 Task: Look for space in Medan, Indonesia from 12th August, 2023 to 16th August, 2023 for 8 adults in price range Rs.10000 to Rs.16000. Place can be private room with 8 bedrooms having 8 beds and 8 bathrooms. Property type can be house, flat, guest house, hotel. Amenities needed are: wifi, TV, free parkinig on premises, gym, breakfast. Booking option can be shelf check-in. Required host language is English.
Action: Mouse moved to (475, 115)
Screenshot: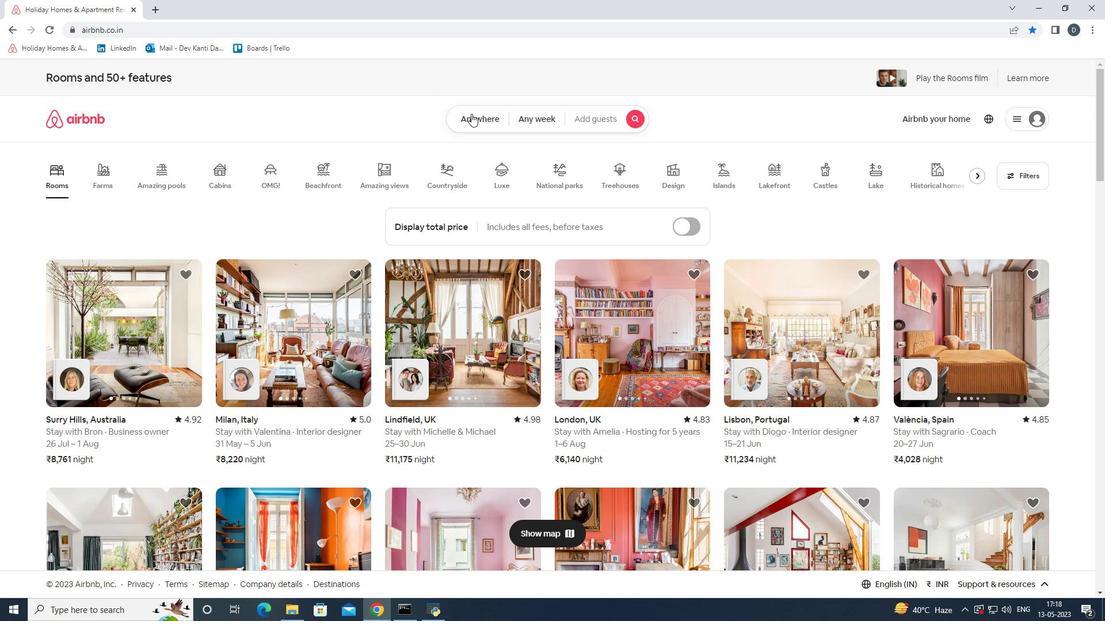 
Action: Mouse pressed left at (475, 115)
Screenshot: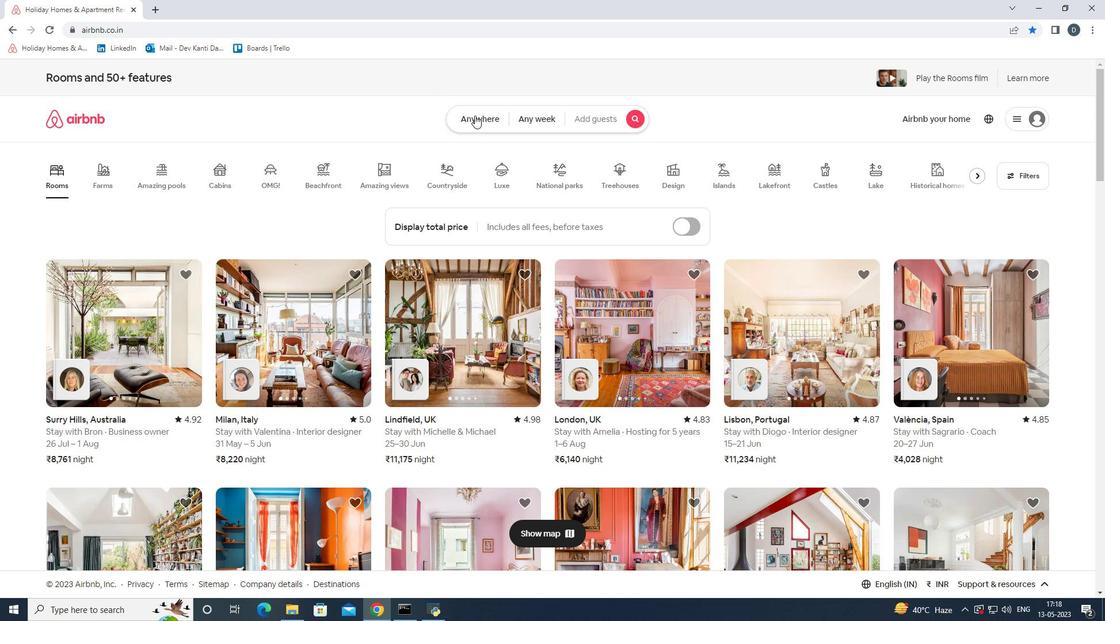 
Action: Mouse moved to (395, 158)
Screenshot: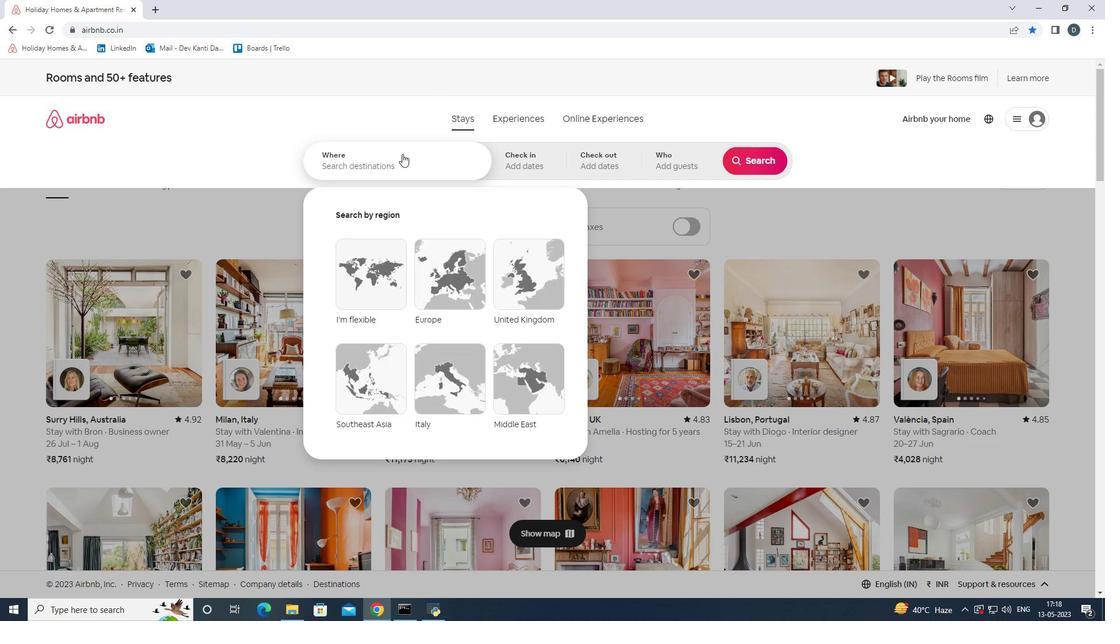 
Action: Mouse pressed left at (395, 158)
Screenshot: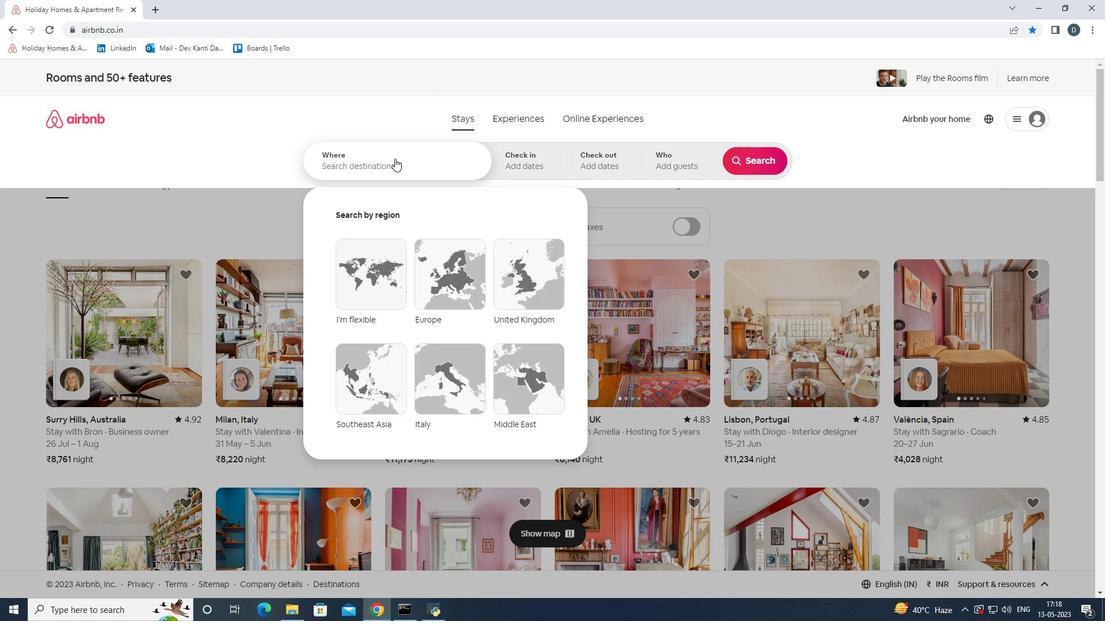 
Action: Key pressed <Key.shift>Medan,<Key.shift>Indonesia
Screenshot: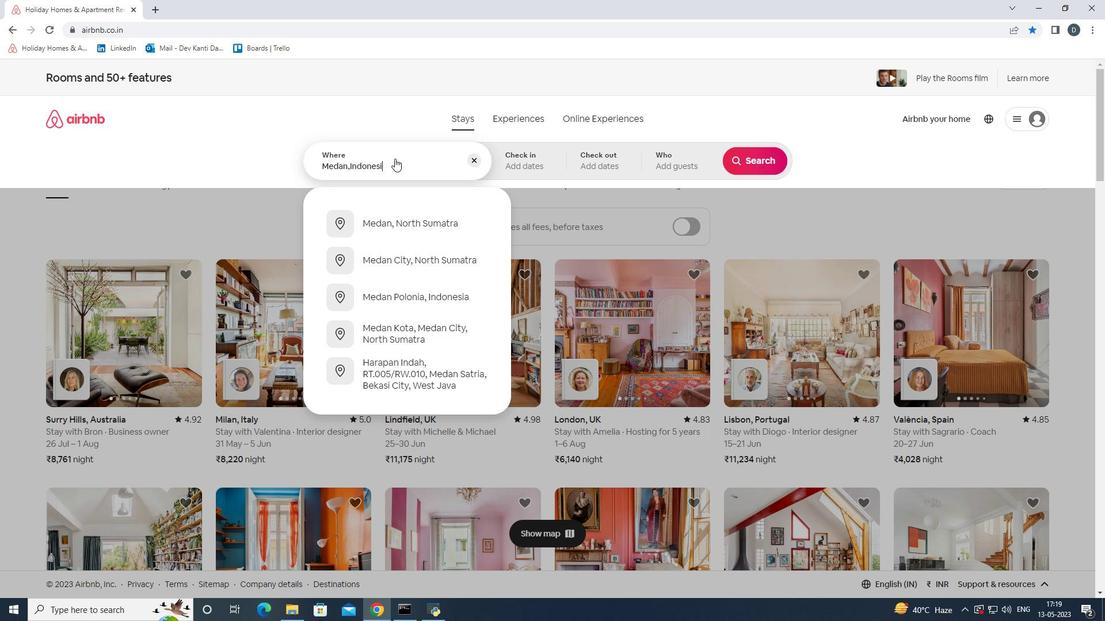 
Action: Mouse moved to (539, 171)
Screenshot: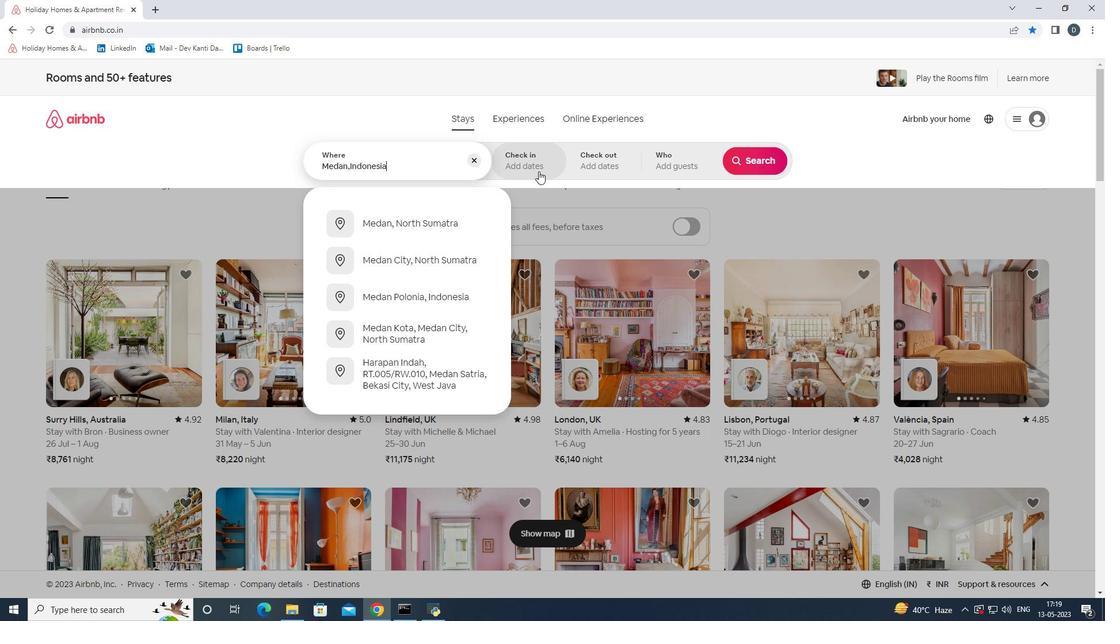 
Action: Mouse pressed left at (539, 171)
Screenshot: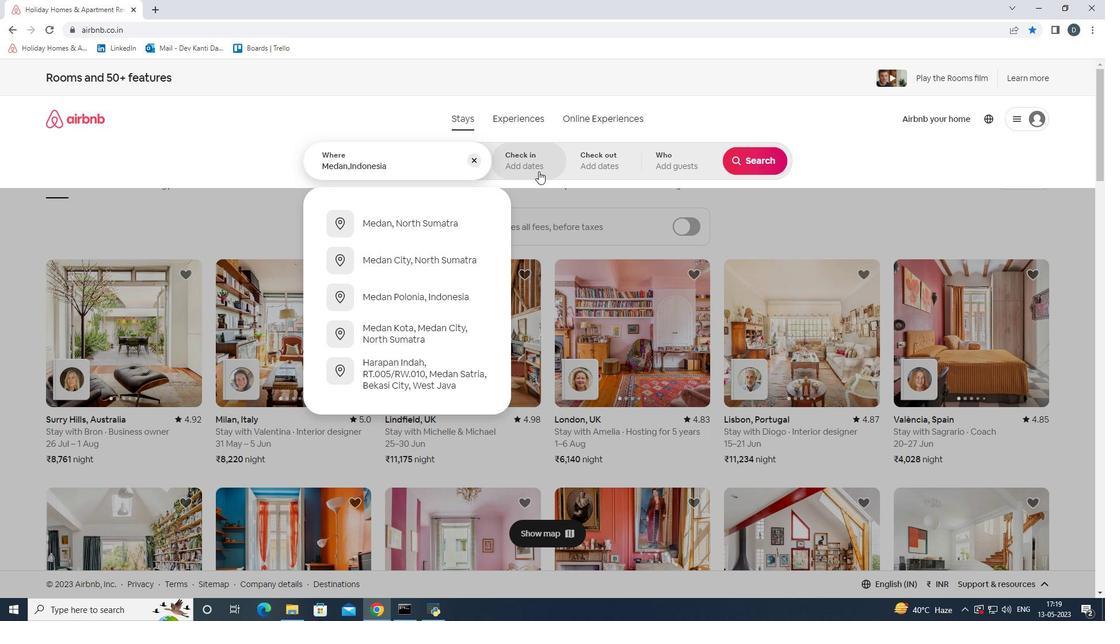
Action: Mouse moved to (748, 252)
Screenshot: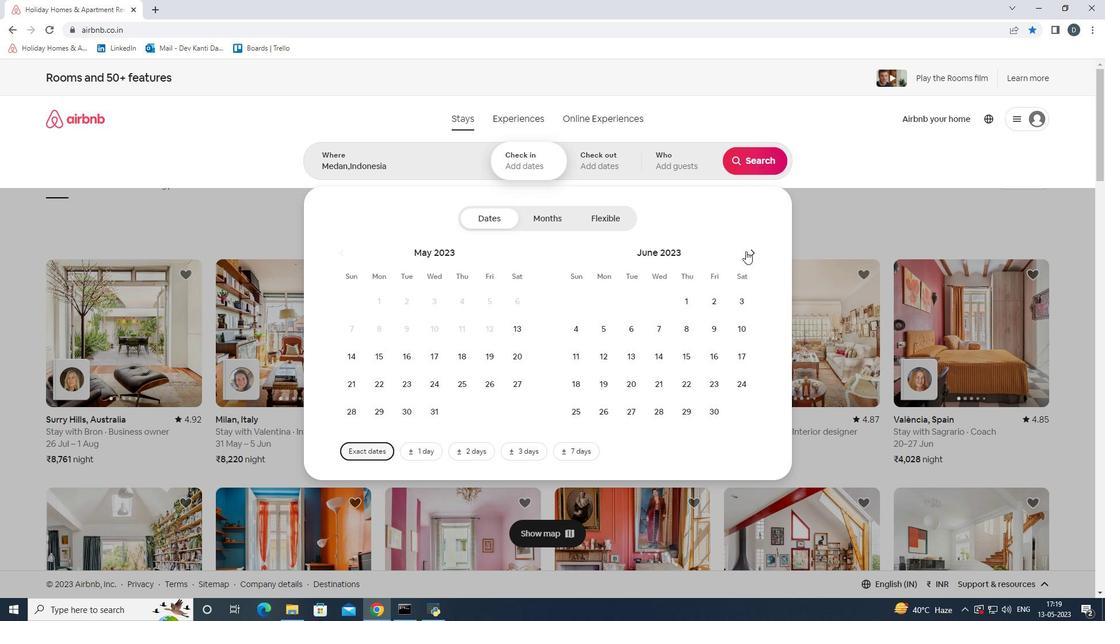 
Action: Mouse pressed left at (748, 252)
Screenshot: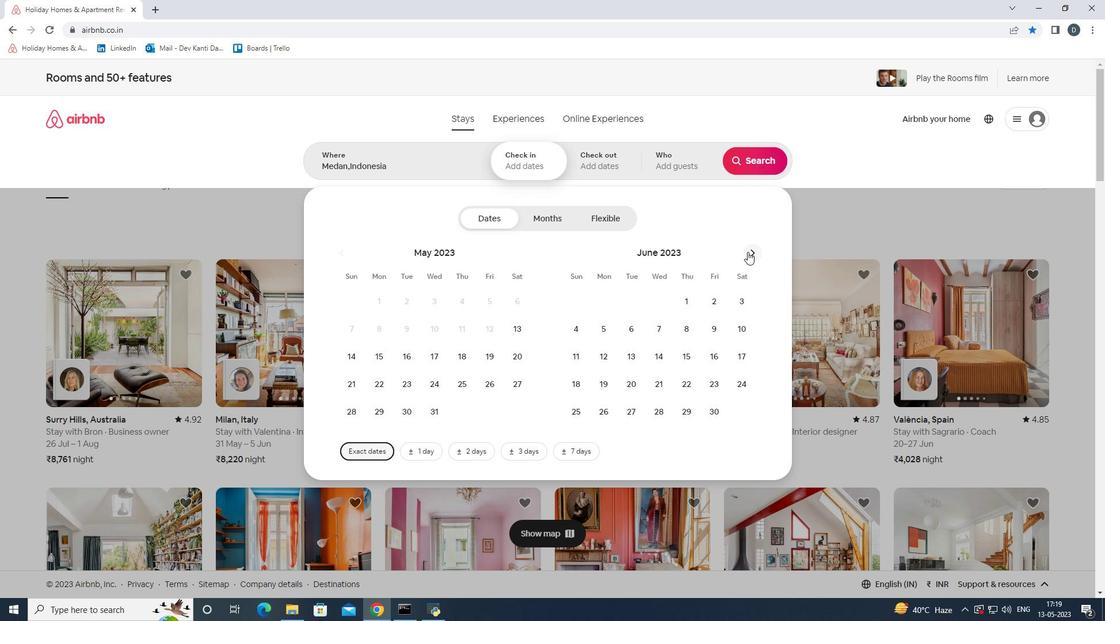 
Action: Mouse pressed left at (748, 252)
Screenshot: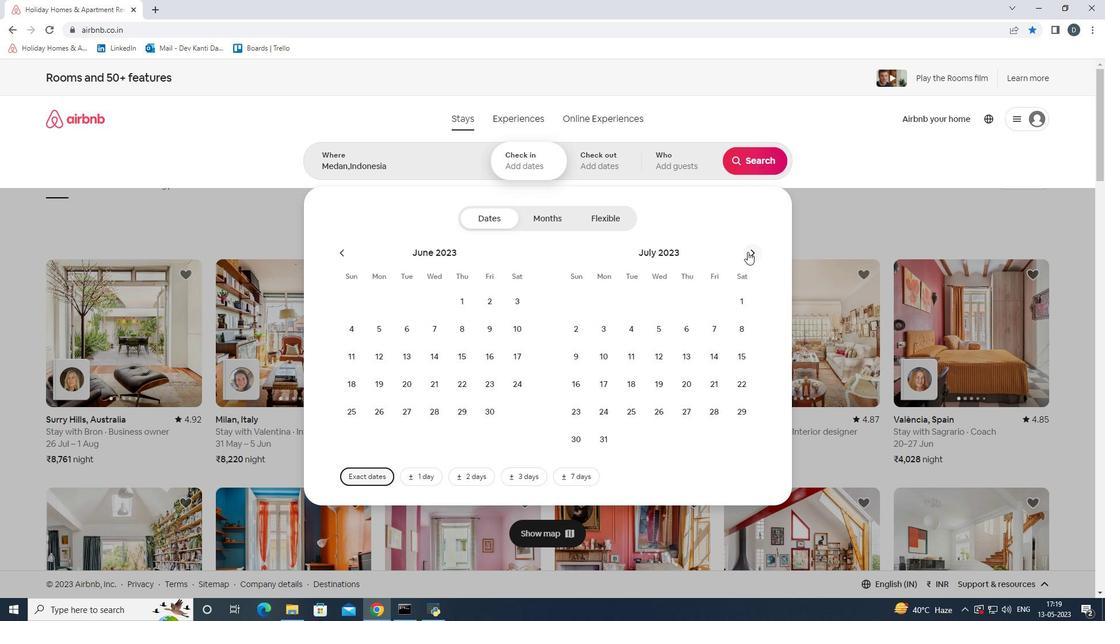 
Action: Mouse moved to (737, 335)
Screenshot: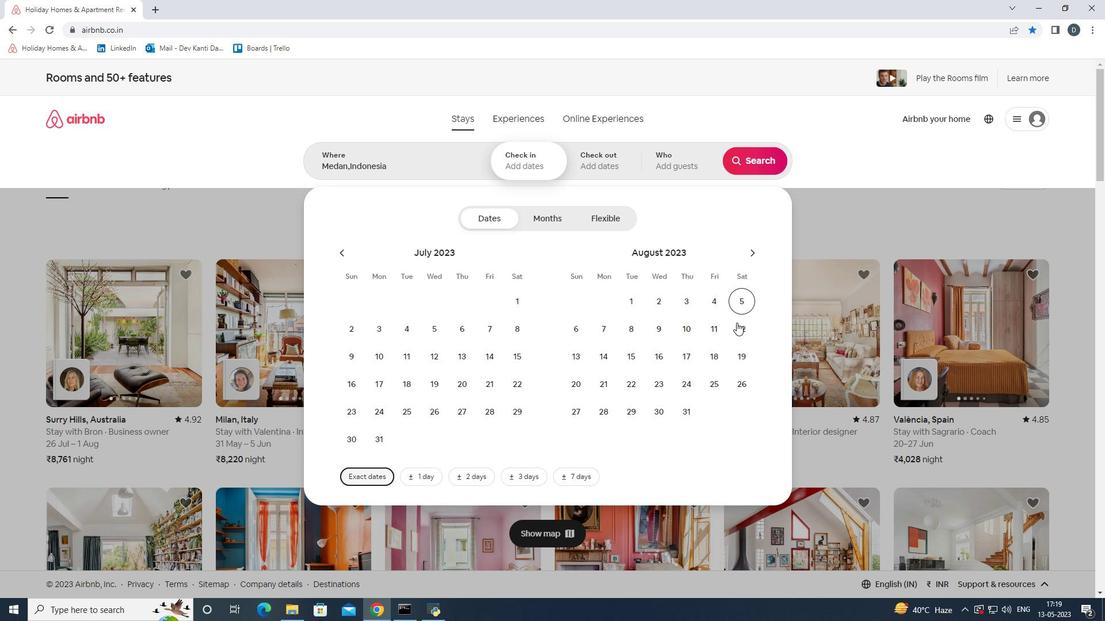 
Action: Mouse pressed left at (737, 335)
Screenshot: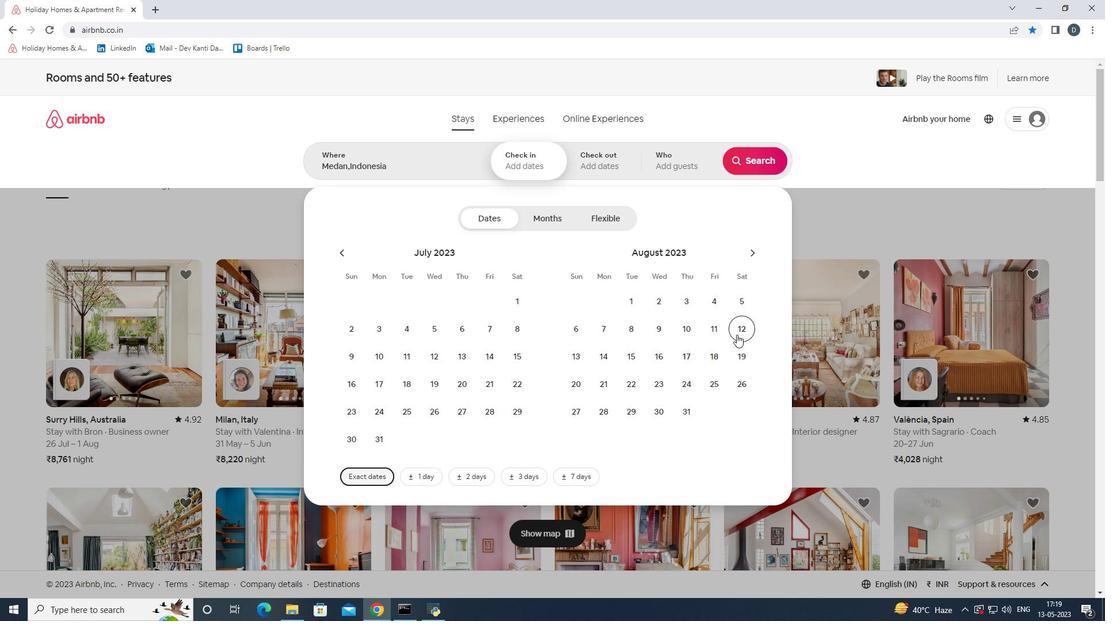 
Action: Mouse moved to (664, 363)
Screenshot: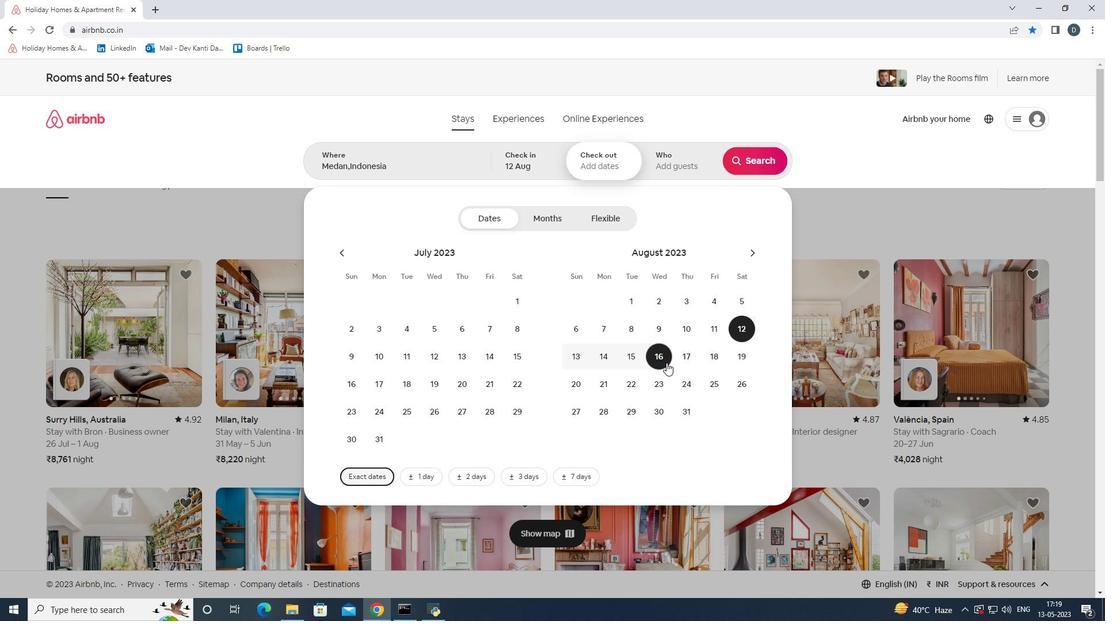 
Action: Mouse pressed left at (664, 363)
Screenshot: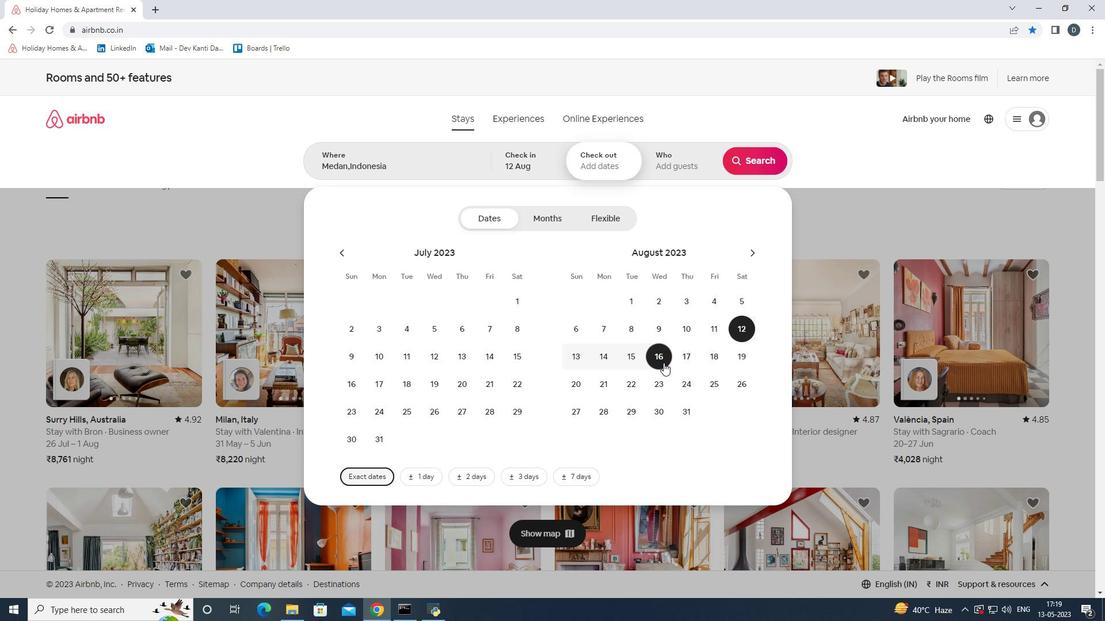 
Action: Mouse moved to (677, 164)
Screenshot: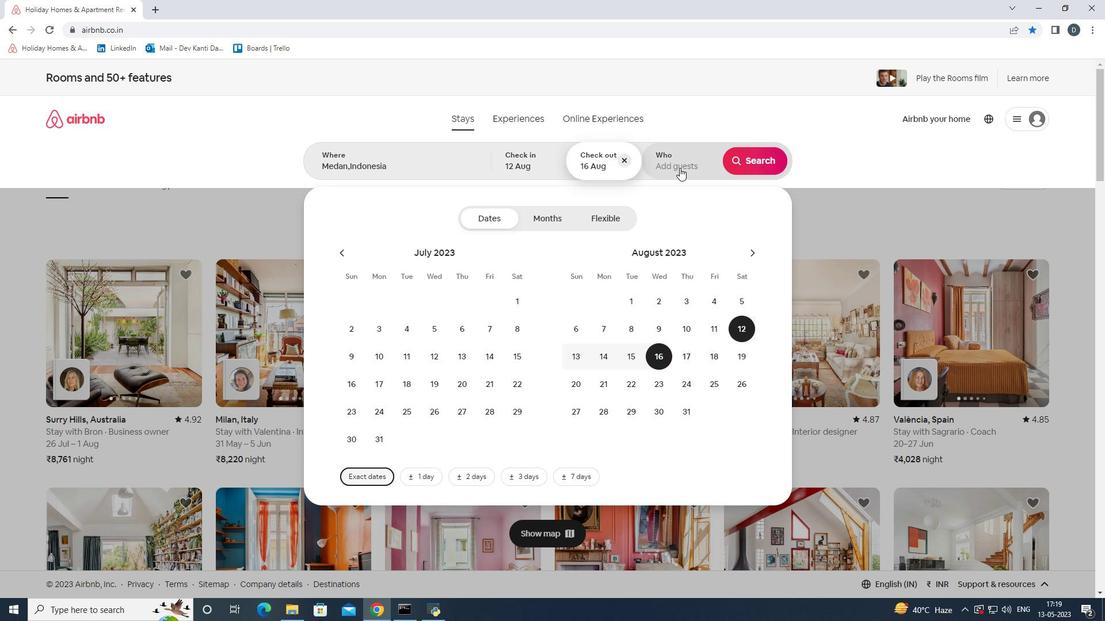 
Action: Mouse pressed left at (677, 164)
Screenshot: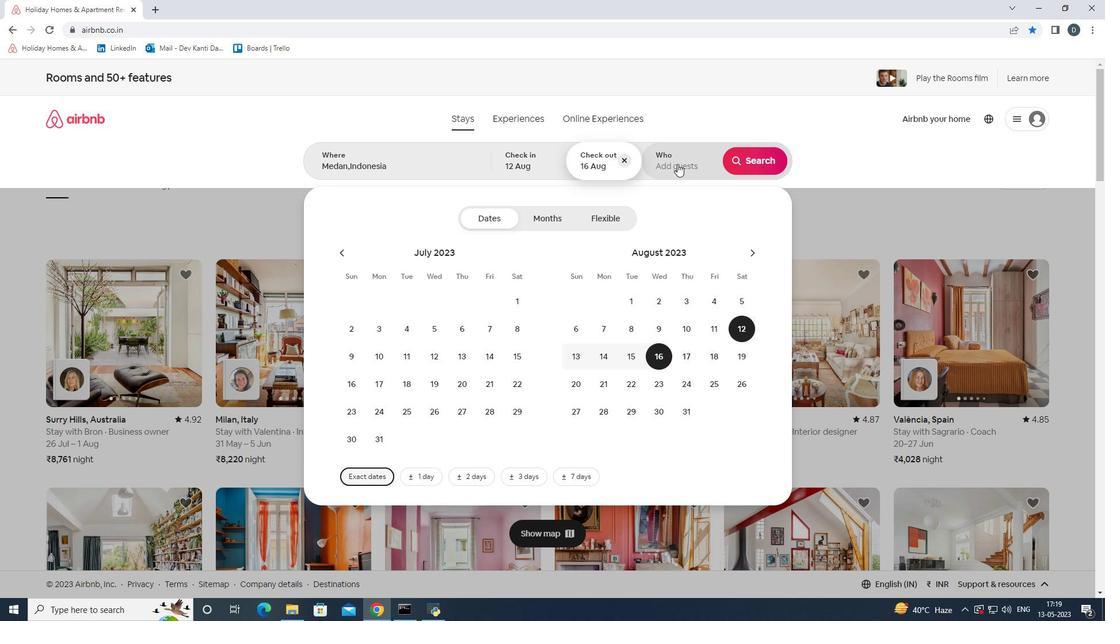 
Action: Mouse moved to (757, 221)
Screenshot: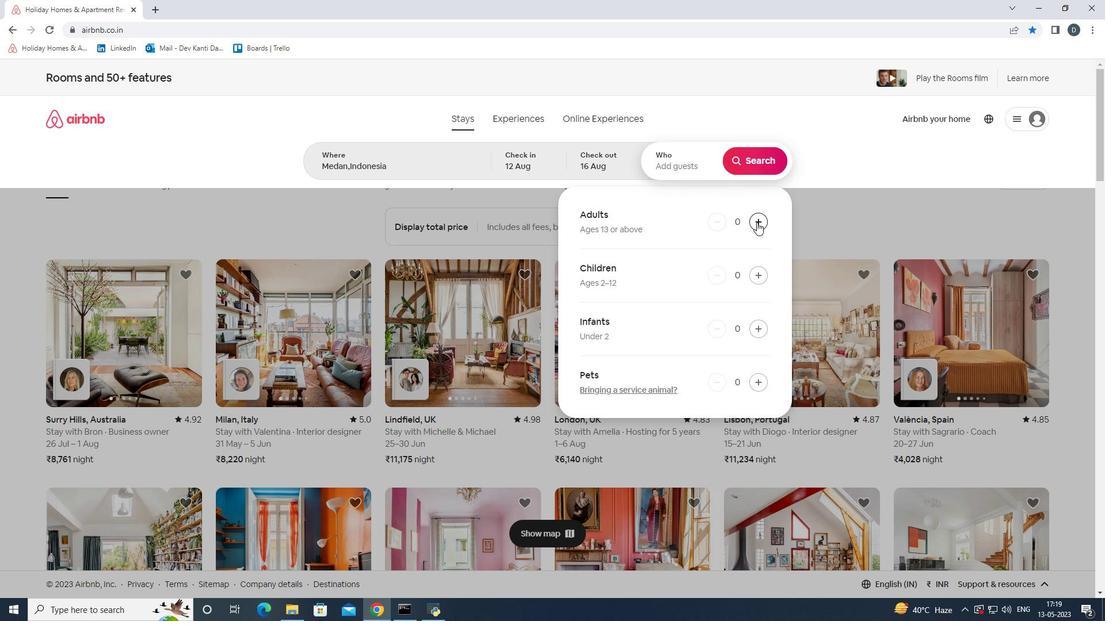 
Action: Mouse pressed left at (757, 221)
Screenshot: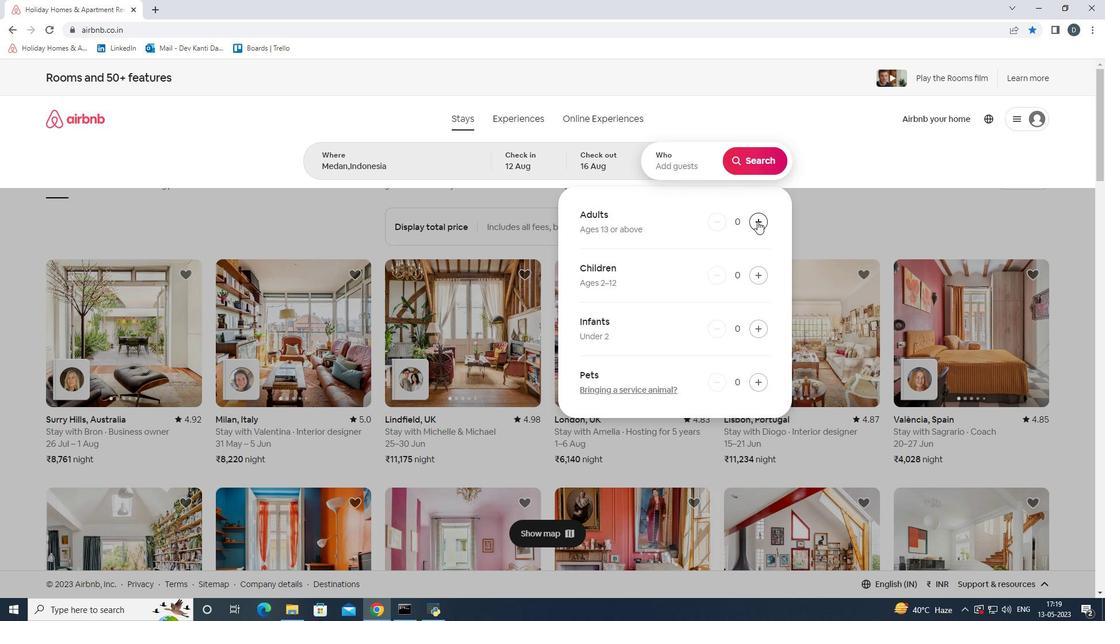 
Action: Mouse pressed left at (757, 221)
Screenshot: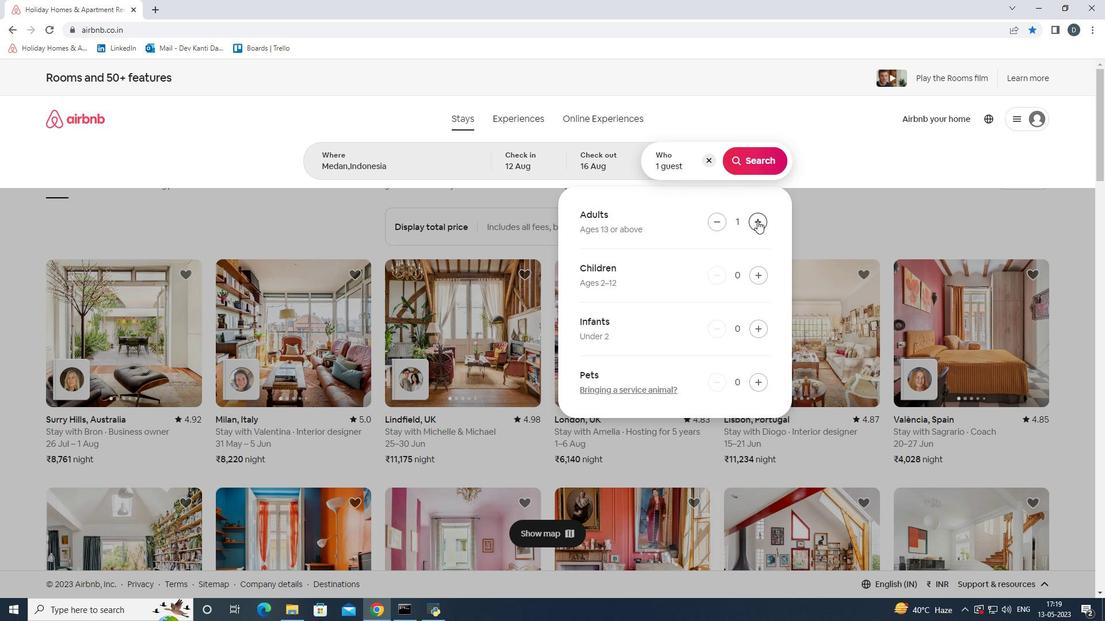
Action: Mouse pressed left at (757, 221)
Screenshot: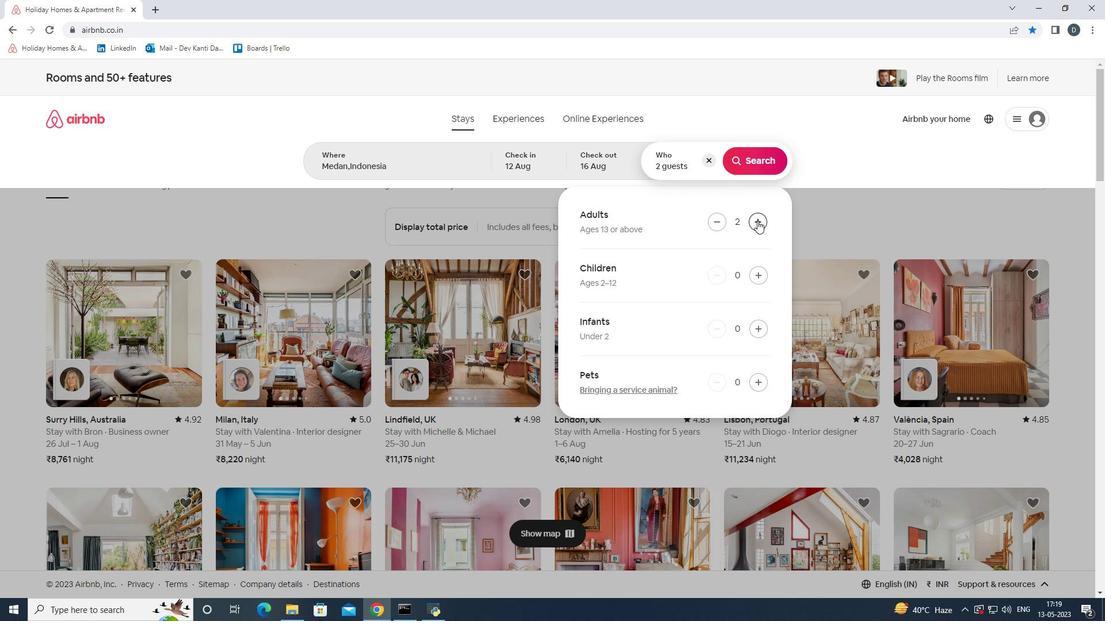 
Action: Mouse pressed left at (757, 221)
Screenshot: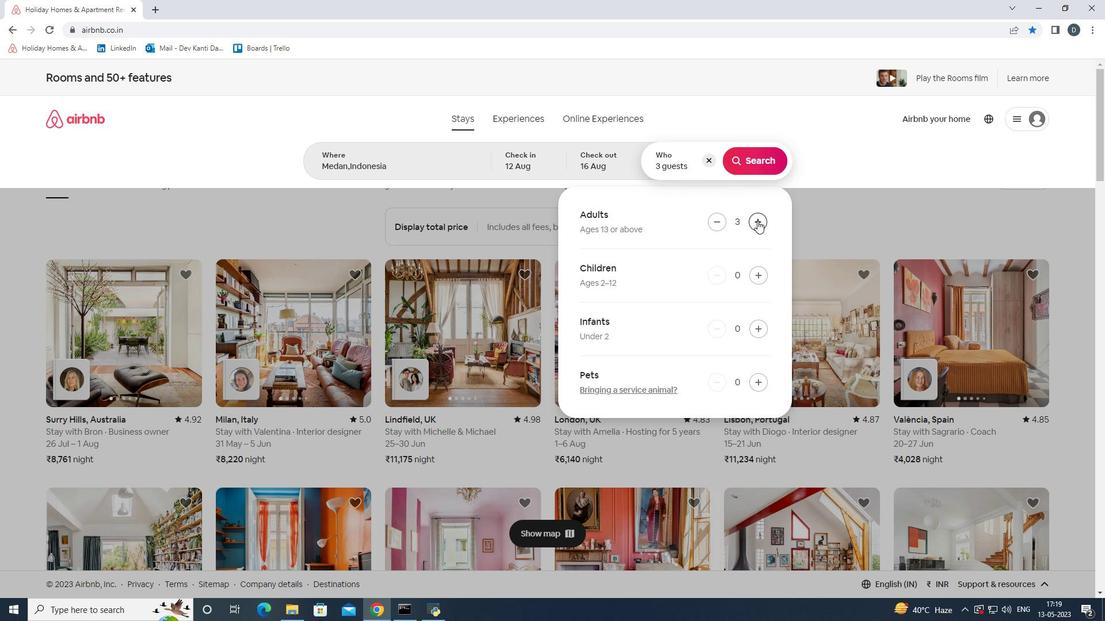 
Action: Mouse pressed left at (757, 221)
Screenshot: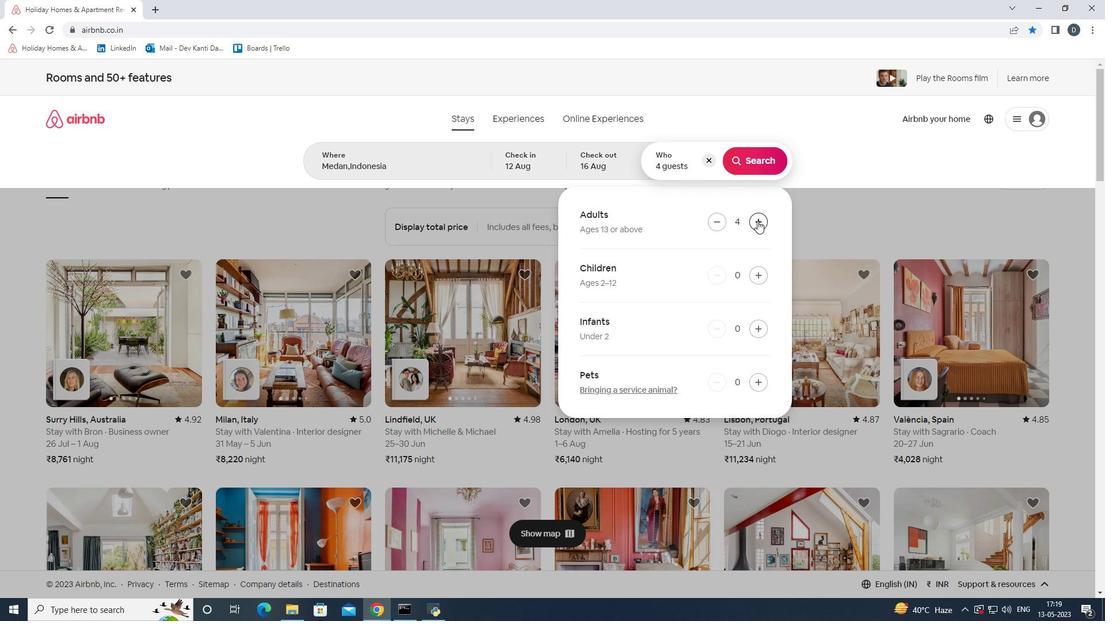 
Action: Mouse pressed left at (757, 221)
Screenshot: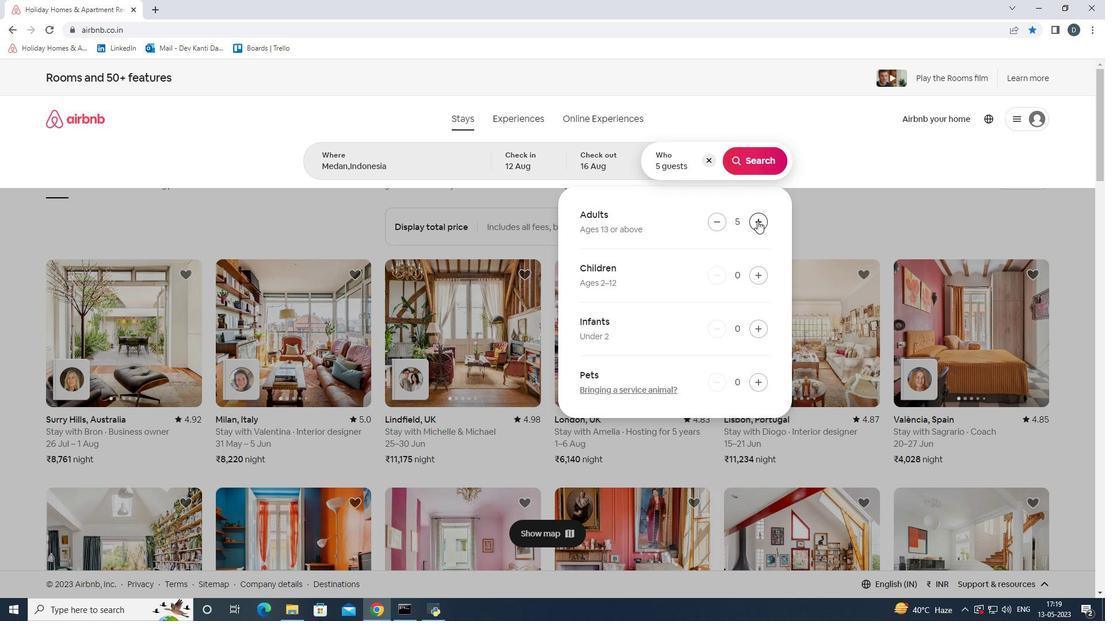
Action: Mouse pressed left at (757, 221)
Screenshot: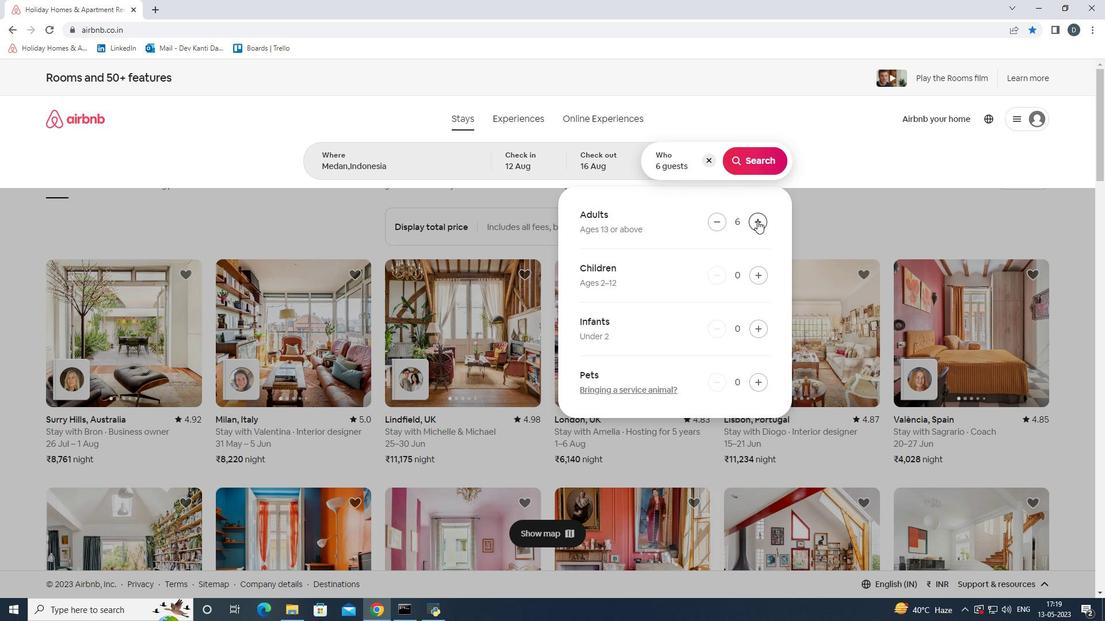 
Action: Mouse pressed left at (757, 221)
Screenshot: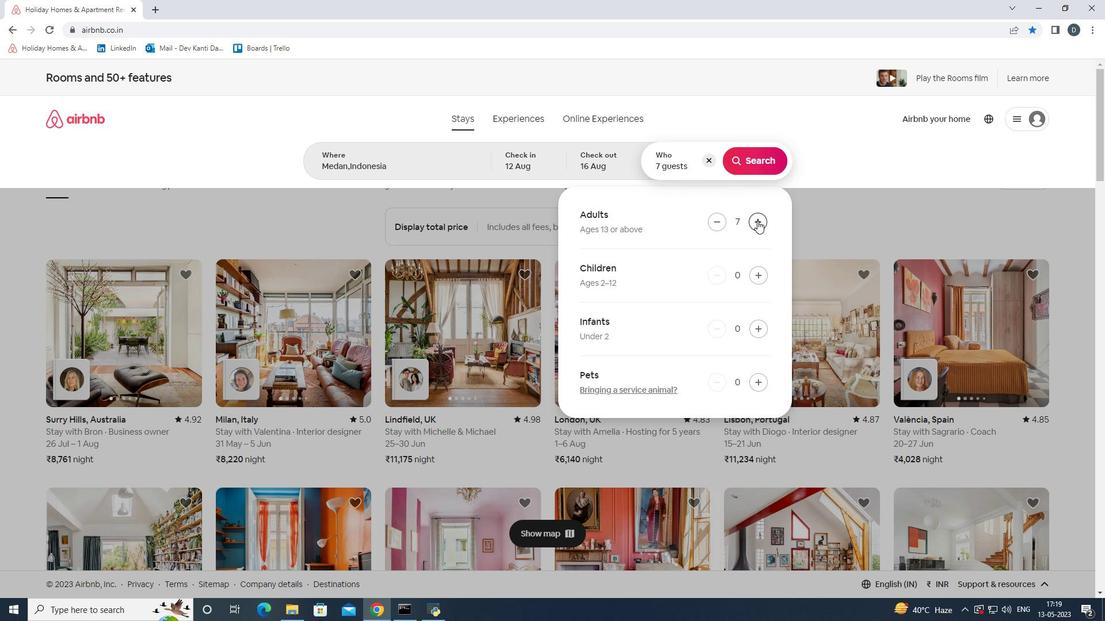 
Action: Mouse moved to (759, 159)
Screenshot: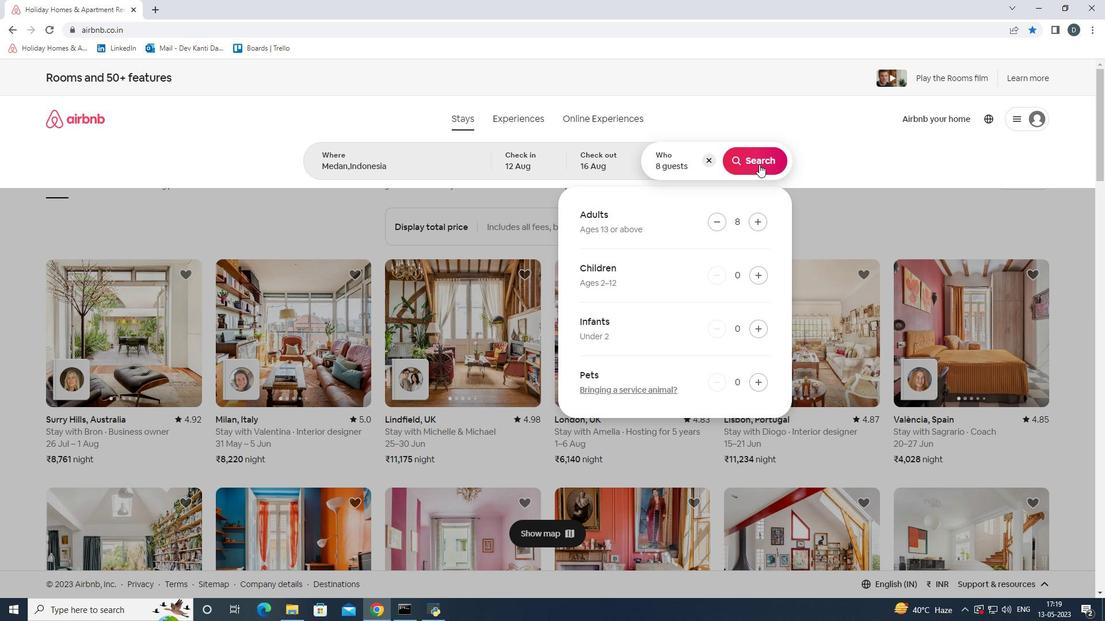 
Action: Mouse pressed left at (759, 159)
Screenshot: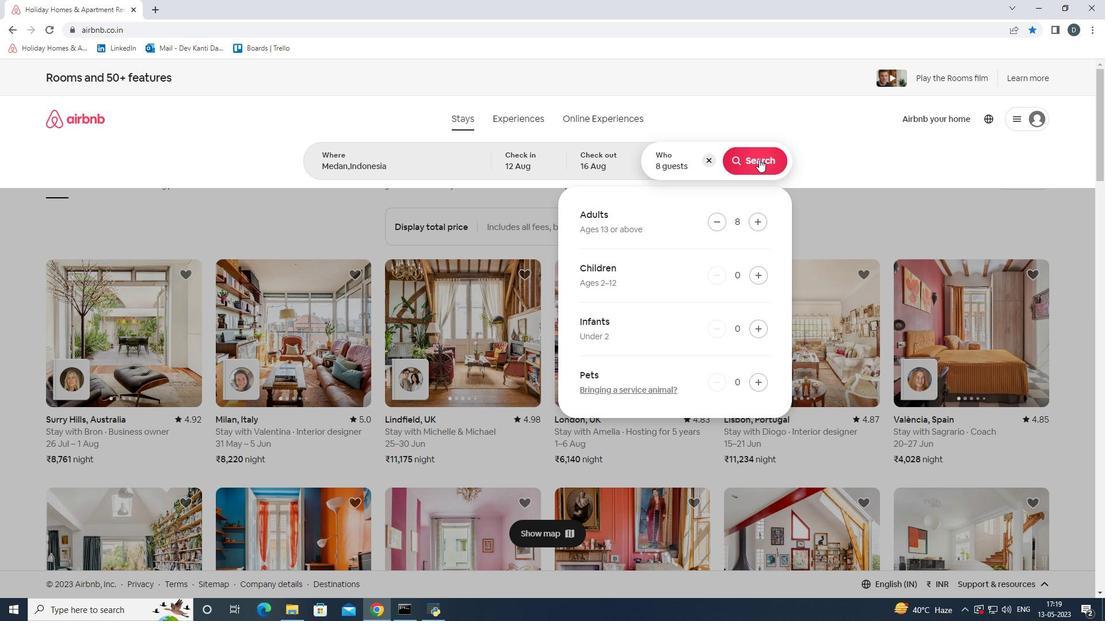 
Action: Mouse moved to (1044, 120)
Screenshot: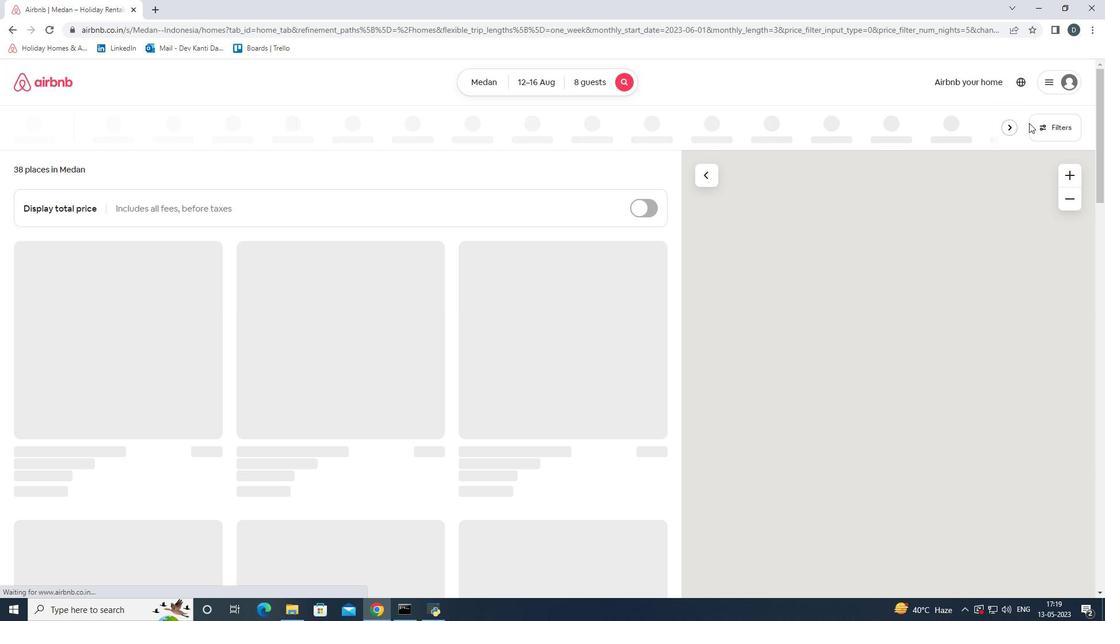 
Action: Mouse pressed left at (1044, 120)
Screenshot: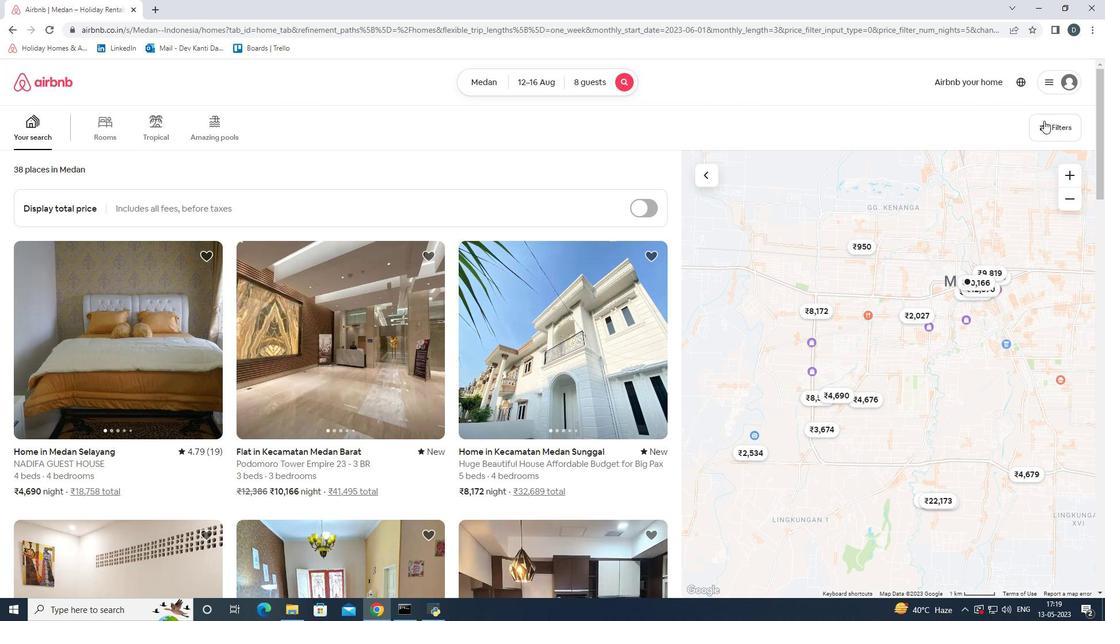 
Action: Mouse moved to (400, 275)
Screenshot: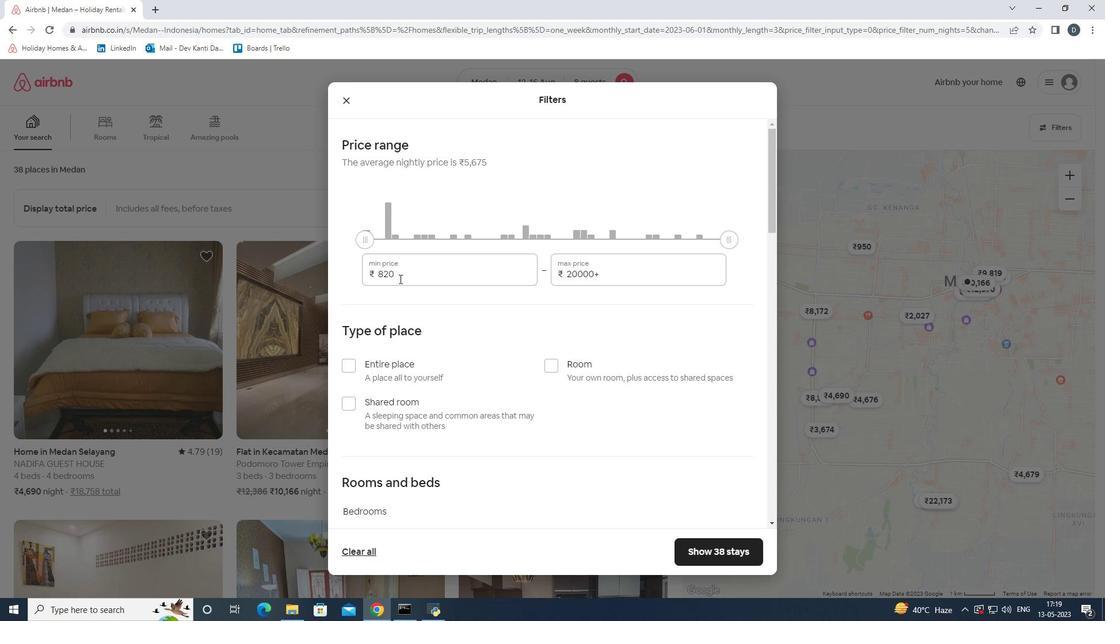 
Action: Mouse pressed left at (400, 275)
Screenshot: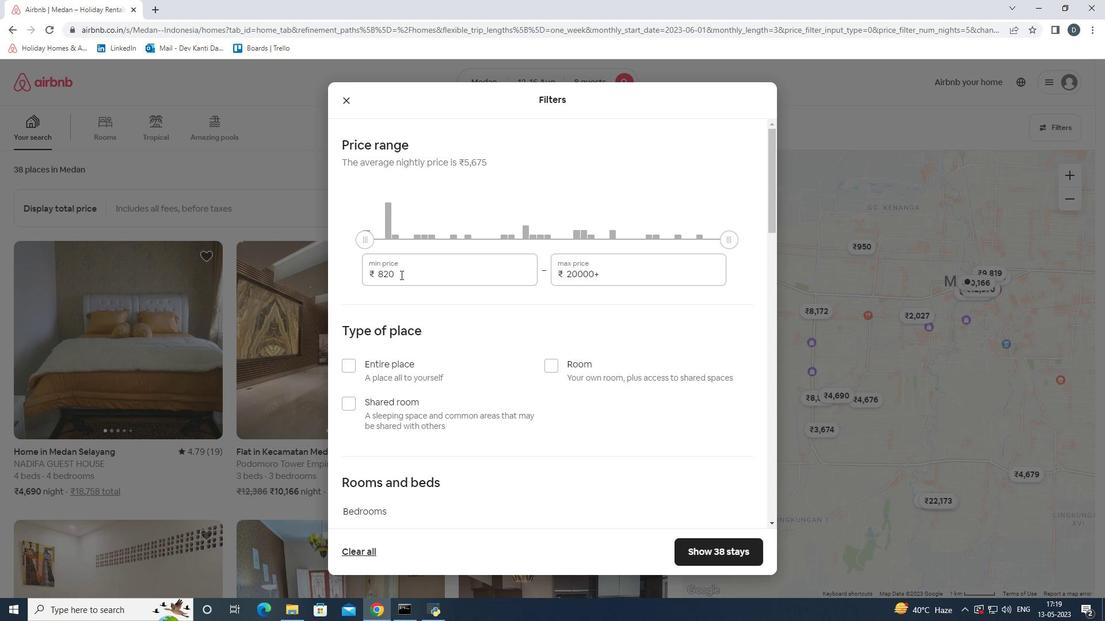 
Action: Mouse moved to (377, 267)
Screenshot: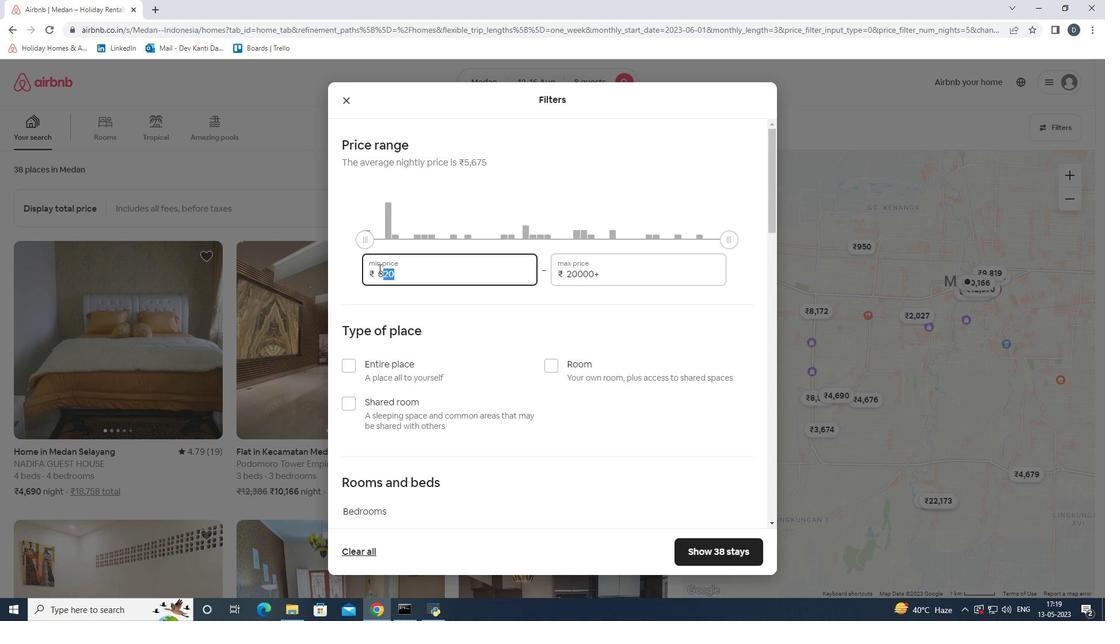 
Action: Key pressed 10000
Screenshot: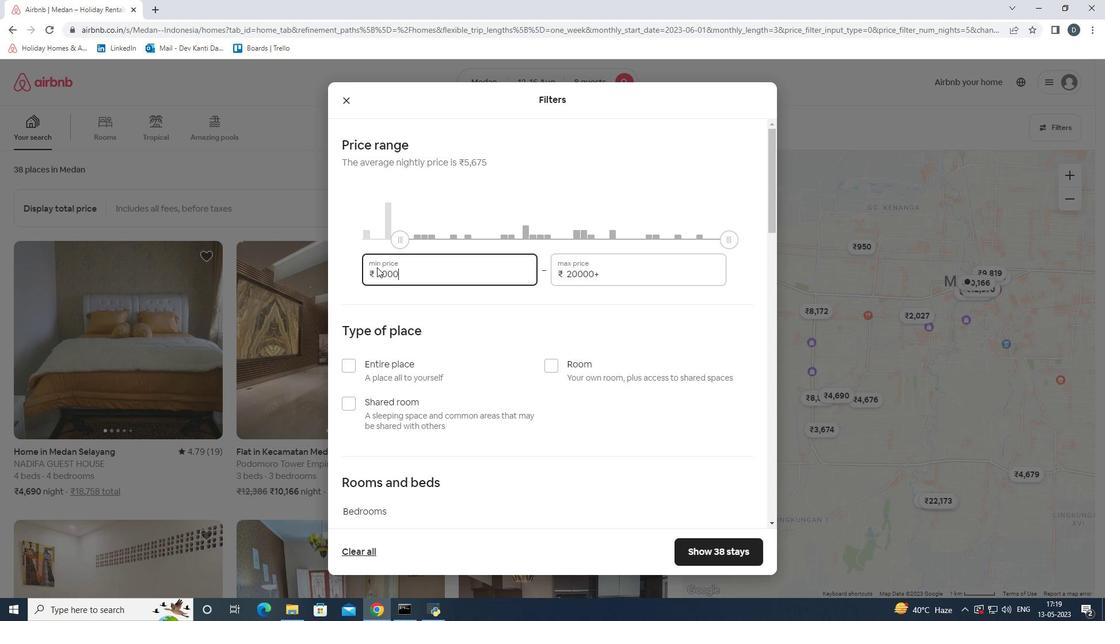 
Action: Mouse moved to (604, 274)
Screenshot: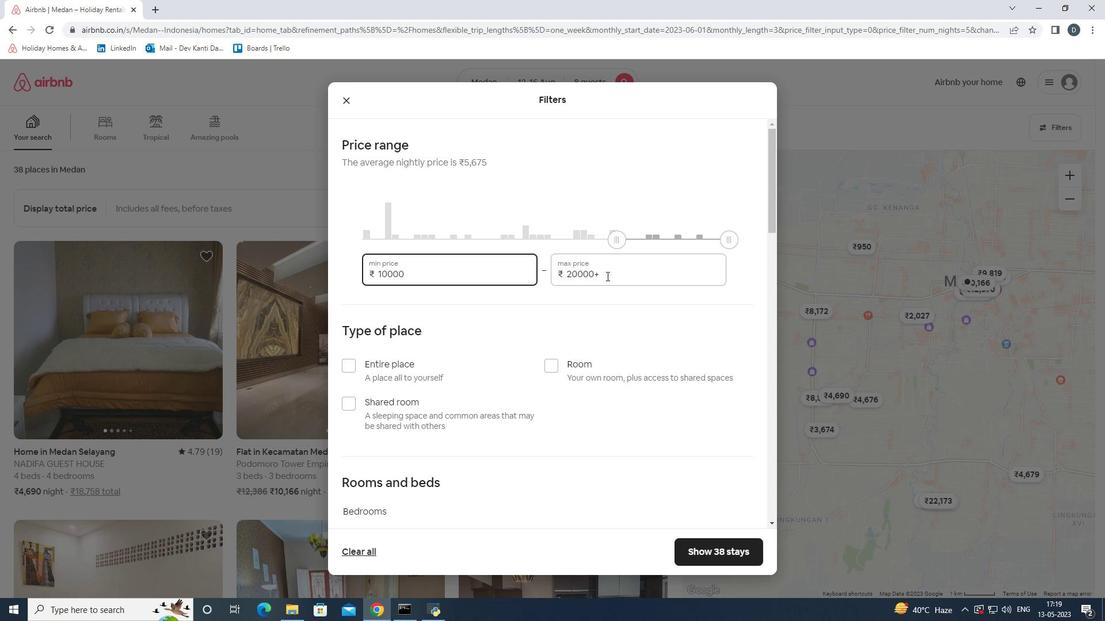
Action: Mouse pressed left at (604, 274)
Screenshot: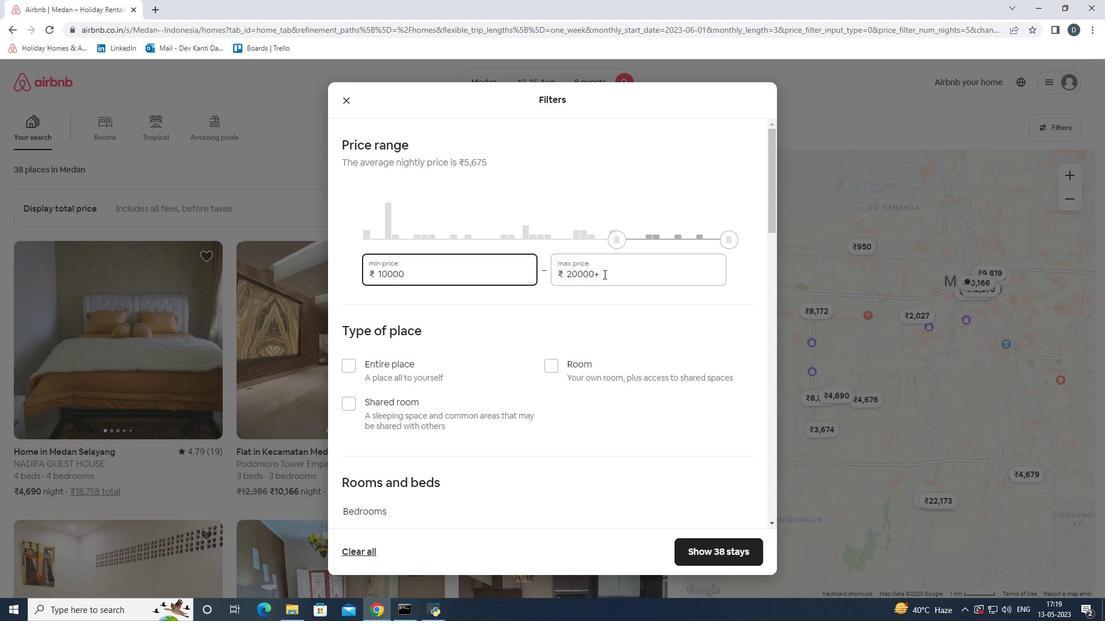 
Action: Mouse moved to (546, 274)
Screenshot: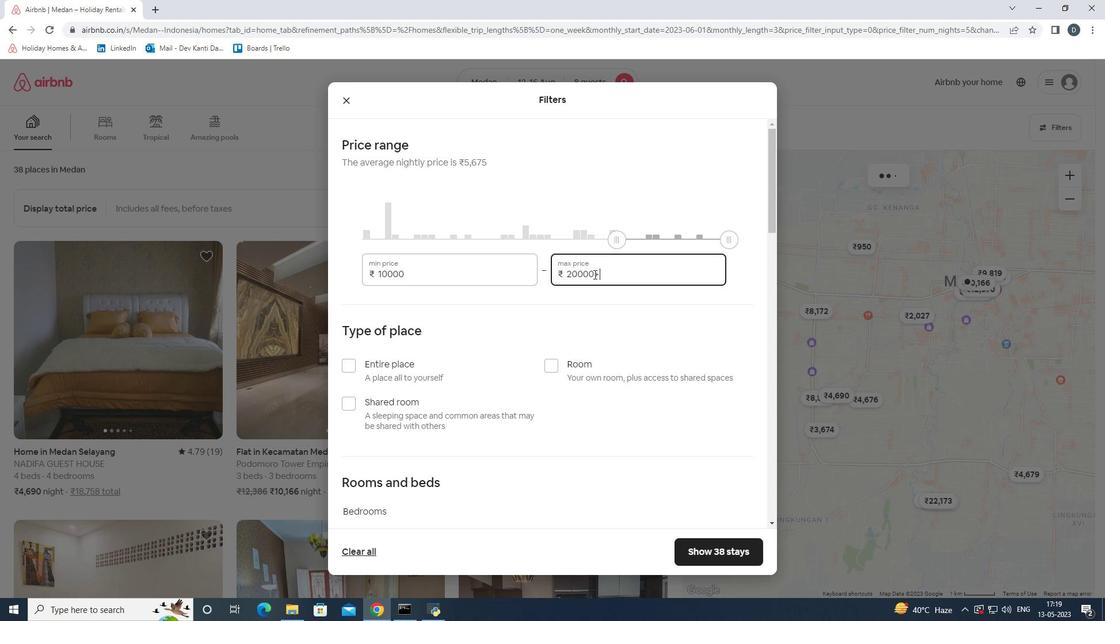 
Action: Key pressed 16000
Screenshot: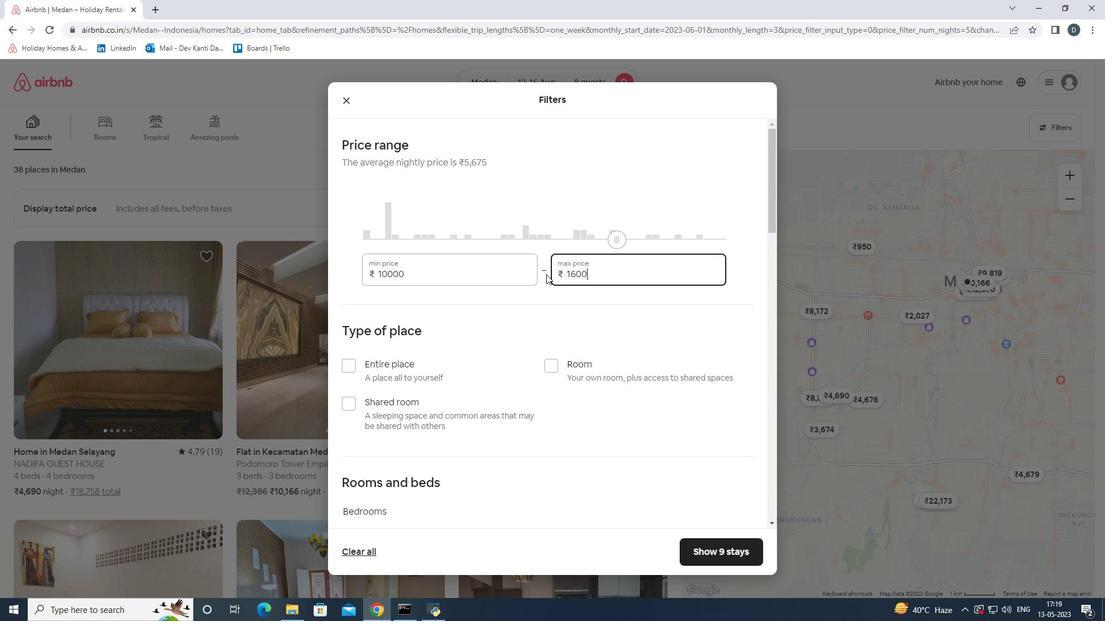 
Action: Mouse moved to (571, 340)
Screenshot: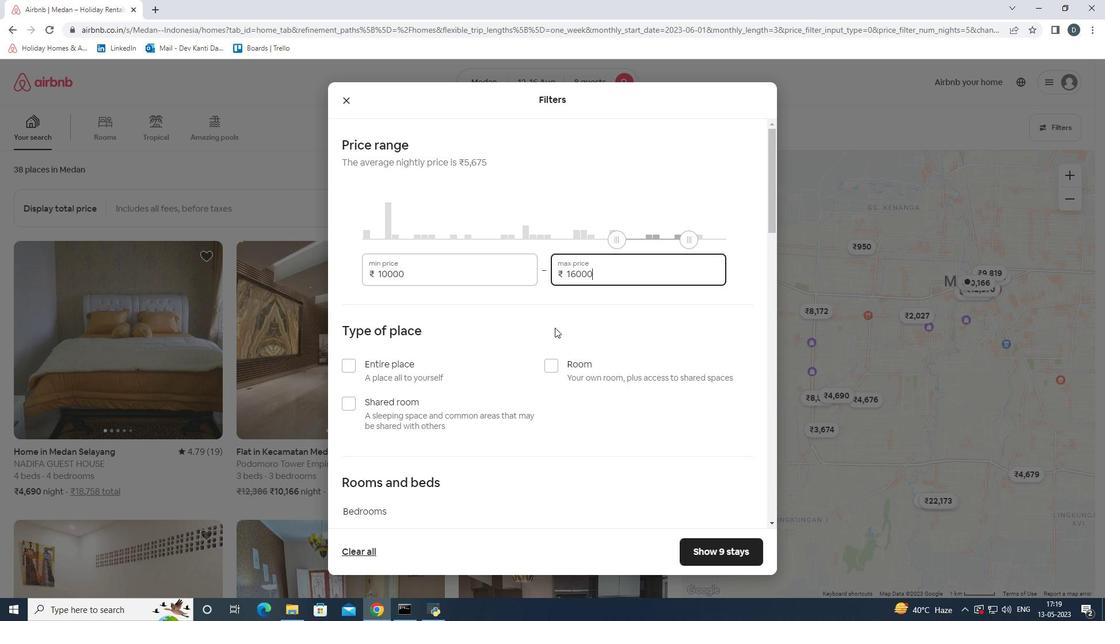 
Action: Mouse scrolled (571, 339) with delta (0, 0)
Screenshot: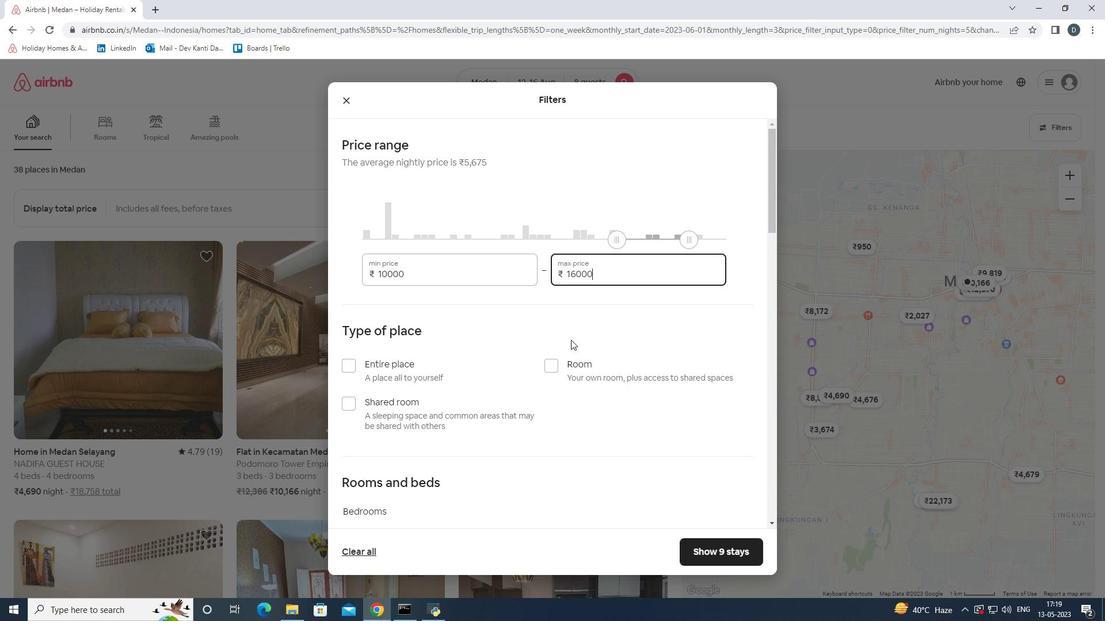 
Action: Mouse scrolled (571, 339) with delta (0, 0)
Screenshot: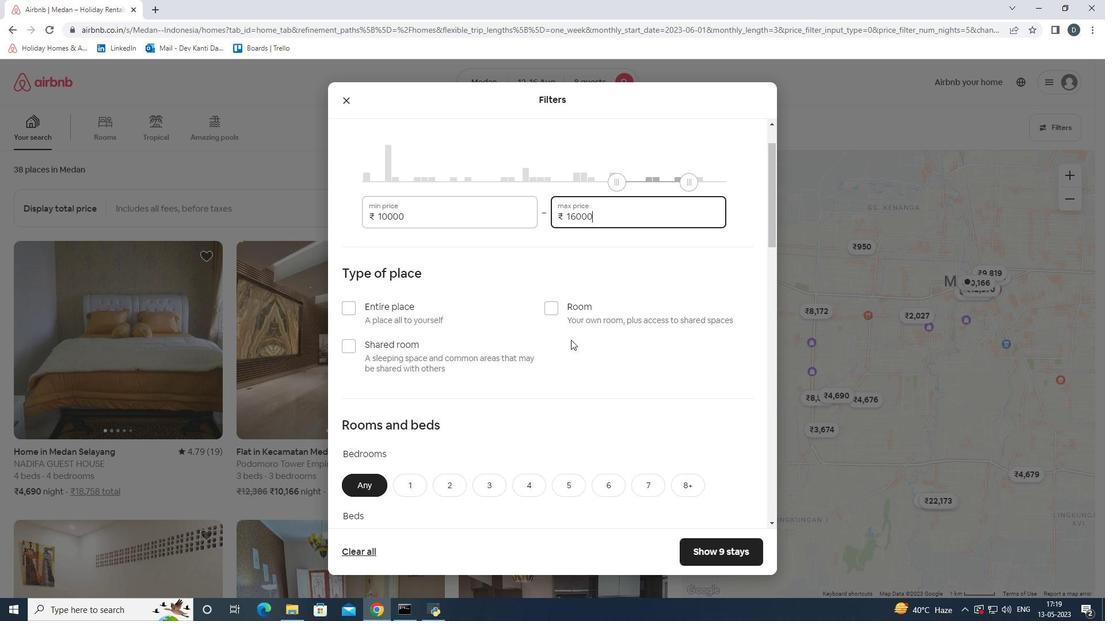 
Action: Mouse moved to (518, 309)
Screenshot: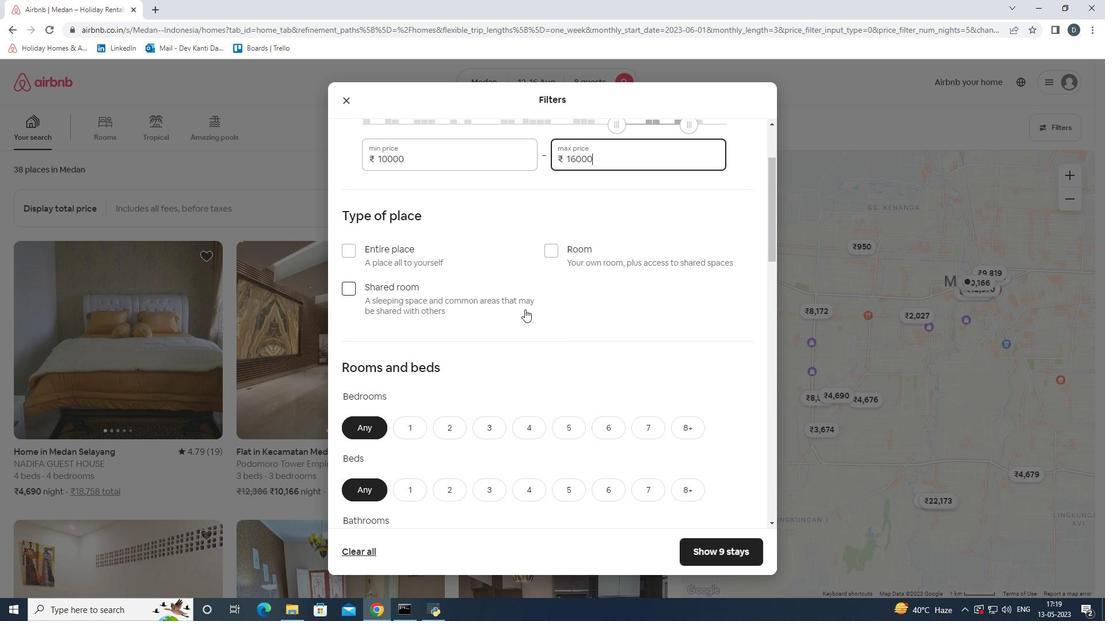 
Action: Mouse scrolled (518, 309) with delta (0, 0)
Screenshot: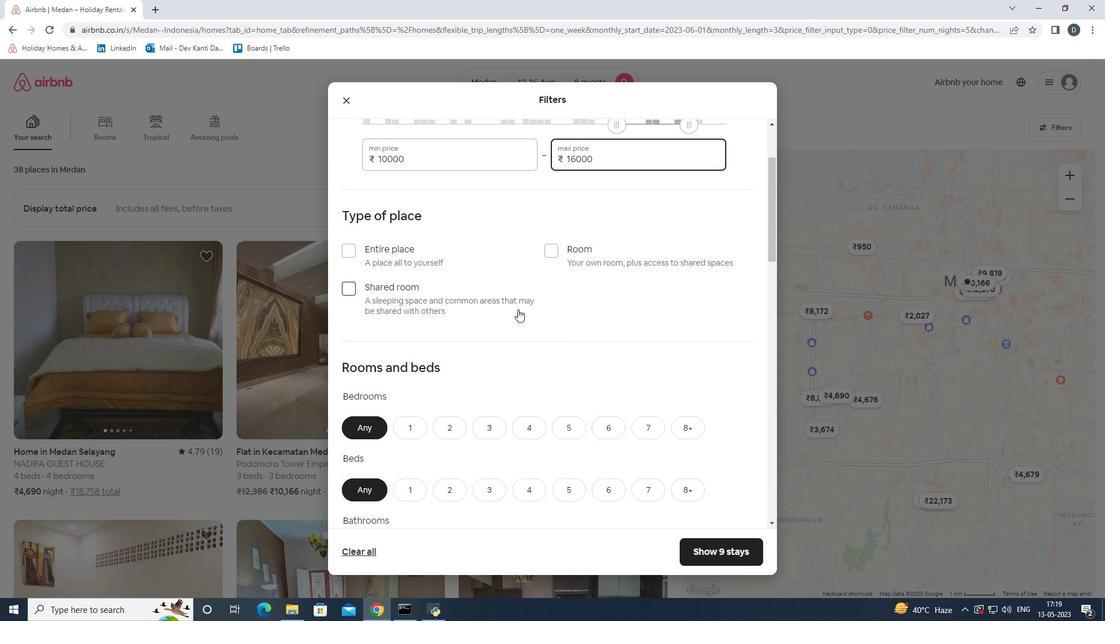 
Action: Mouse scrolled (518, 309) with delta (0, 0)
Screenshot: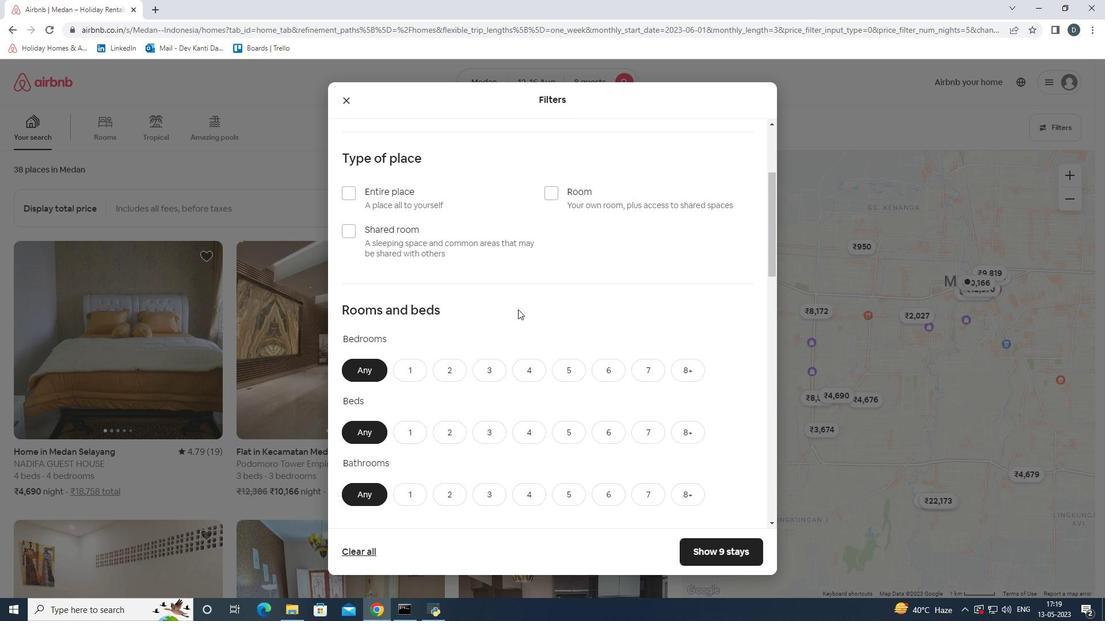 
Action: Mouse moved to (684, 310)
Screenshot: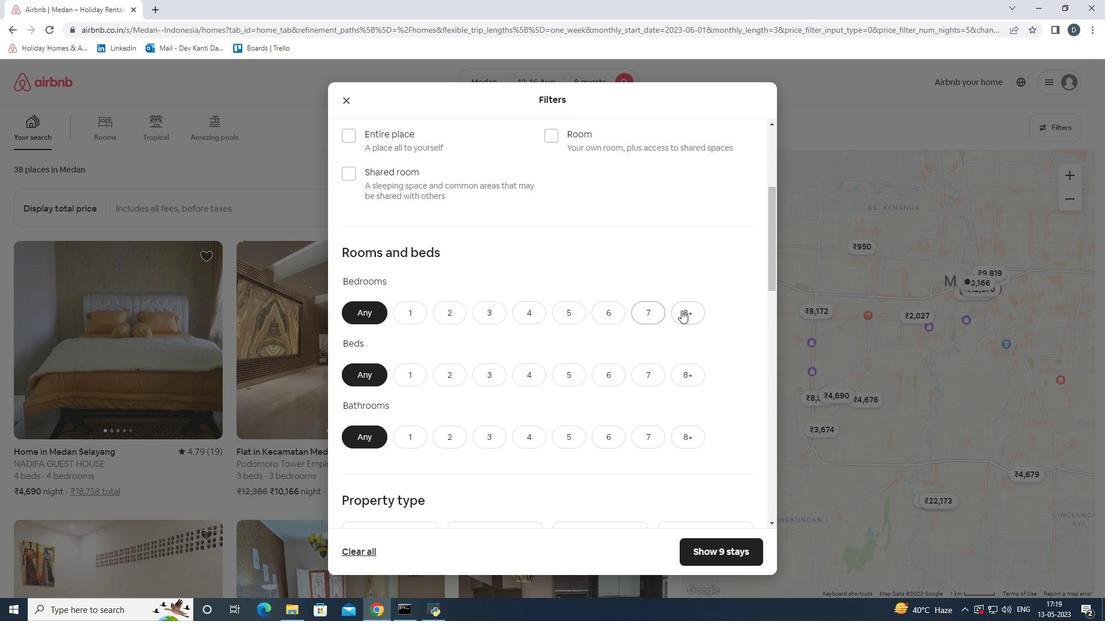
Action: Mouse pressed left at (684, 310)
Screenshot: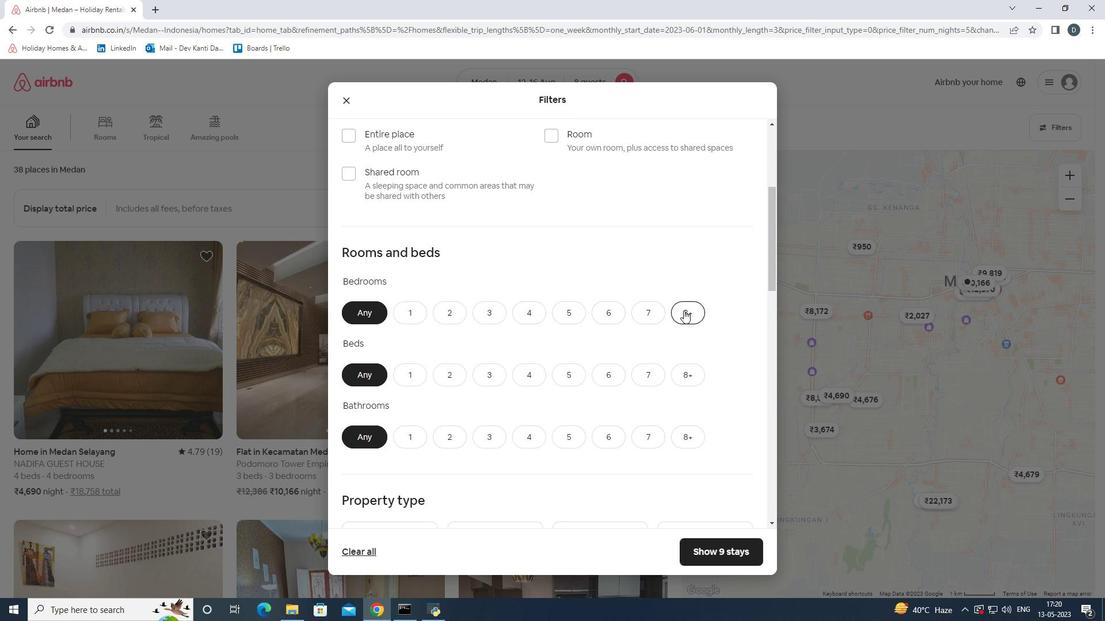 
Action: Mouse moved to (688, 375)
Screenshot: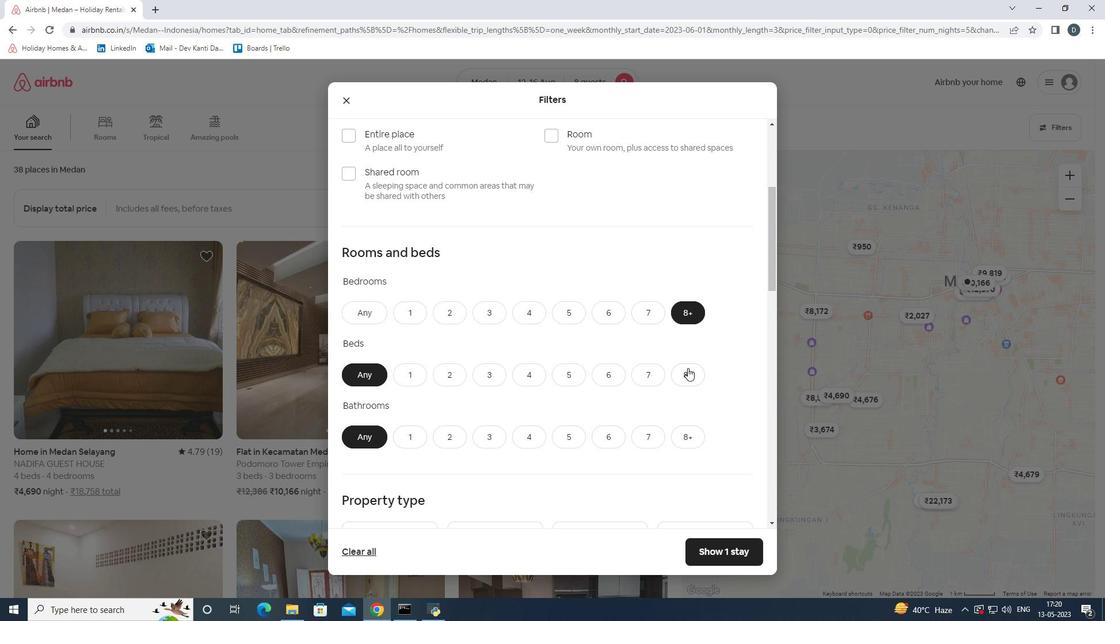 
Action: Mouse pressed left at (688, 375)
Screenshot: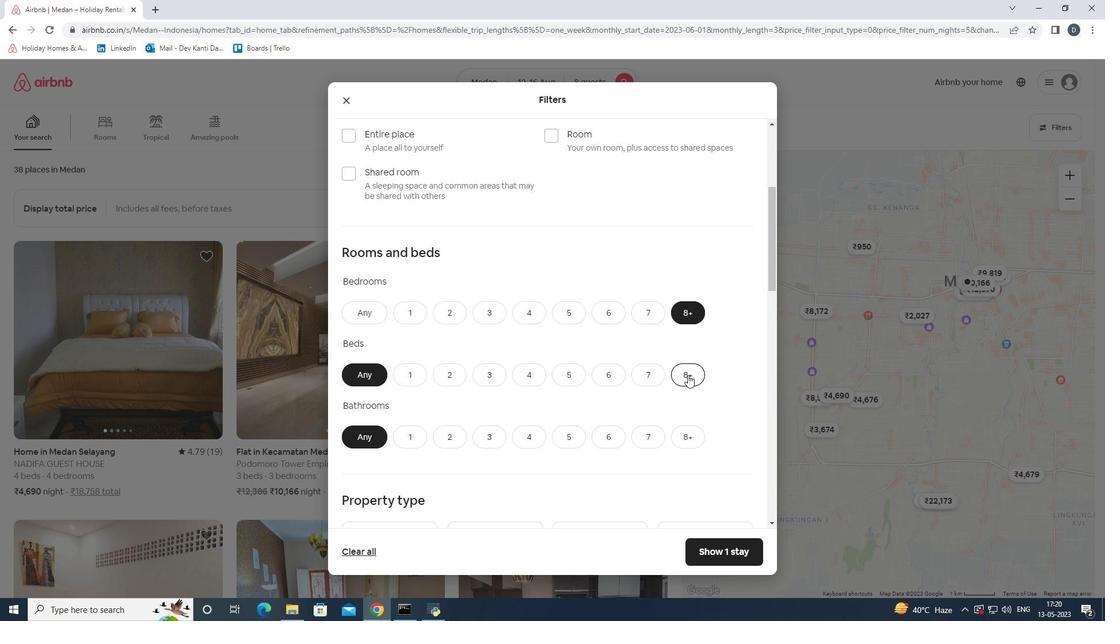 
Action: Mouse moved to (687, 440)
Screenshot: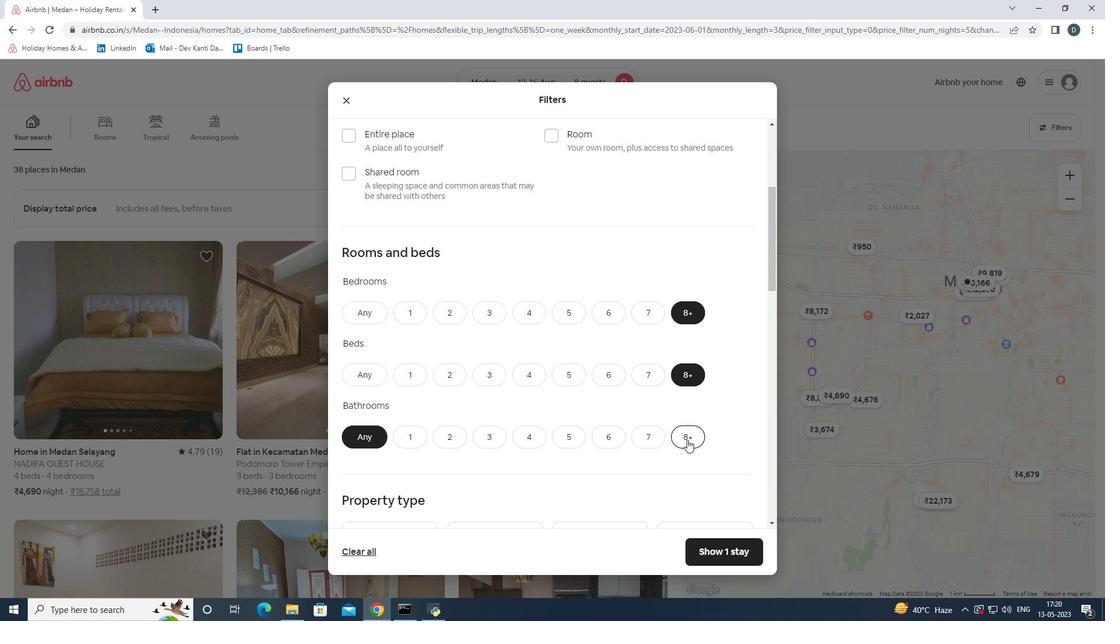 
Action: Mouse pressed left at (687, 440)
Screenshot: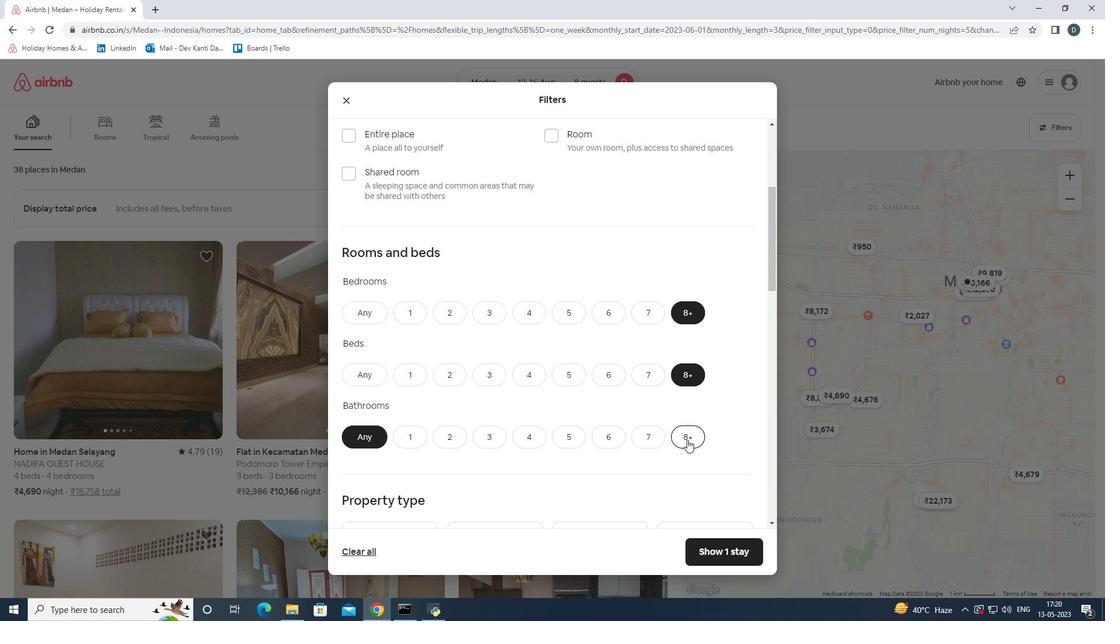 
Action: Mouse moved to (667, 428)
Screenshot: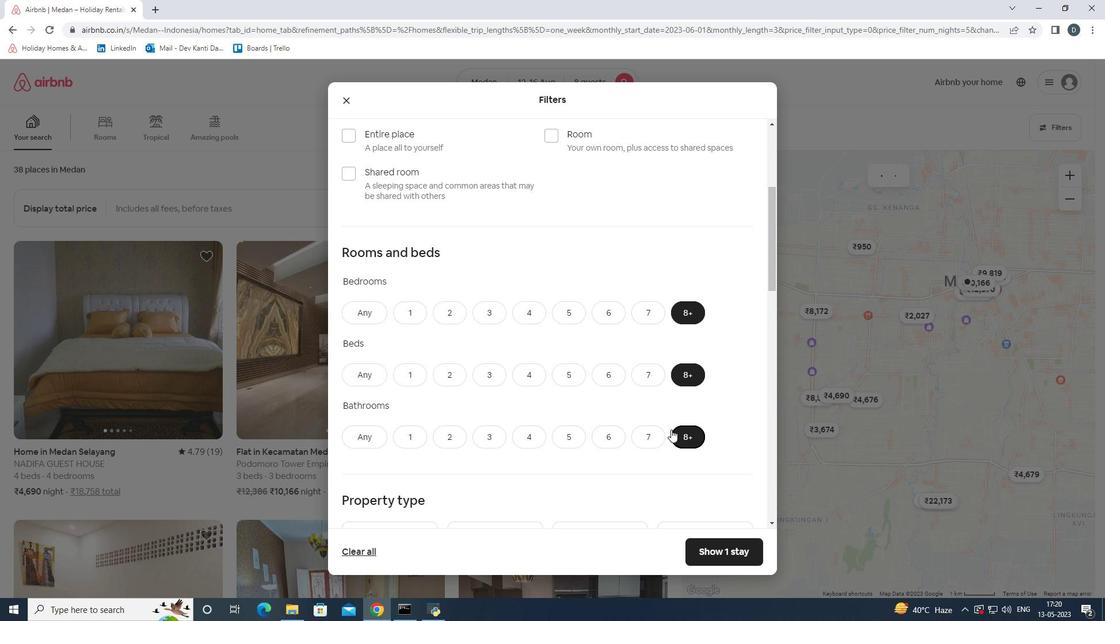 
Action: Mouse scrolled (667, 427) with delta (0, 0)
Screenshot: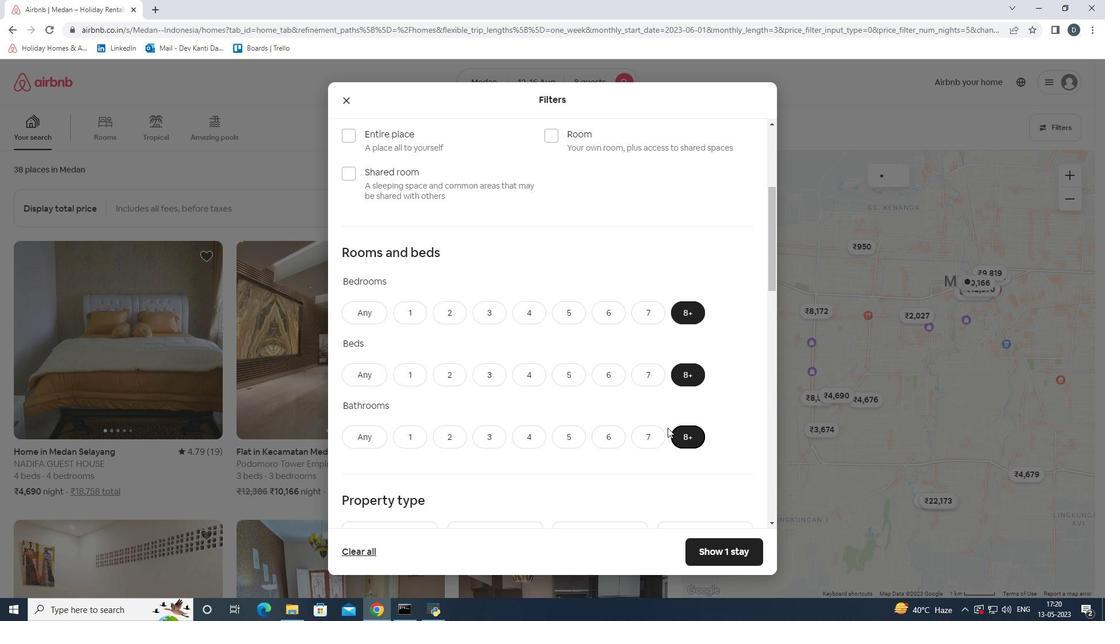 
Action: Mouse scrolled (667, 427) with delta (0, 0)
Screenshot: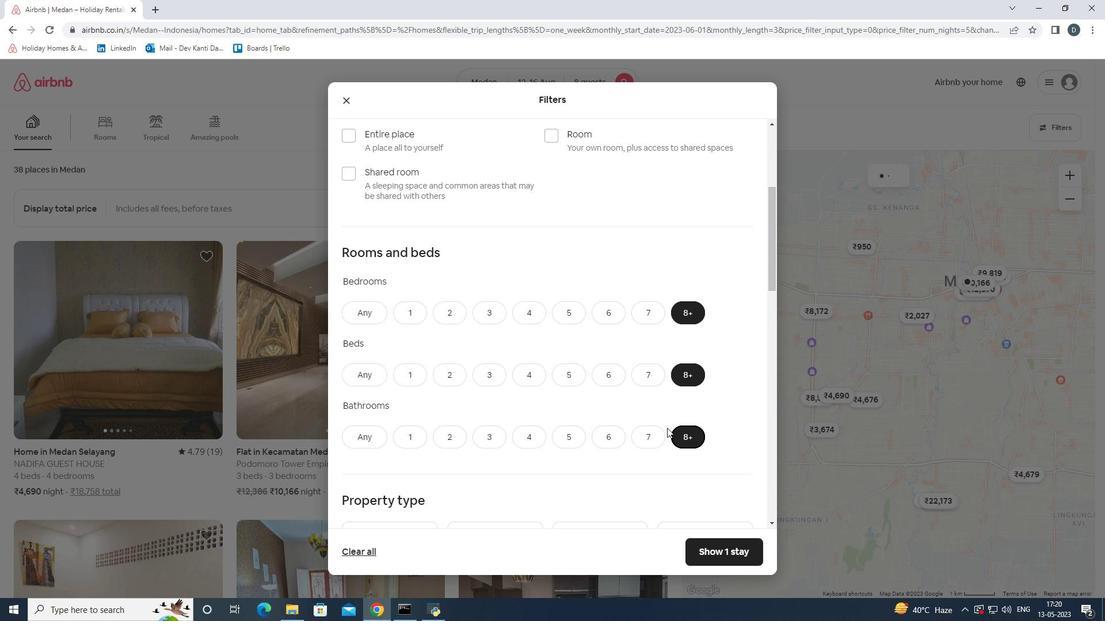 
Action: Mouse moved to (615, 399)
Screenshot: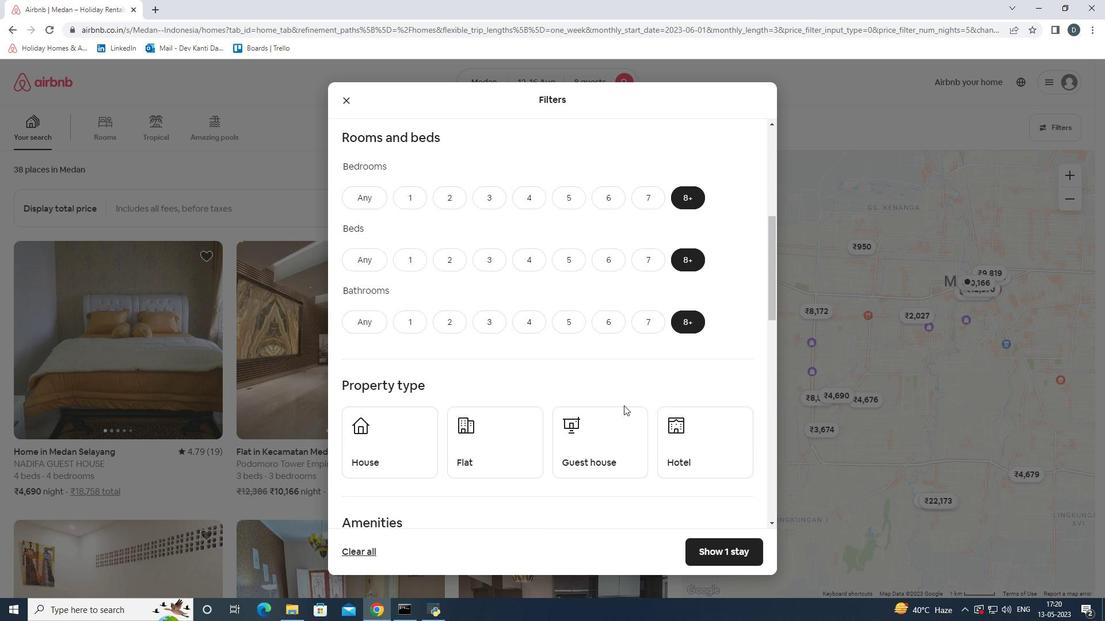 
Action: Mouse scrolled (615, 399) with delta (0, 0)
Screenshot: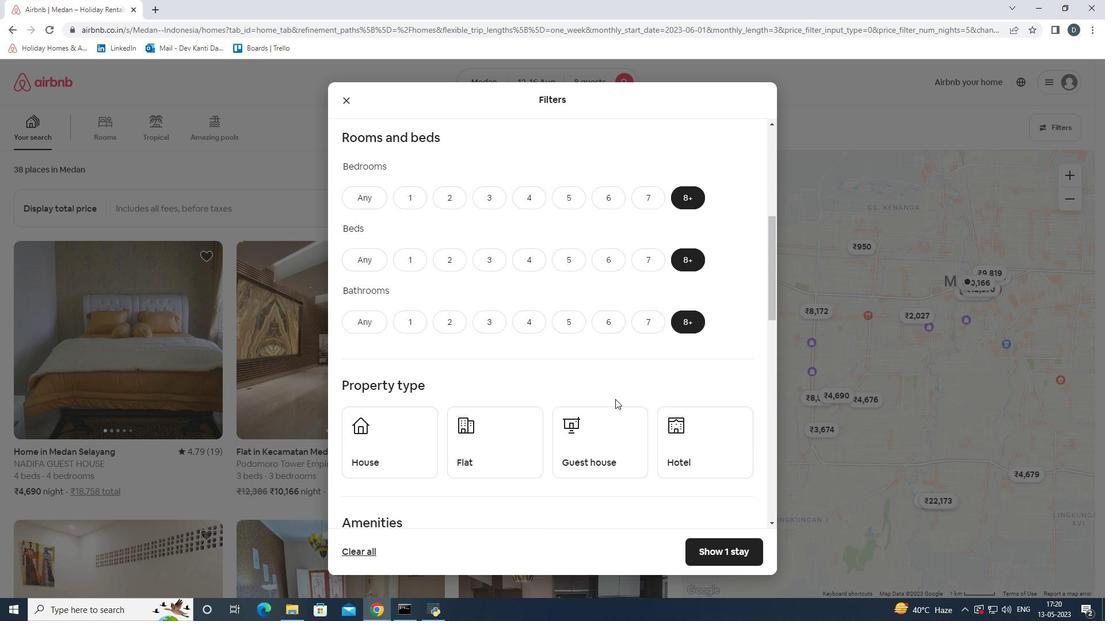 
Action: Mouse moved to (613, 397)
Screenshot: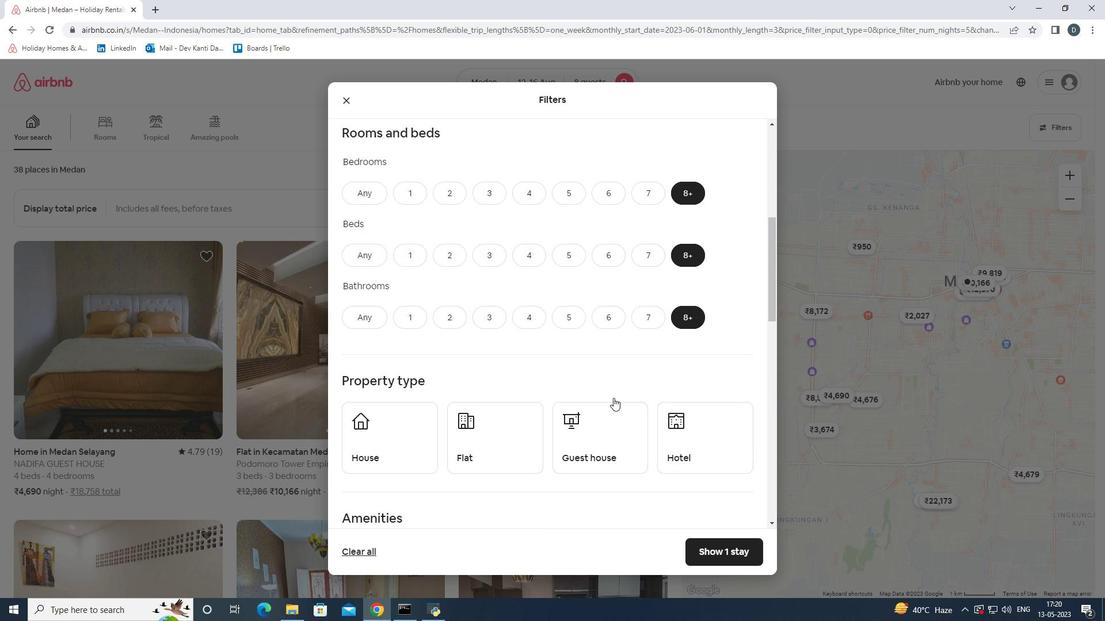
Action: Mouse scrolled (613, 397) with delta (0, 0)
Screenshot: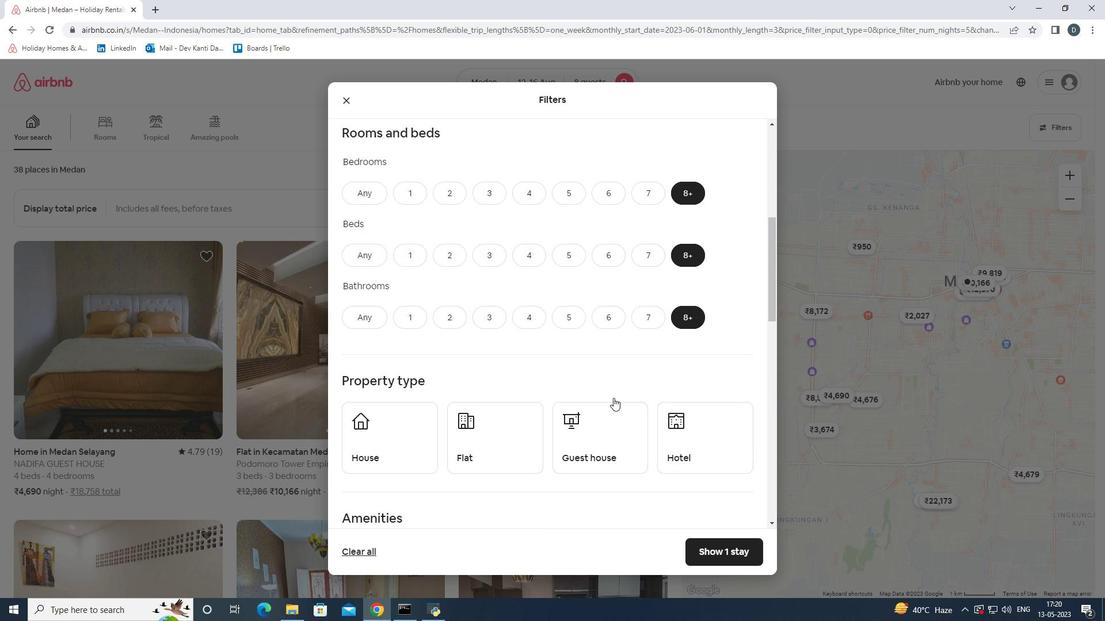 
Action: Mouse moved to (389, 343)
Screenshot: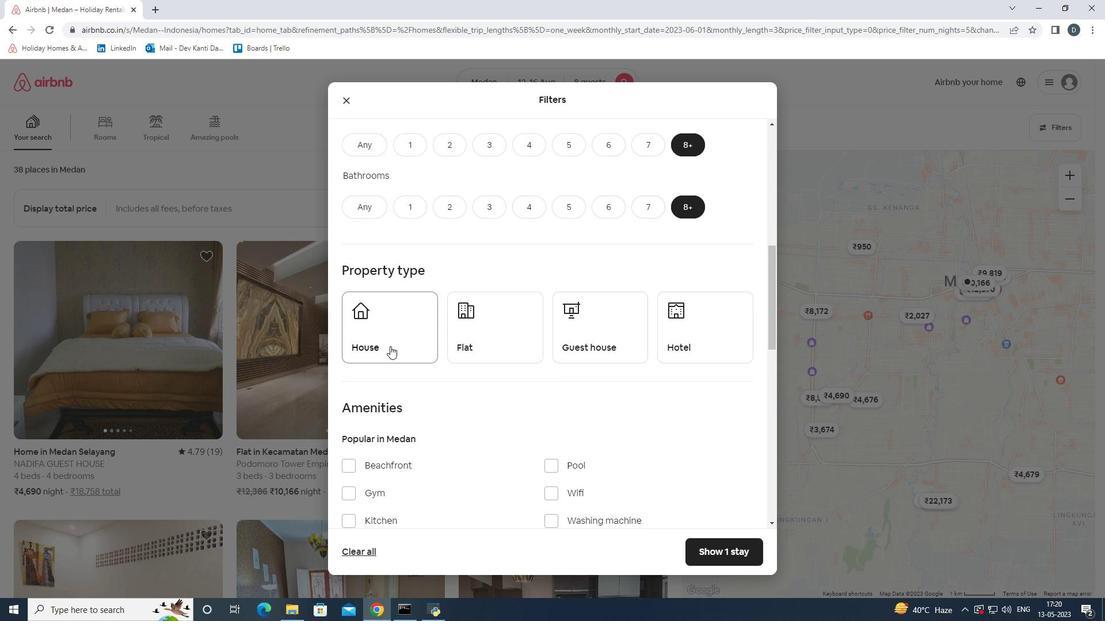 
Action: Mouse pressed left at (389, 343)
Screenshot: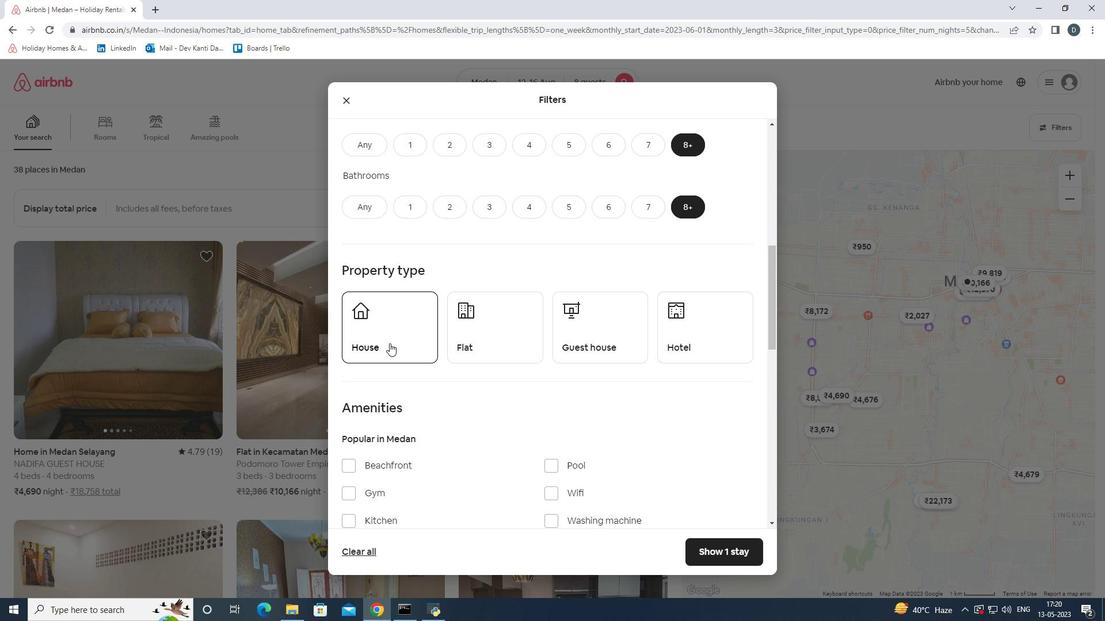 
Action: Mouse moved to (478, 335)
Screenshot: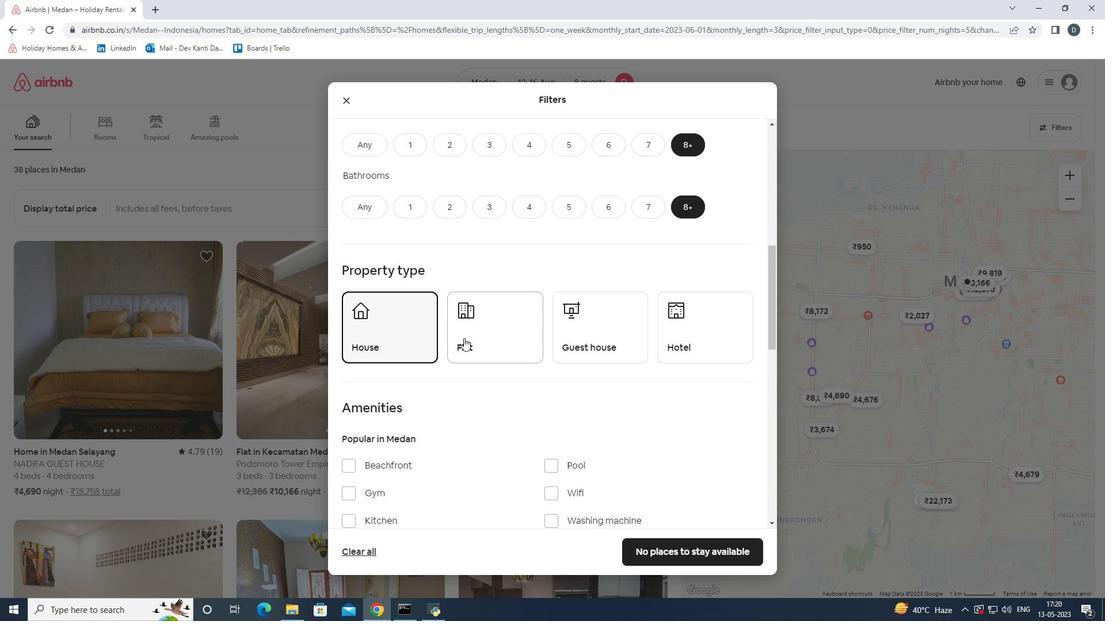 
Action: Mouse pressed left at (478, 335)
Screenshot: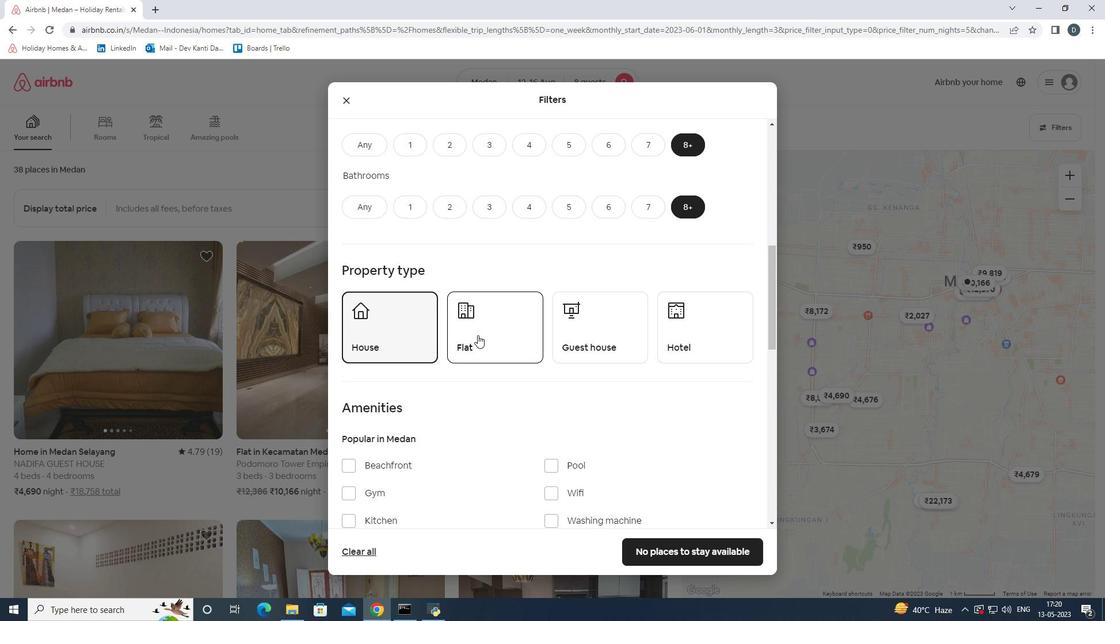
Action: Mouse moved to (564, 336)
Screenshot: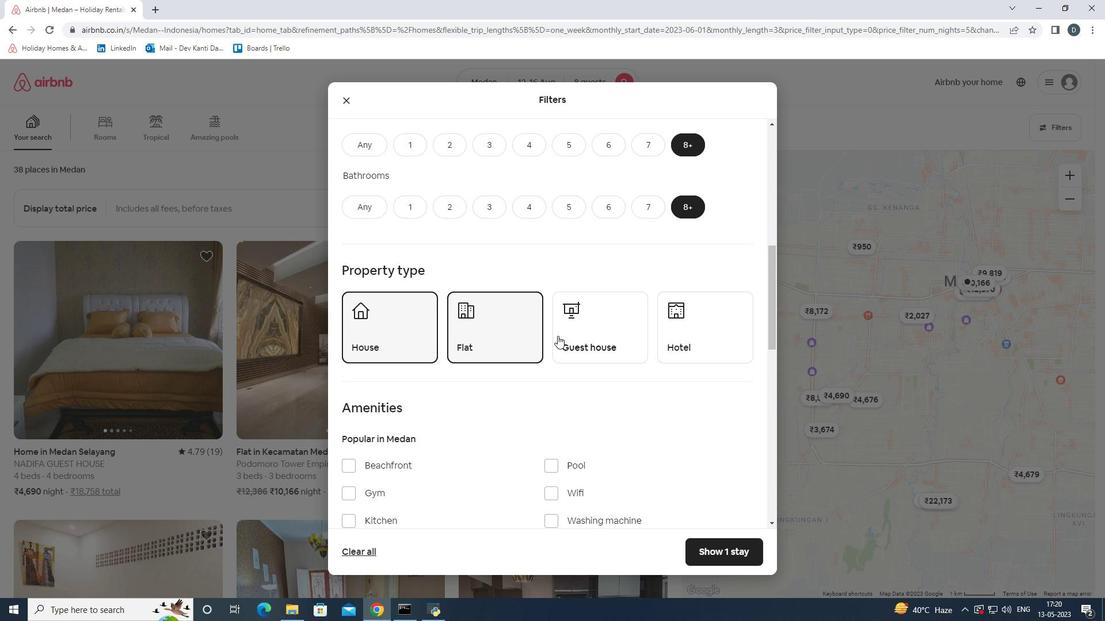 
Action: Mouse pressed left at (564, 336)
Screenshot: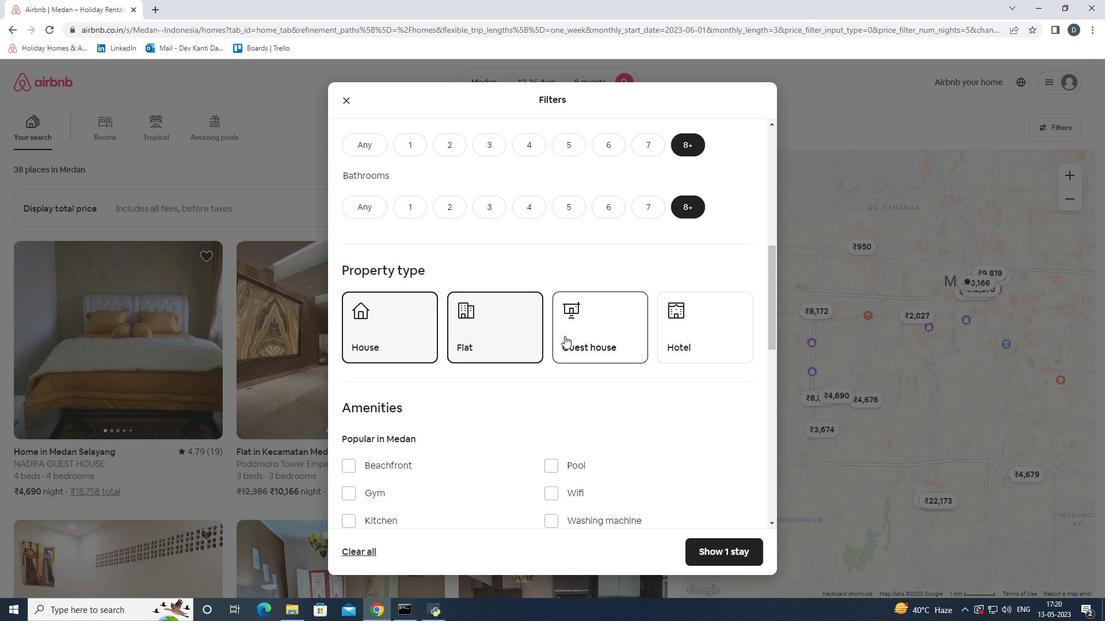 
Action: Mouse moved to (703, 336)
Screenshot: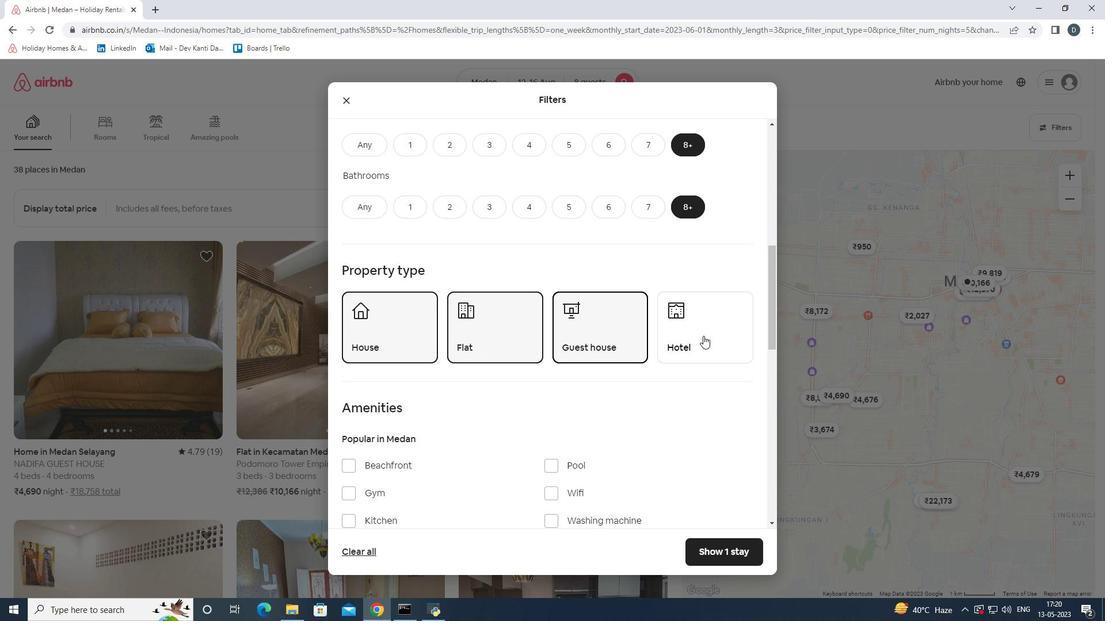 
Action: Mouse pressed left at (703, 336)
Screenshot: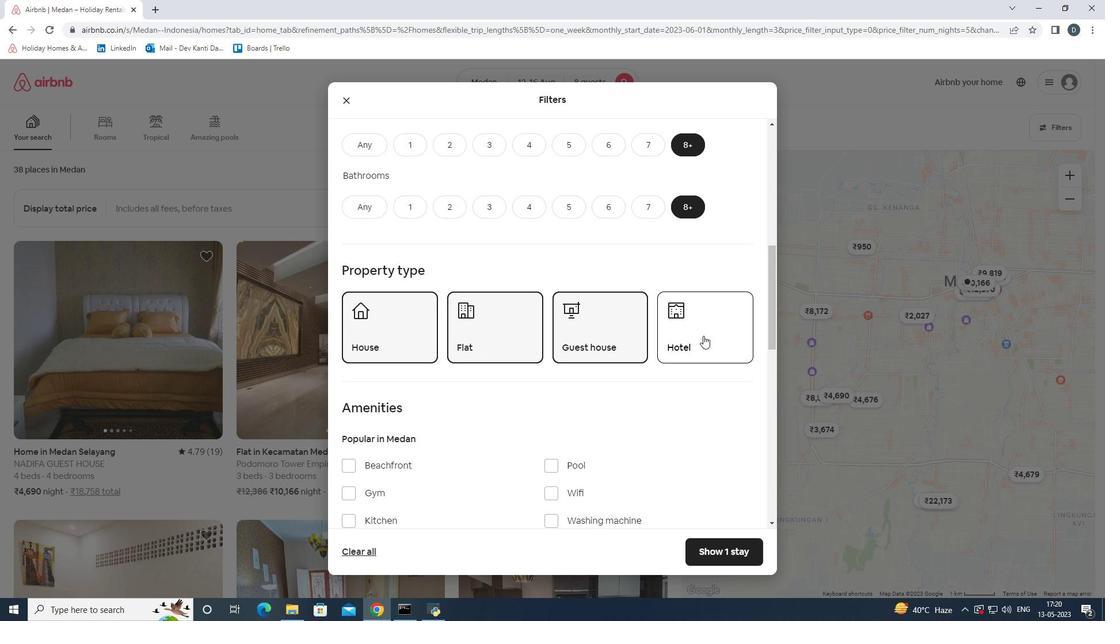 
Action: Mouse moved to (503, 341)
Screenshot: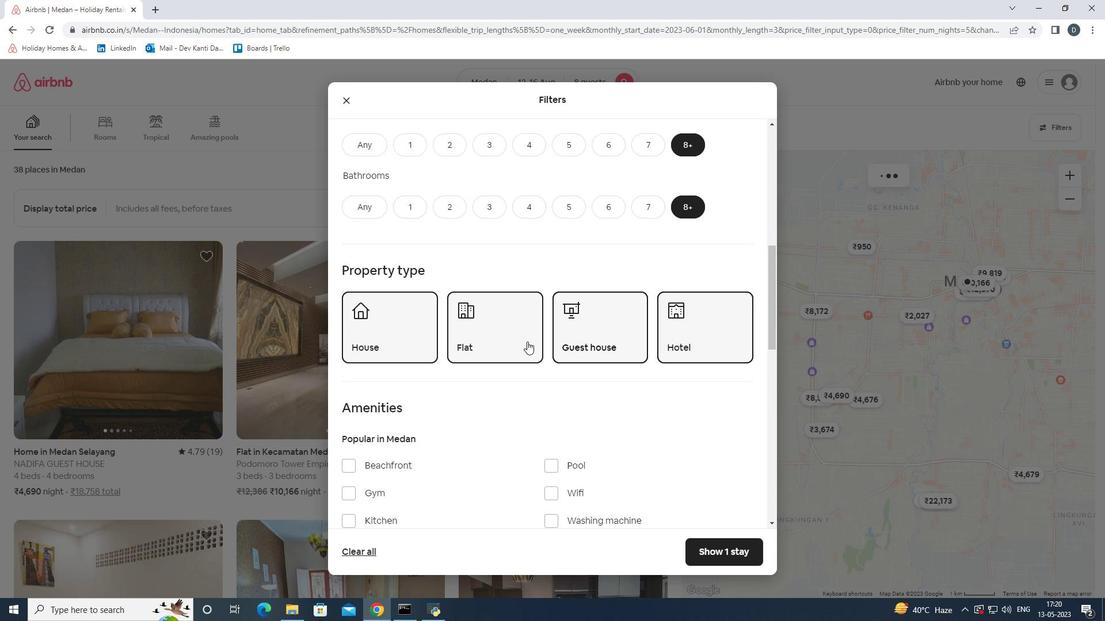 
Action: Mouse scrolled (503, 340) with delta (0, 0)
Screenshot: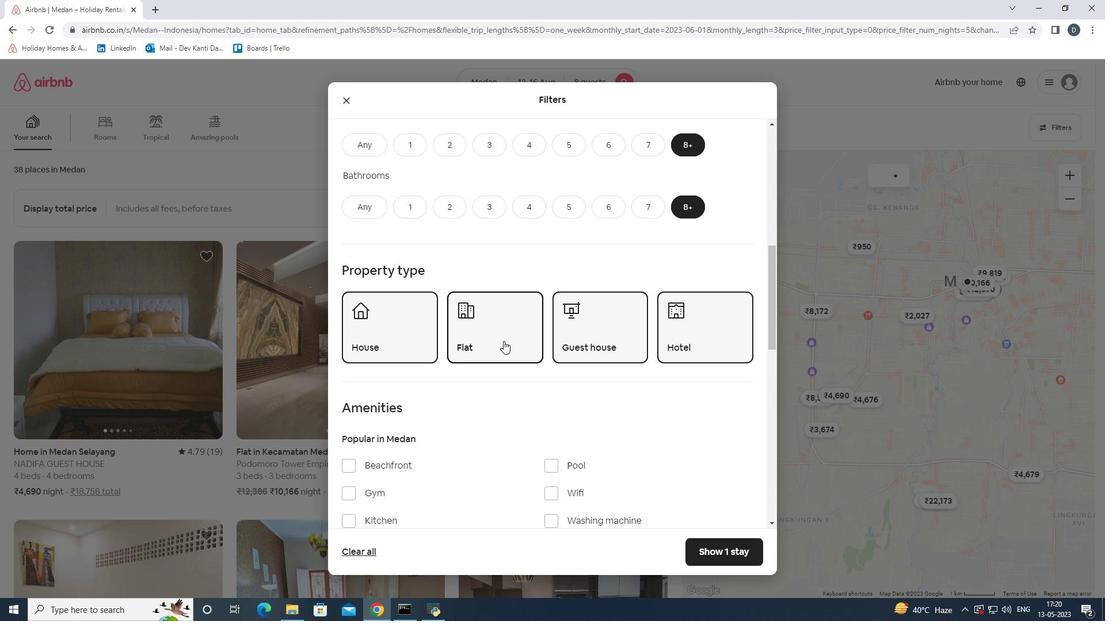 
Action: Mouse scrolled (503, 340) with delta (0, 0)
Screenshot: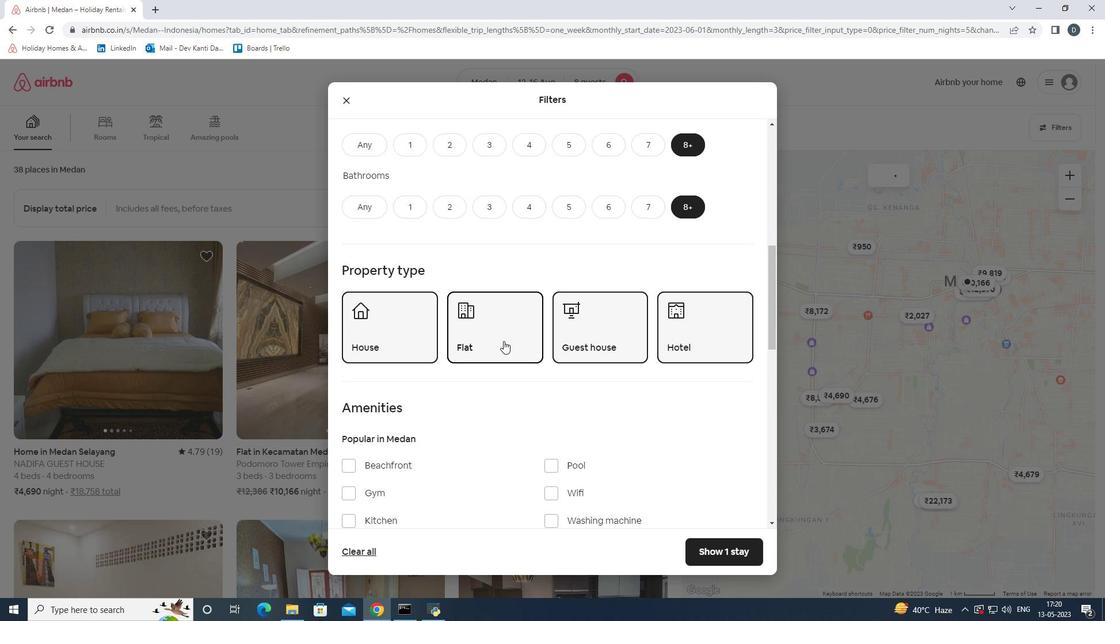 
Action: Mouse scrolled (503, 340) with delta (0, 0)
Screenshot: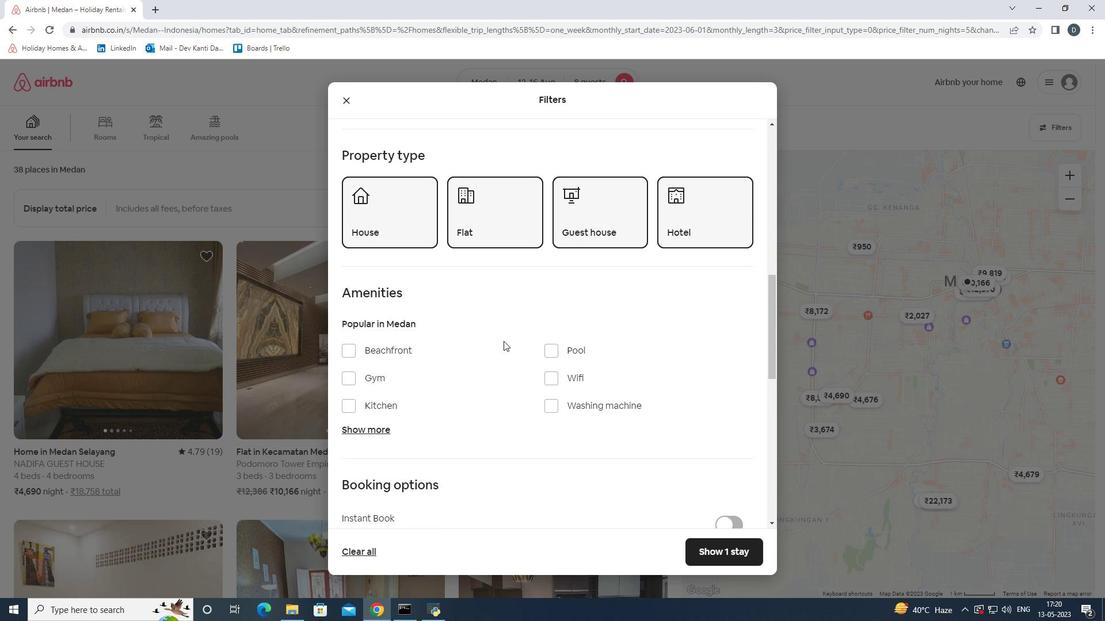 
Action: Mouse moved to (357, 372)
Screenshot: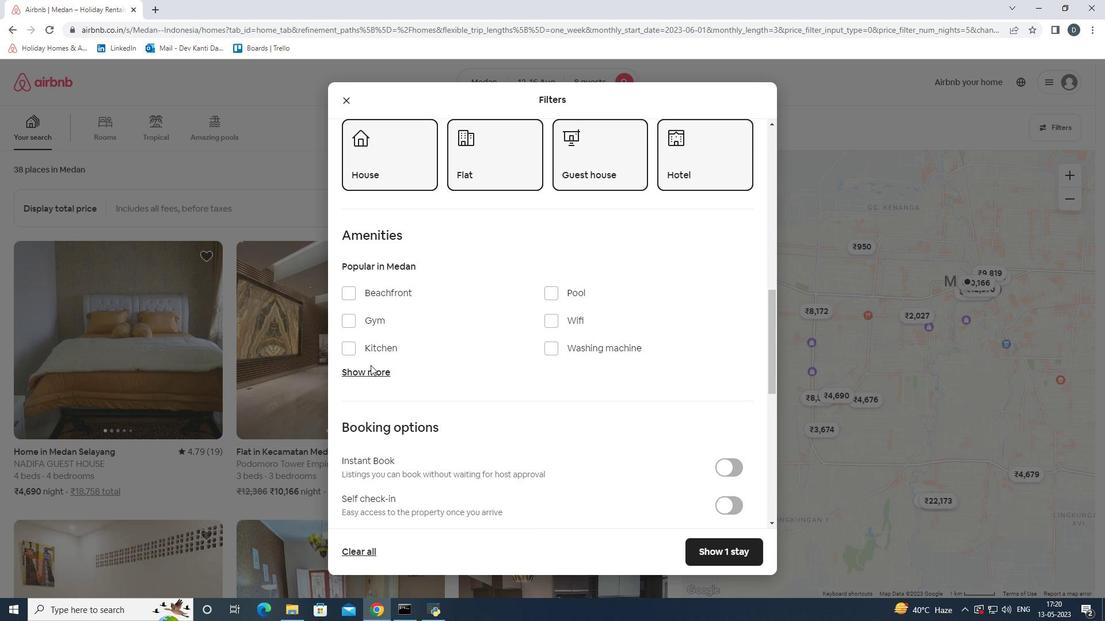 
Action: Mouse pressed left at (357, 372)
Screenshot: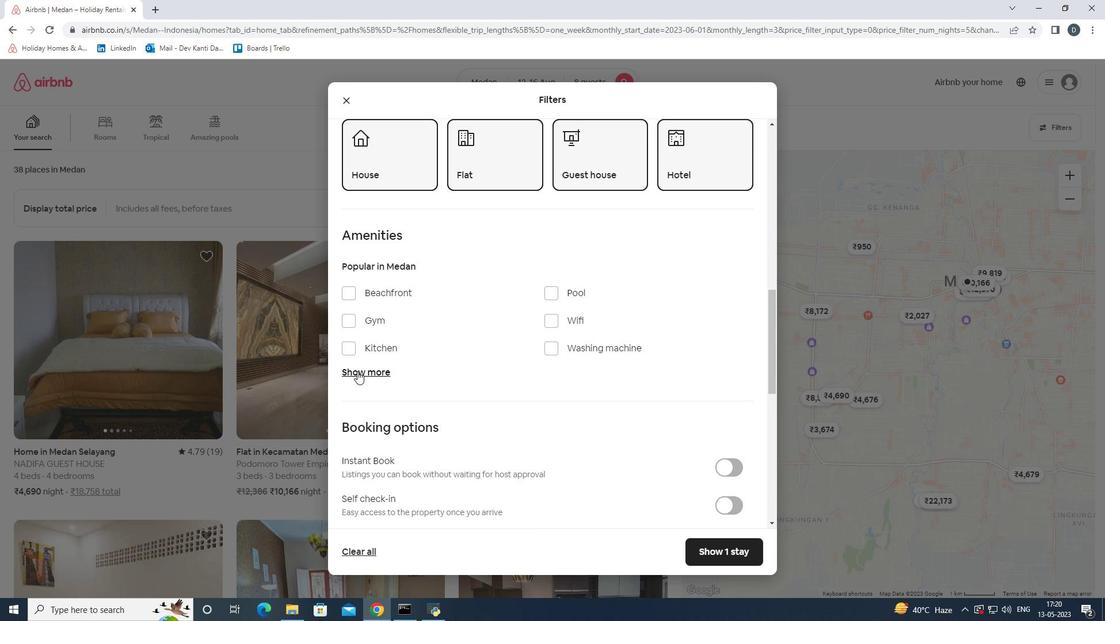 
Action: Mouse moved to (548, 321)
Screenshot: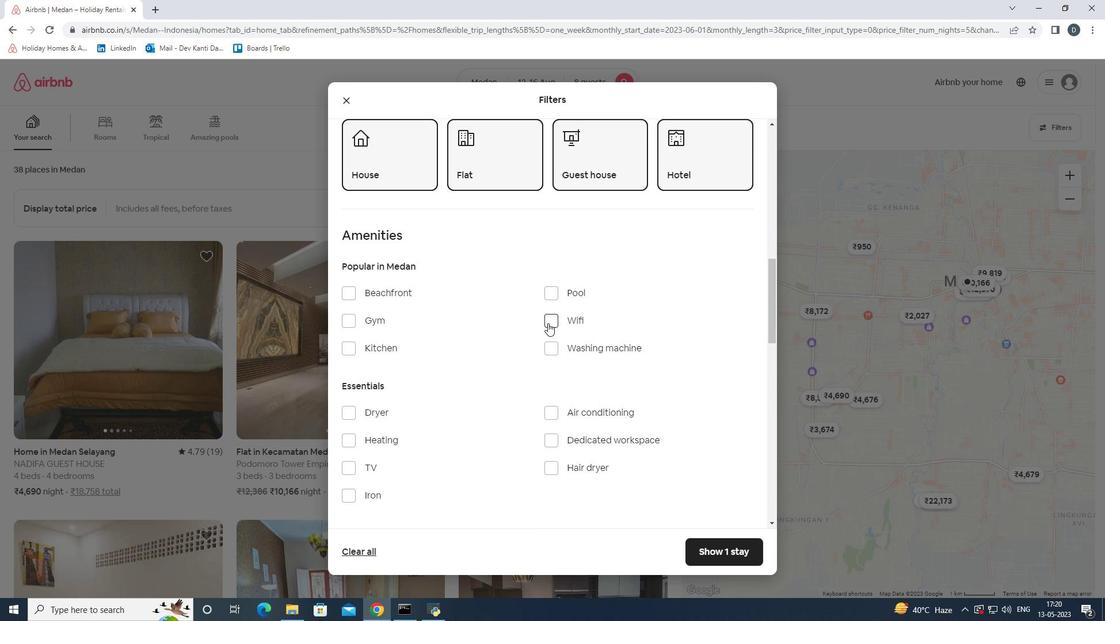 
Action: Mouse pressed left at (548, 321)
Screenshot: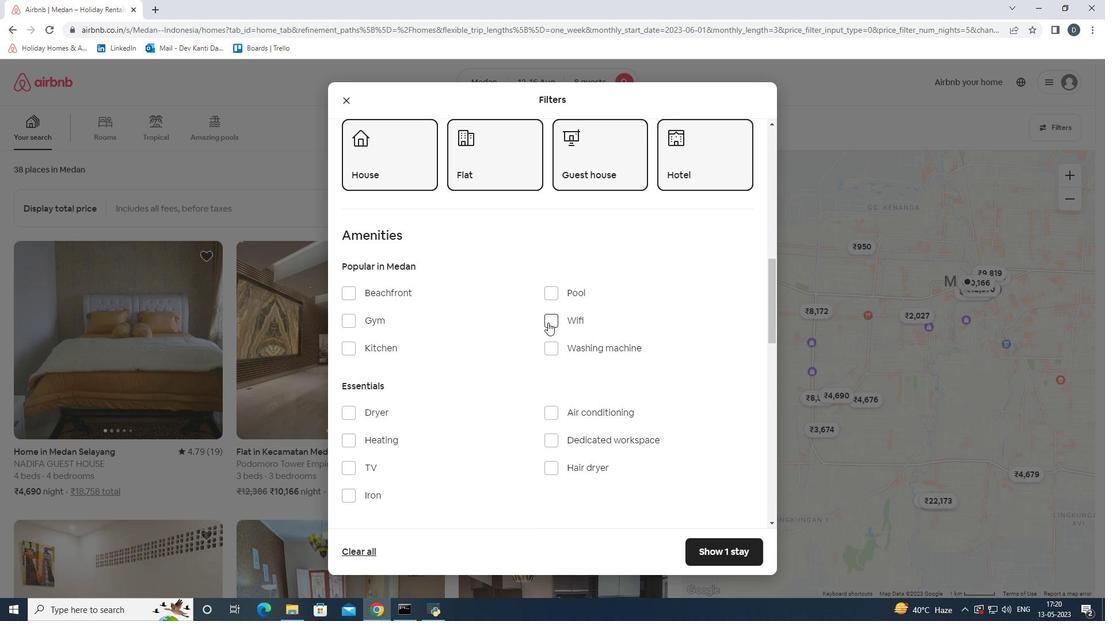 
Action: Mouse moved to (493, 349)
Screenshot: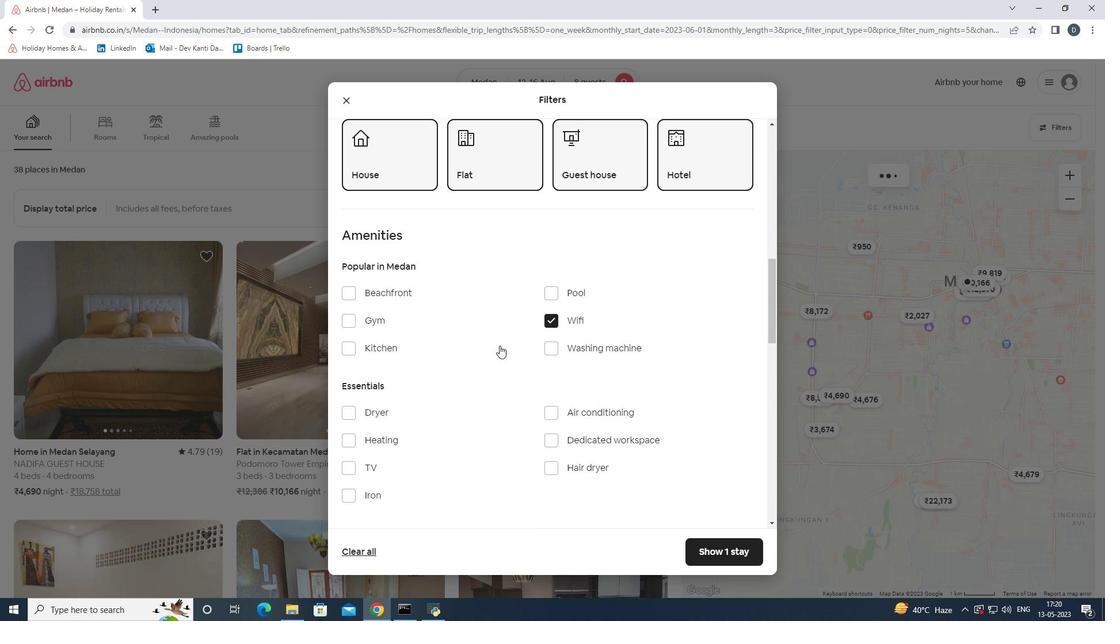 
Action: Mouse scrolled (493, 348) with delta (0, 0)
Screenshot: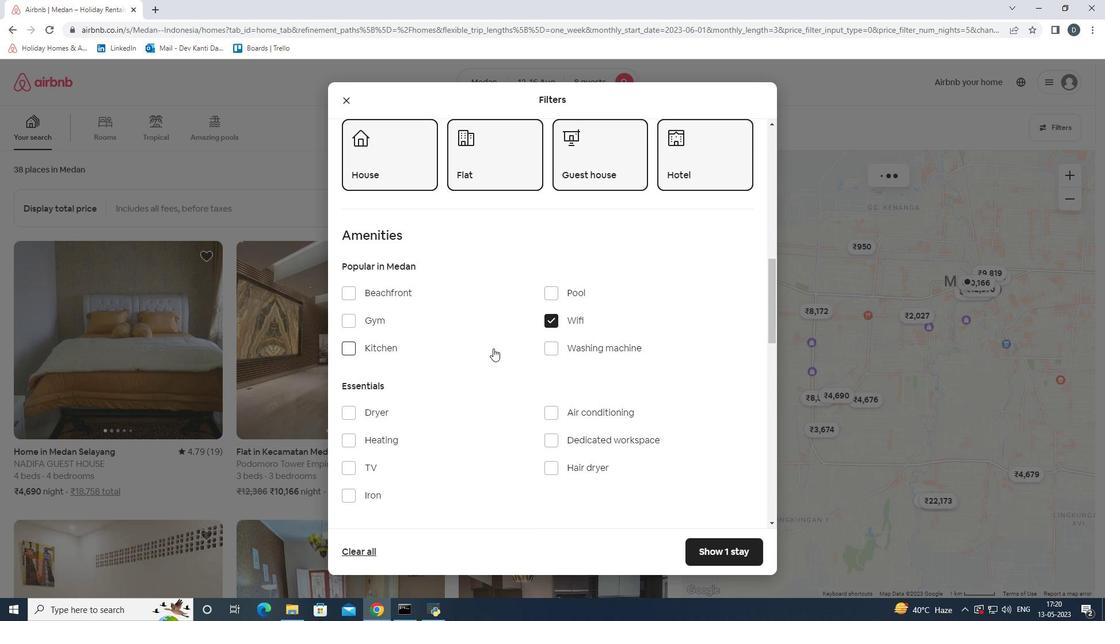 
Action: Mouse scrolled (493, 348) with delta (0, 0)
Screenshot: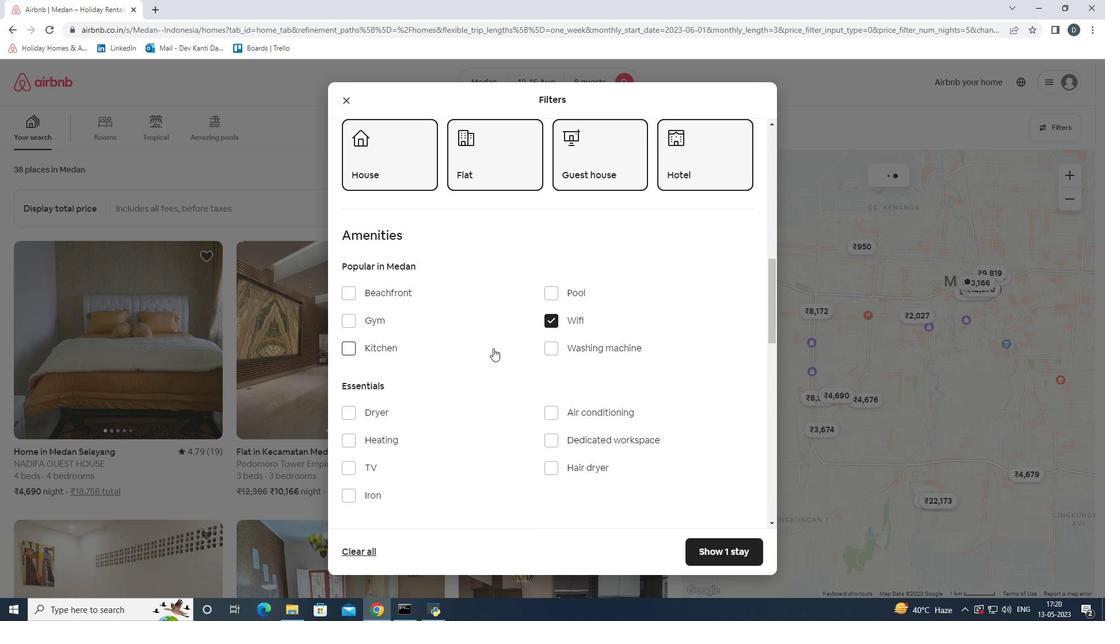 
Action: Mouse moved to (350, 356)
Screenshot: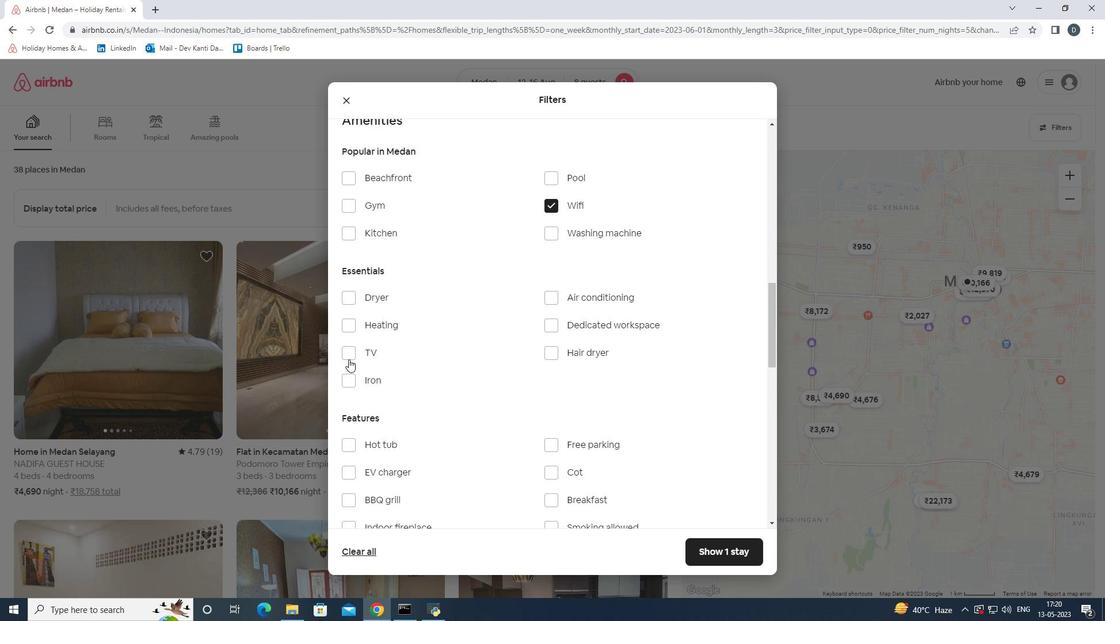 
Action: Mouse pressed left at (350, 356)
Screenshot: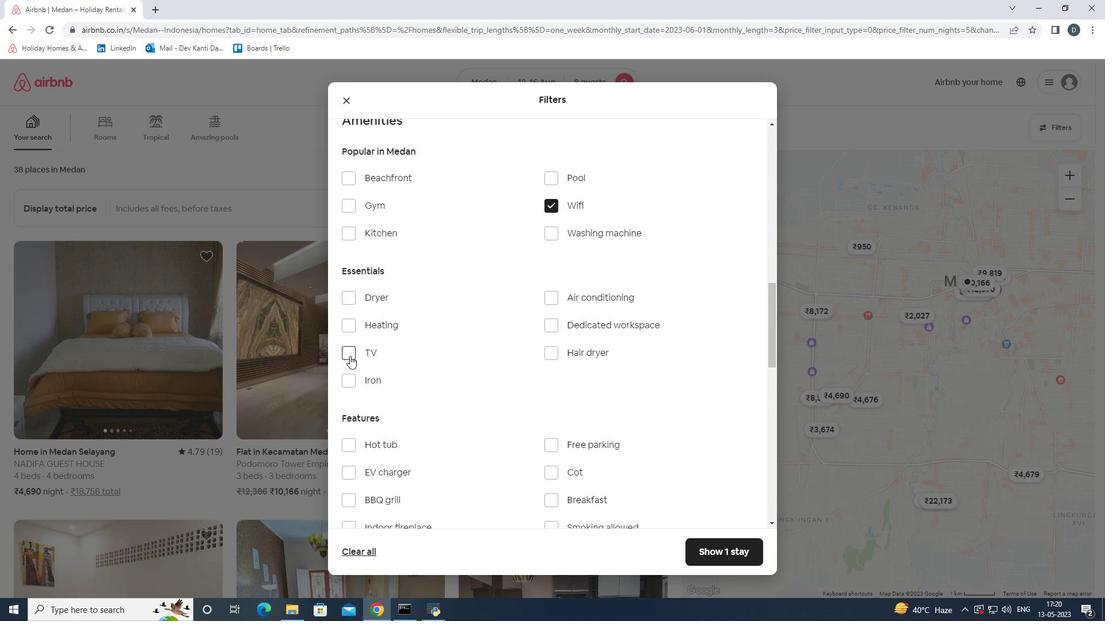 
Action: Mouse moved to (498, 362)
Screenshot: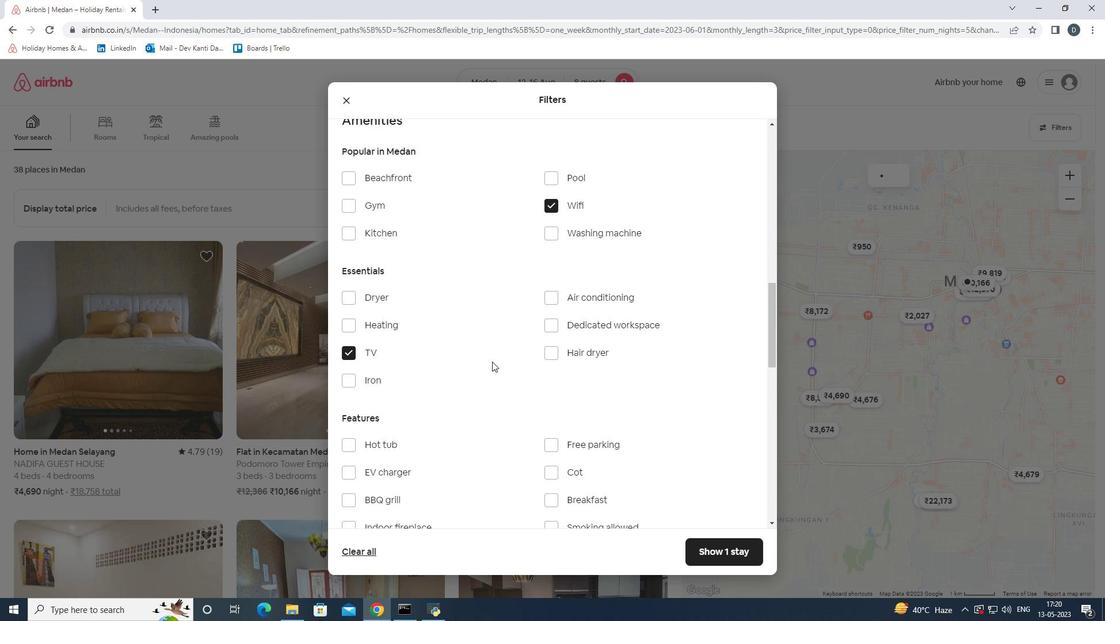 
Action: Mouse scrolled (498, 361) with delta (0, 0)
Screenshot: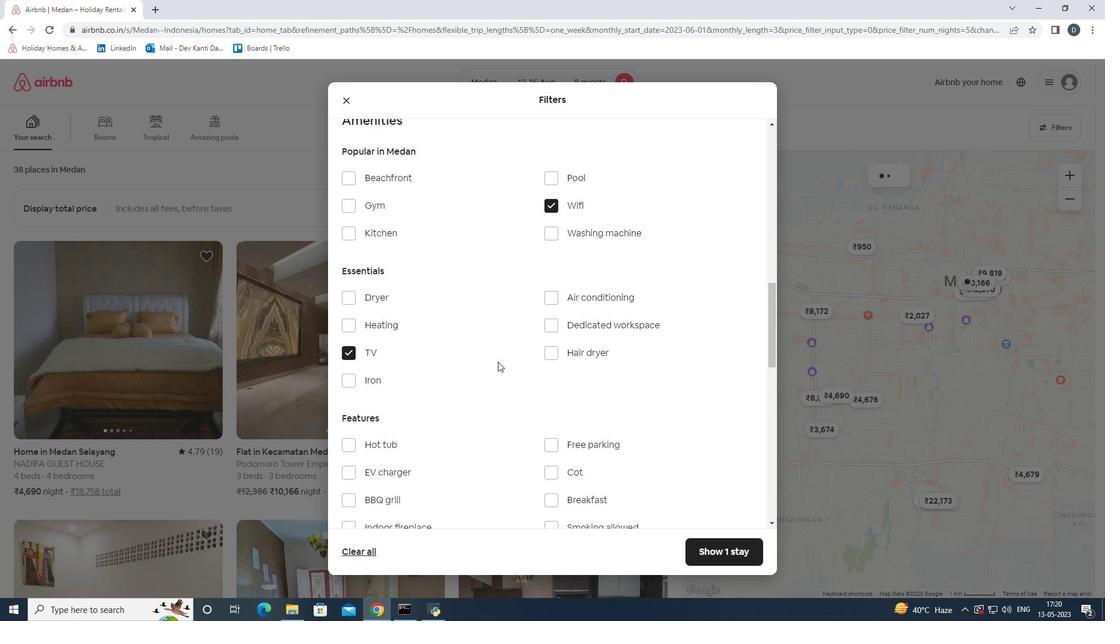 
Action: Mouse moved to (498, 362)
Screenshot: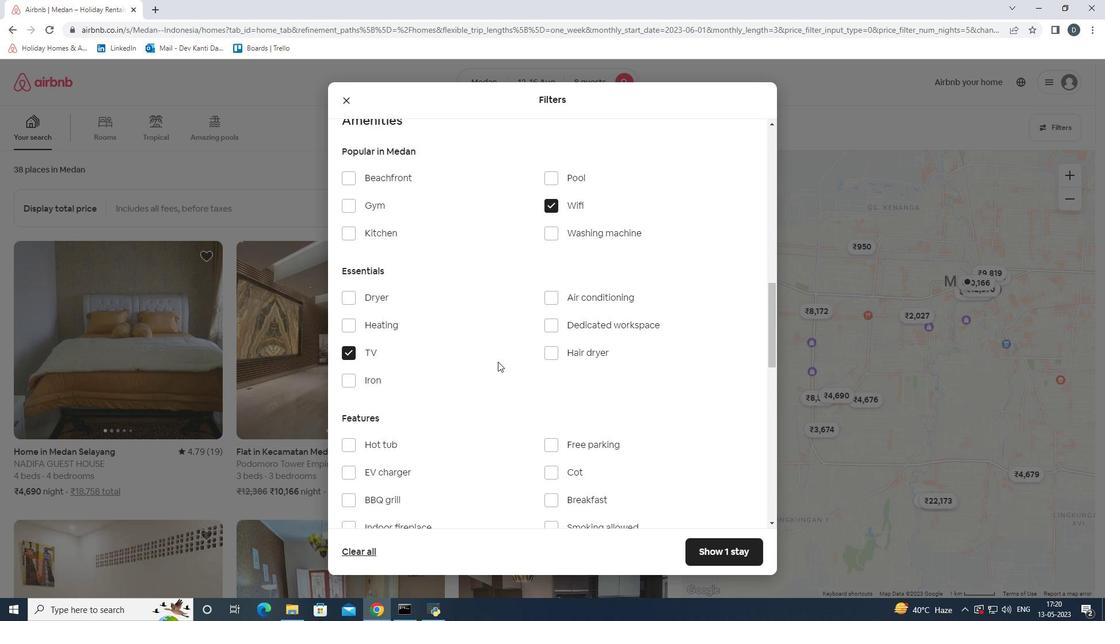 
Action: Mouse scrolled (498, 361) with delta (0, 0)
Screenshot: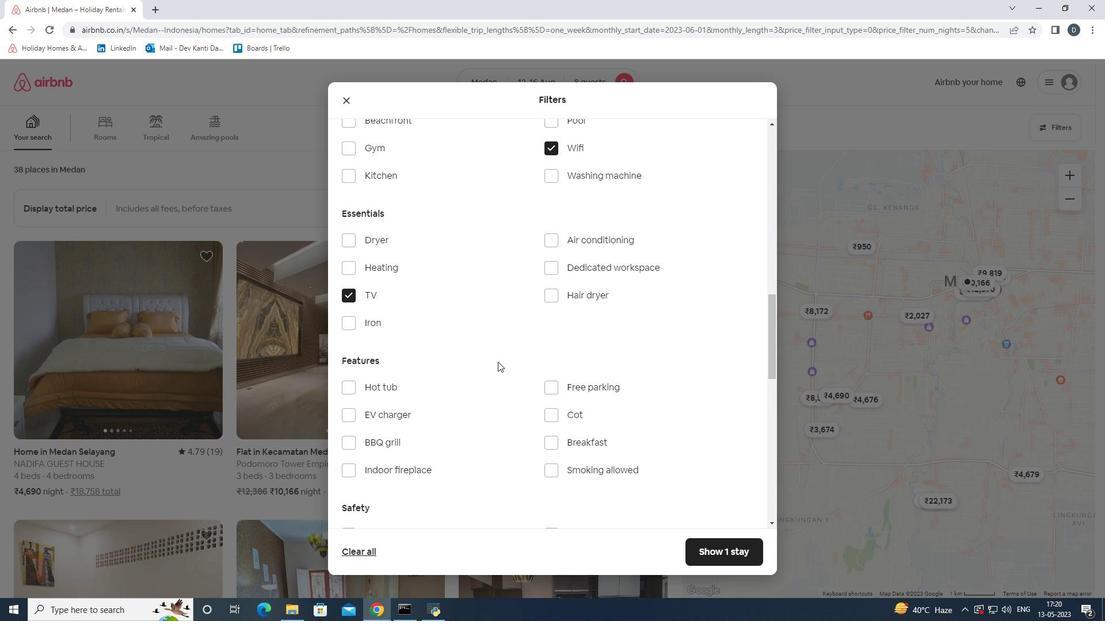 
Action: Mouse scrolled (498, 361) with delta (0, 0)
Screenshot: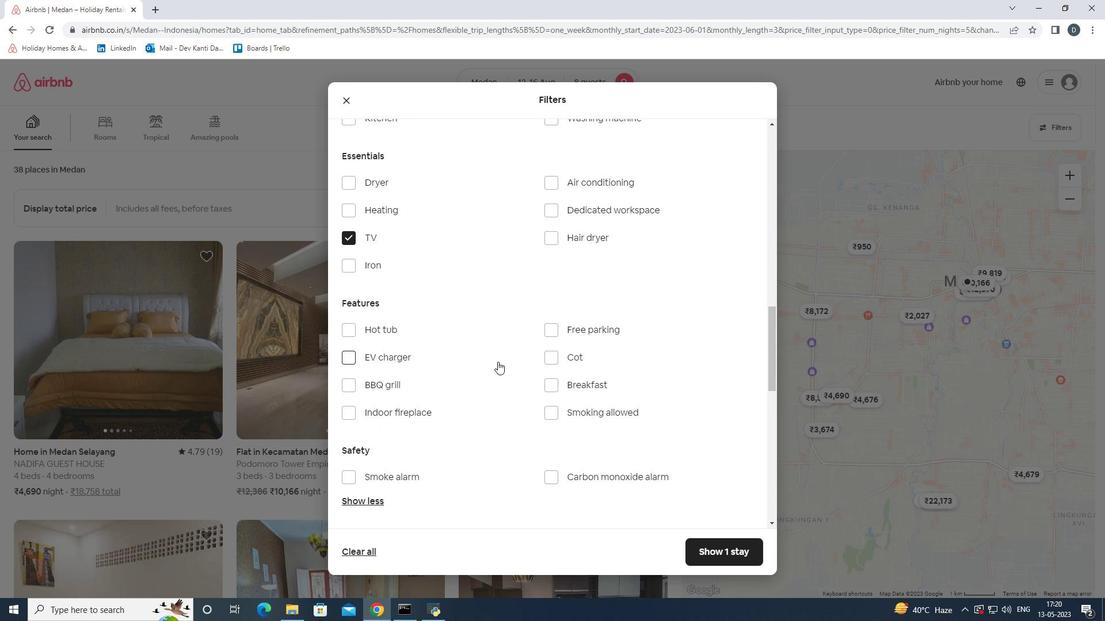 
Action: Mouse moved to (511, 380)
Screenshot: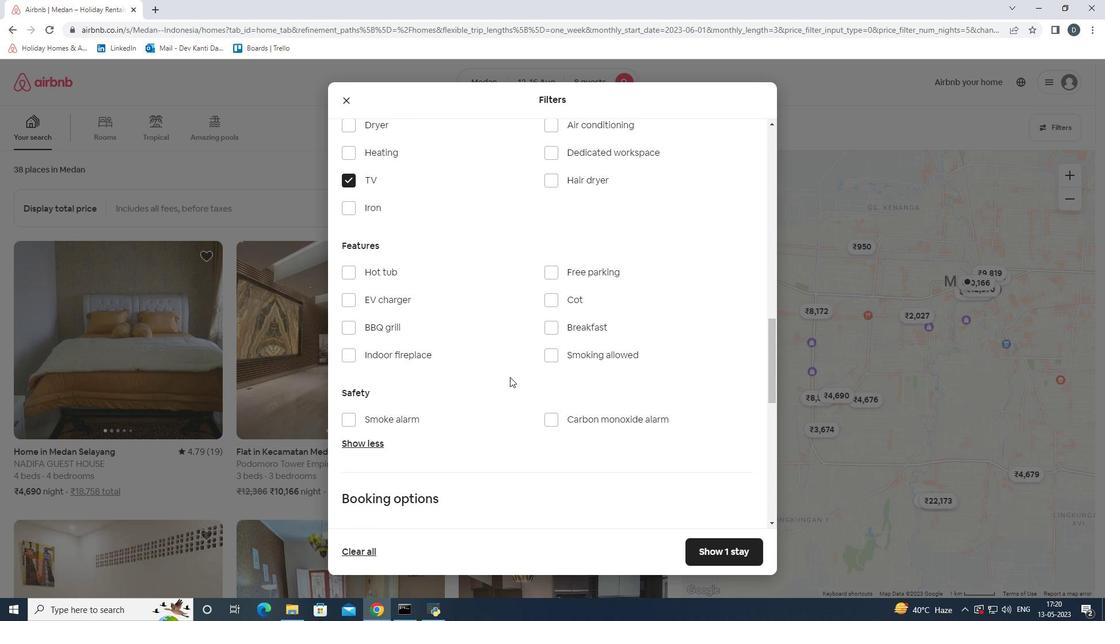 
Action: Mouse scrolled (511, 380) with delta (0, 0)
Screenshot: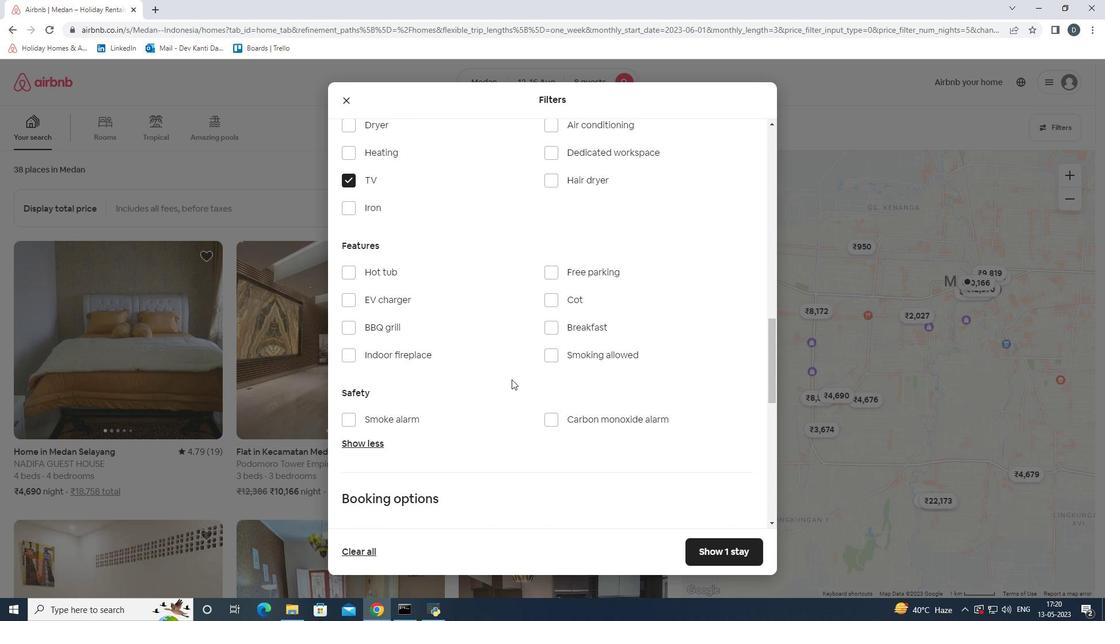 
Action: Mouse scrolled (511, 379) with delta (0, 0)
Screenshot: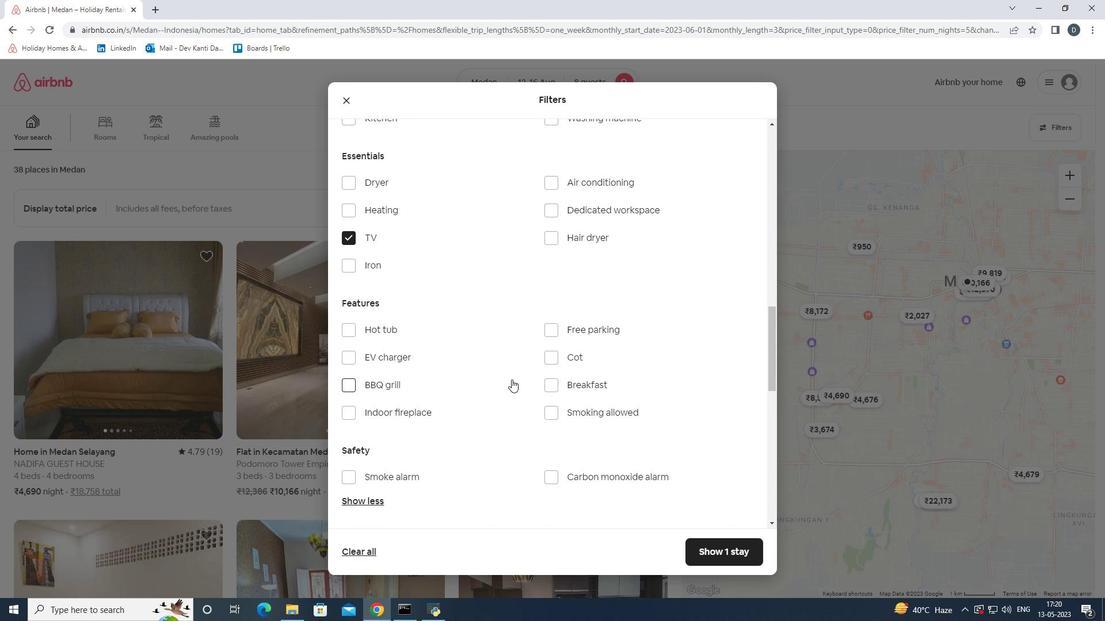 
Action: Mouse scrolled (511, 380) with delta (0, 0)
Screenshot: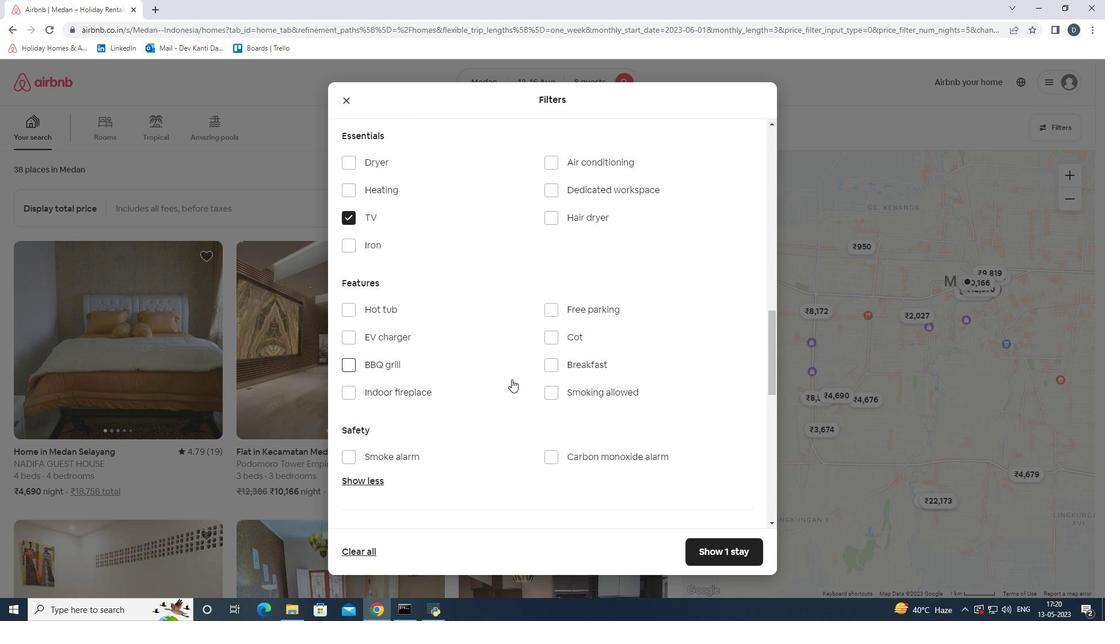 
Action: Mouse scrolled (511, 380) with delta (0, 0)
Screenshot: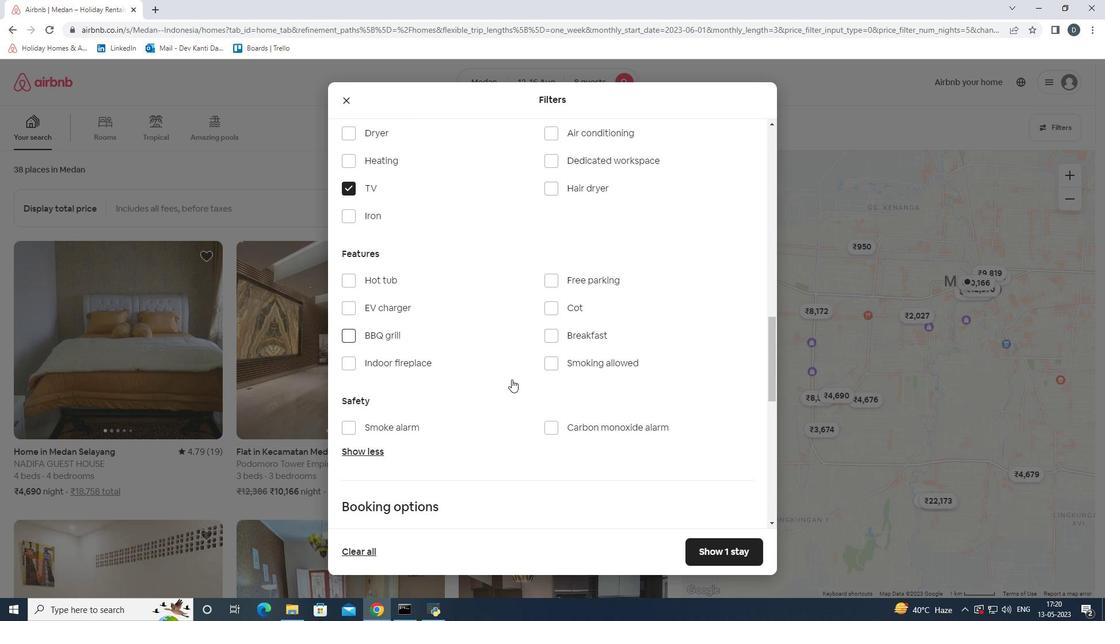 
Action: Mouse scrolled (511, 380) with delta (0, 0)
Screenshot: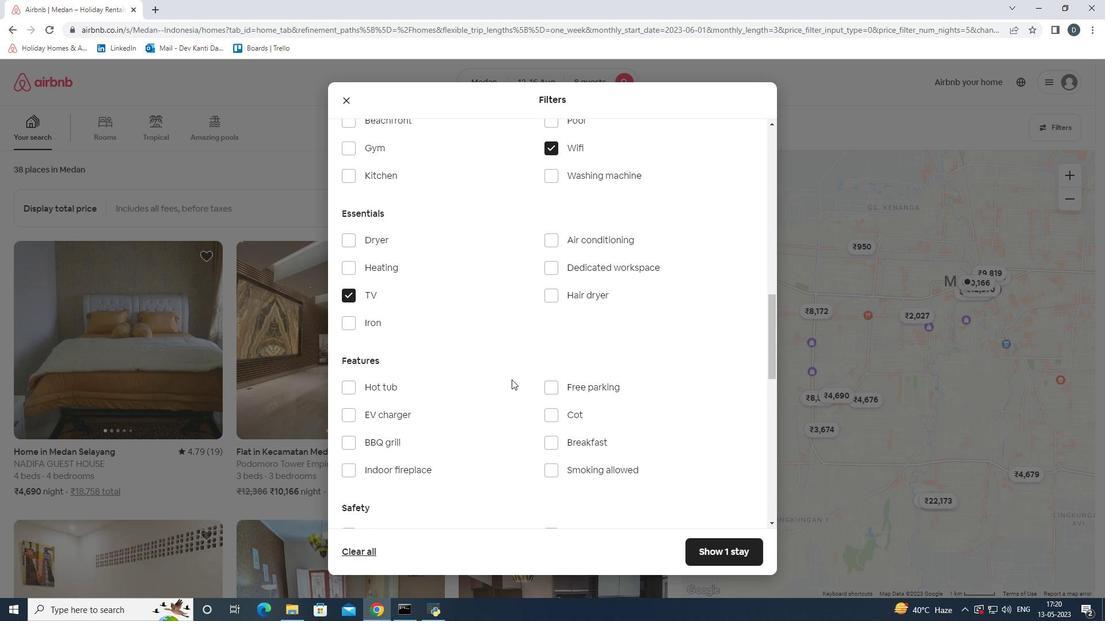 
Action: Mouse scrolled (511, 380) with delta (0, 0)
Screenshot: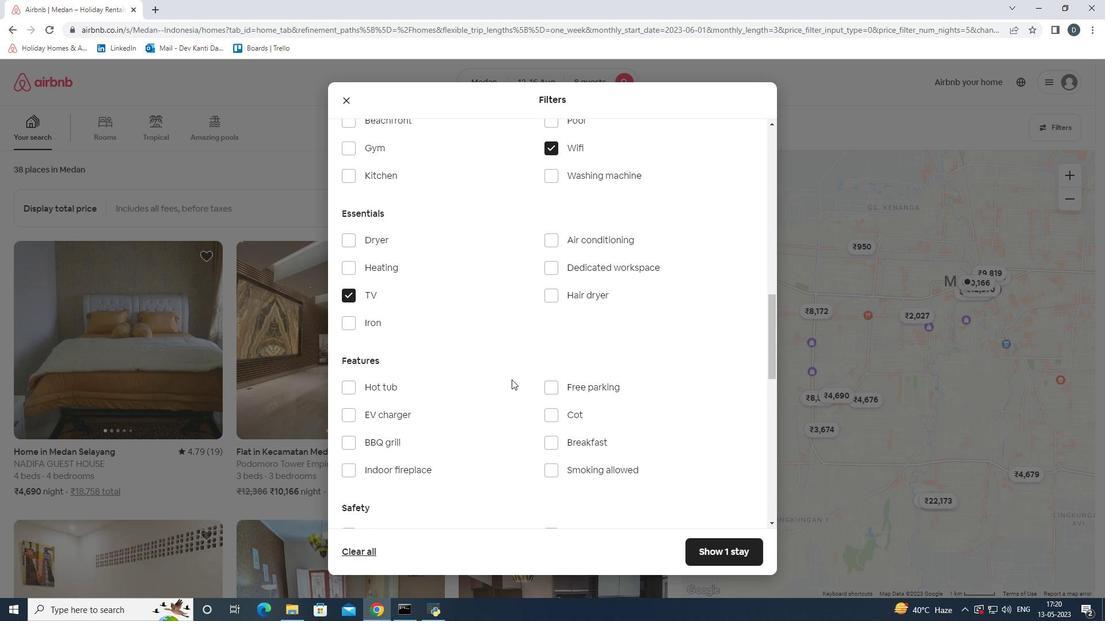 
Action: Mouse moved to (495, 354)
Screenshot: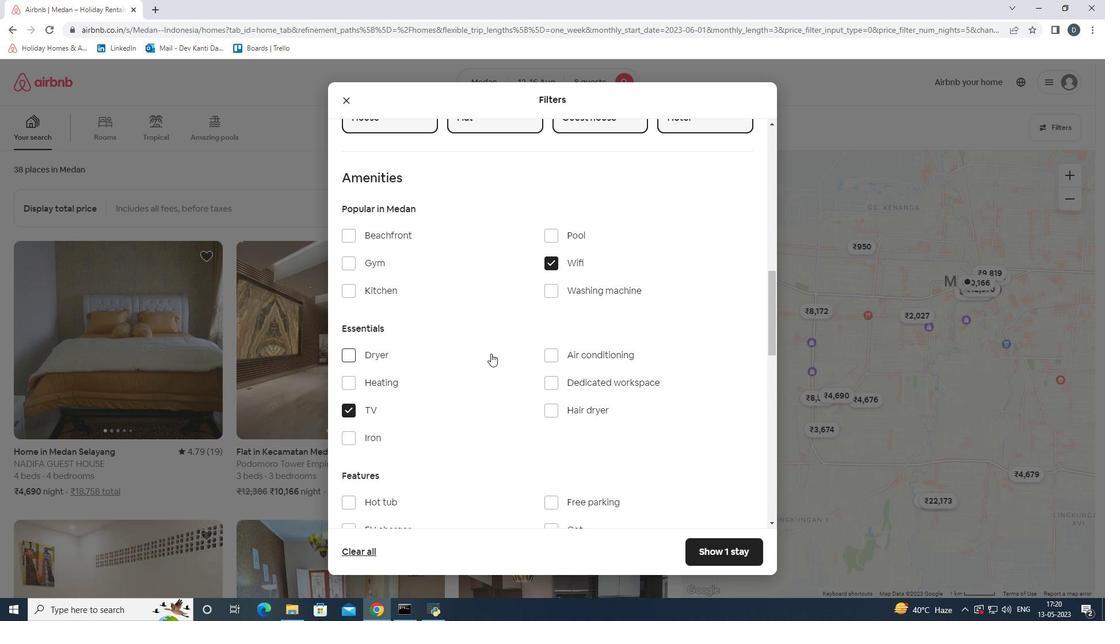 
Action: Mouse scrolled (495, 354) with delta (0, 0)
Screenshot: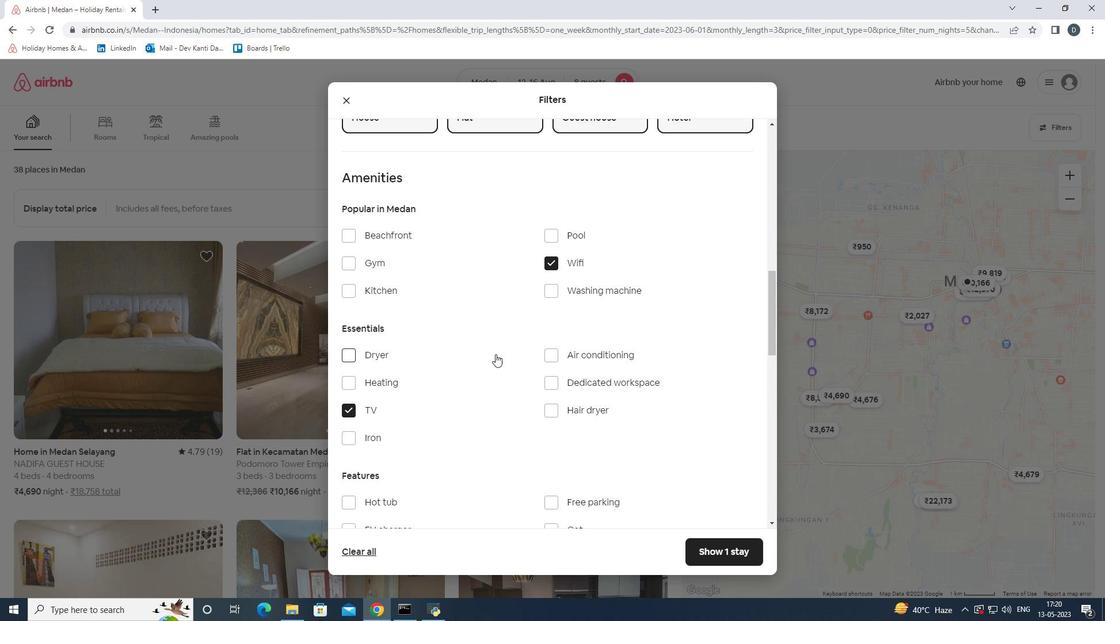 
Action: Mouse moved to (448, 346)
Screenshot: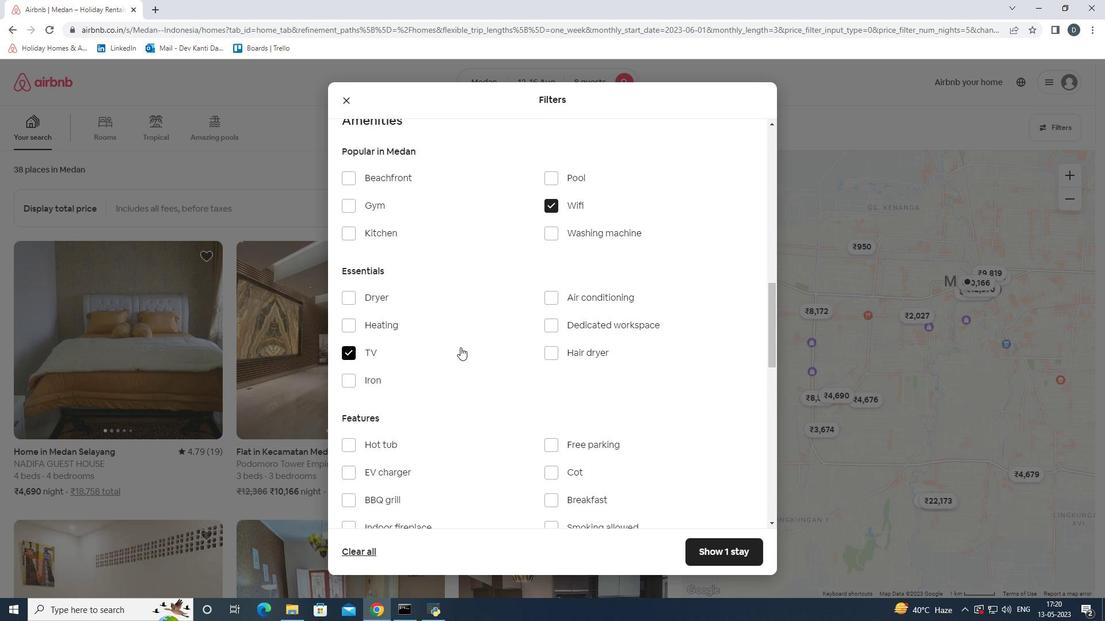 
Action: Mouse scrolled (448, 346) with delta (0, 0)
Screenshot: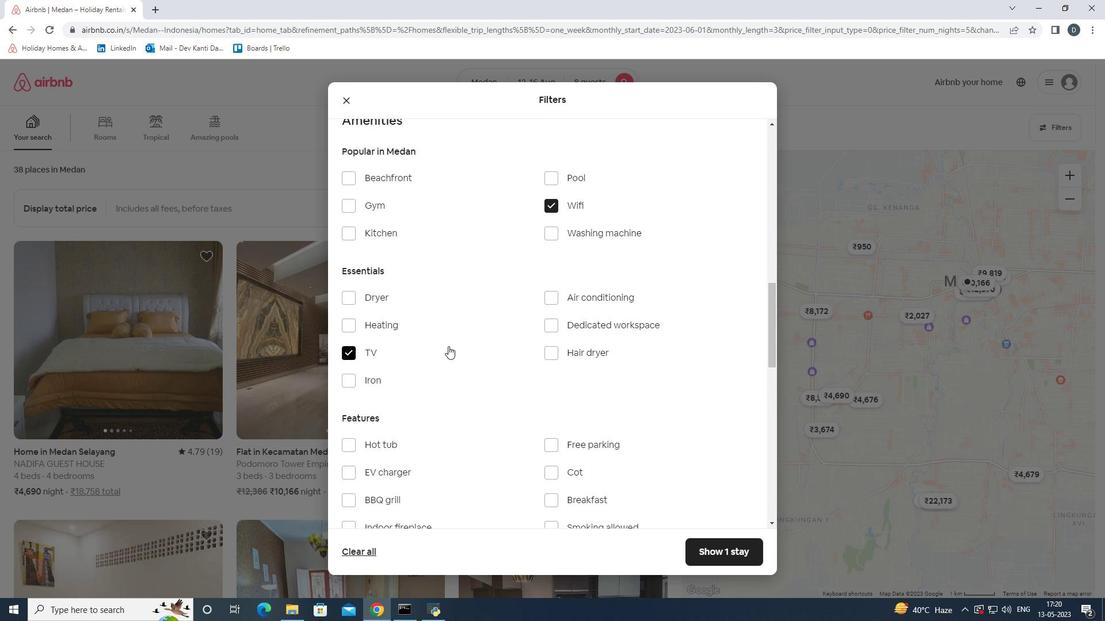 
Action: Mouse moved to (552, 383)
Screenshot: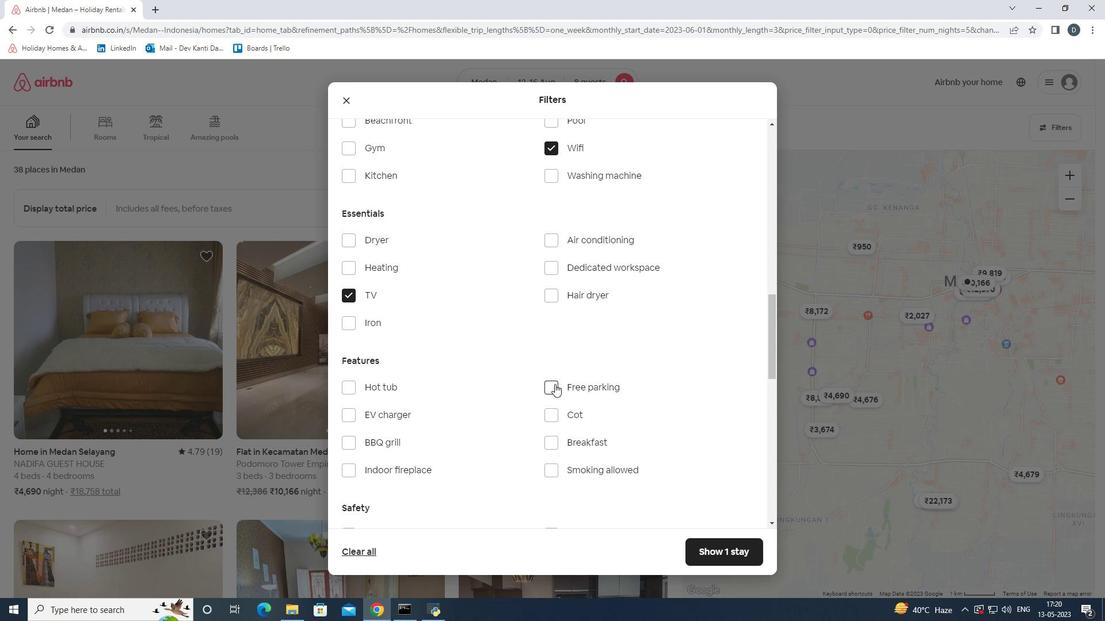 
Action: Mouse pressed left at (552, 383)
Screenshot: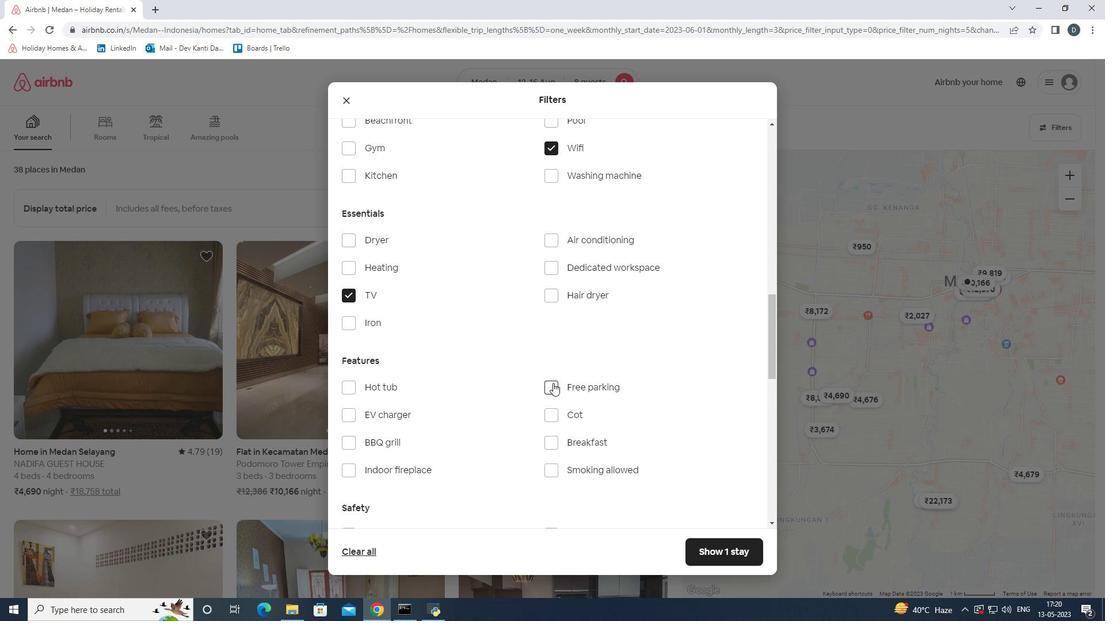 
Action: Mouse moved to (504, 385)
Screenshot: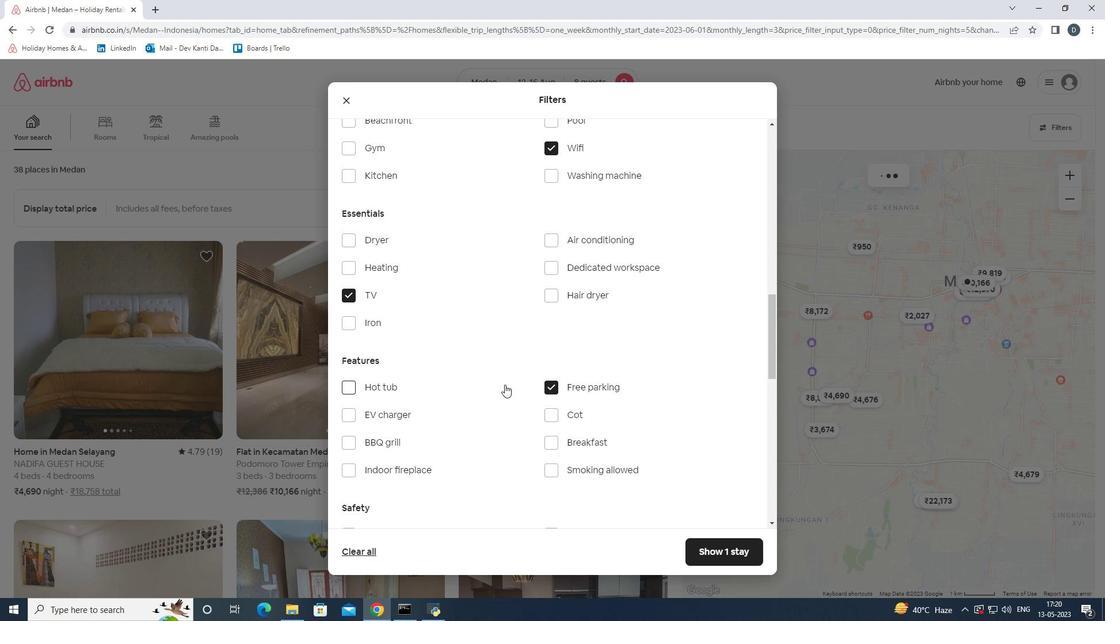 
Action: Mouse scrolled (504, 385) with delta (0, 0)
Screenshot: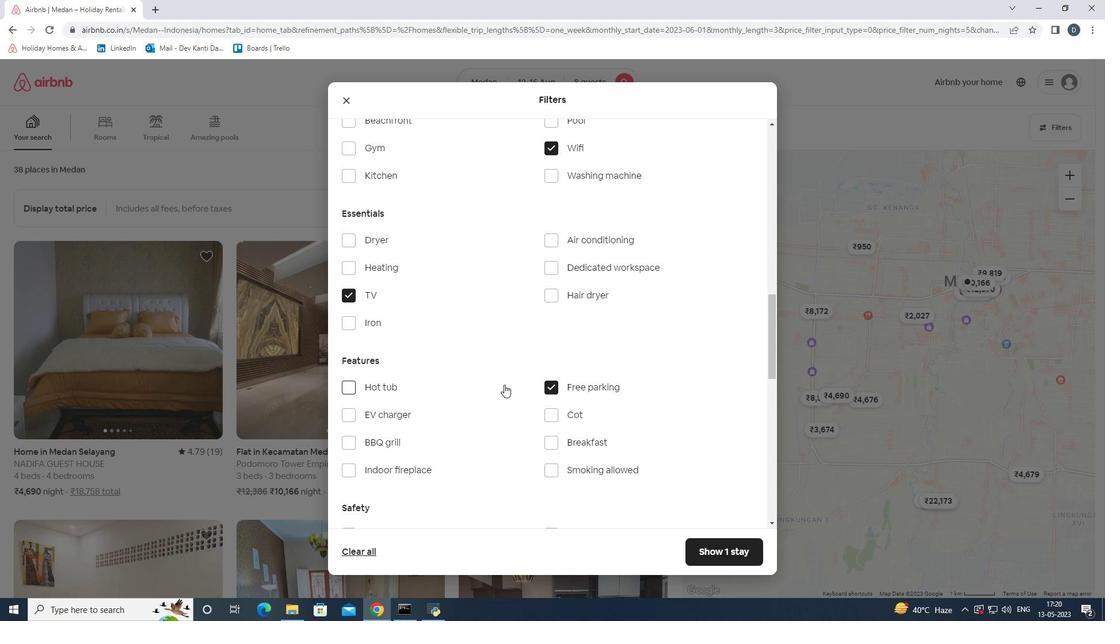 
Action: Mouse moved to (351, 207)
Screenshot: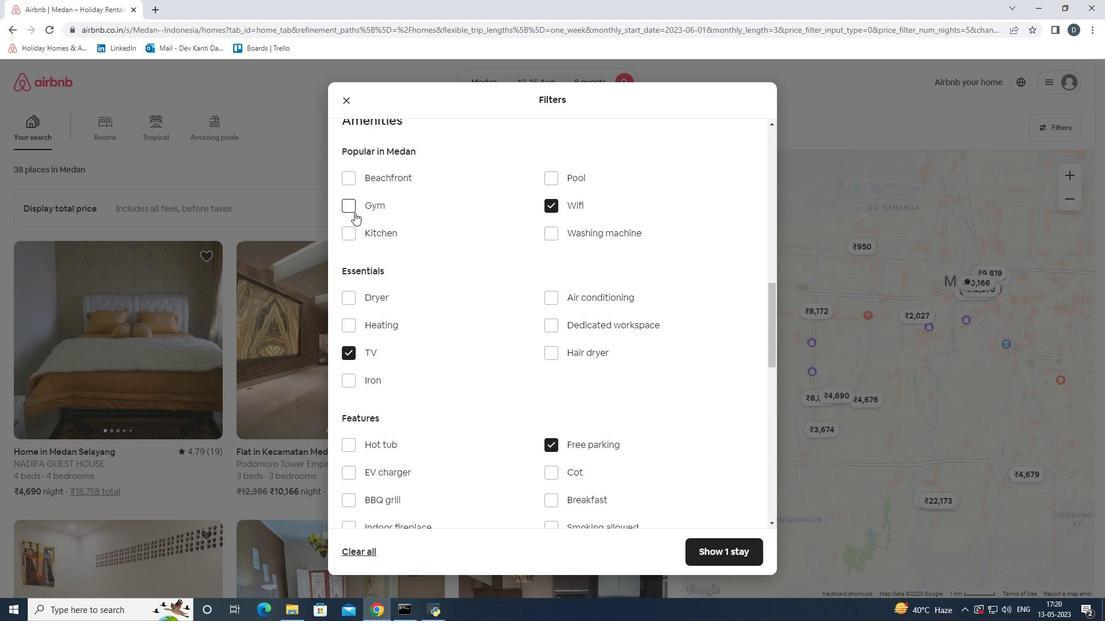 
Action: Mouse pressed left at (351, 207)
Screenshot: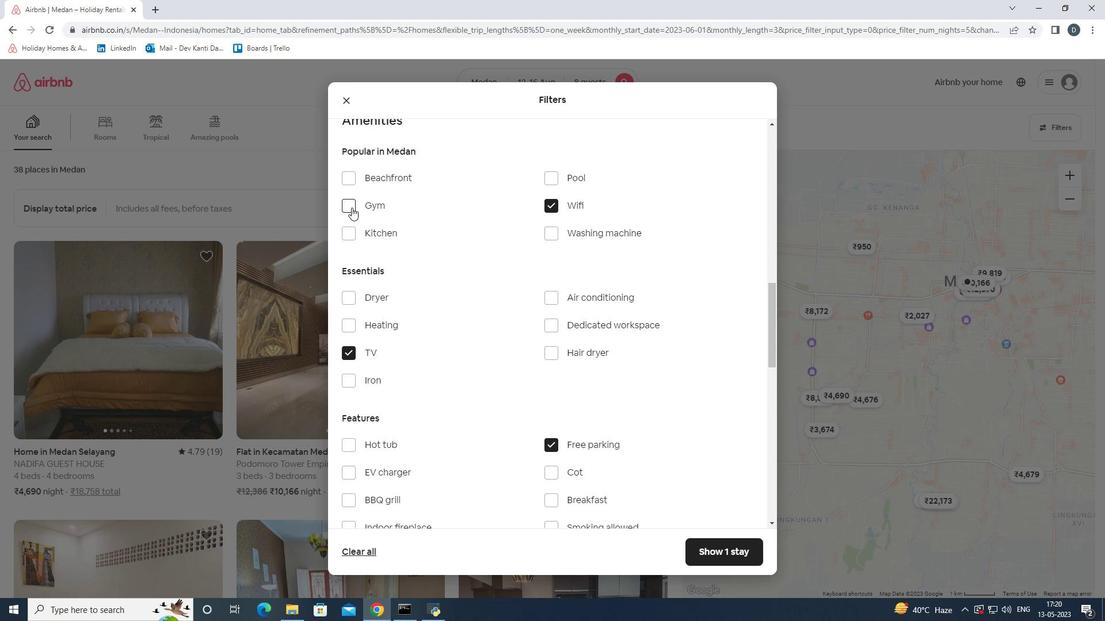
Action: Mouse moved to (486, 323)
Screenshot: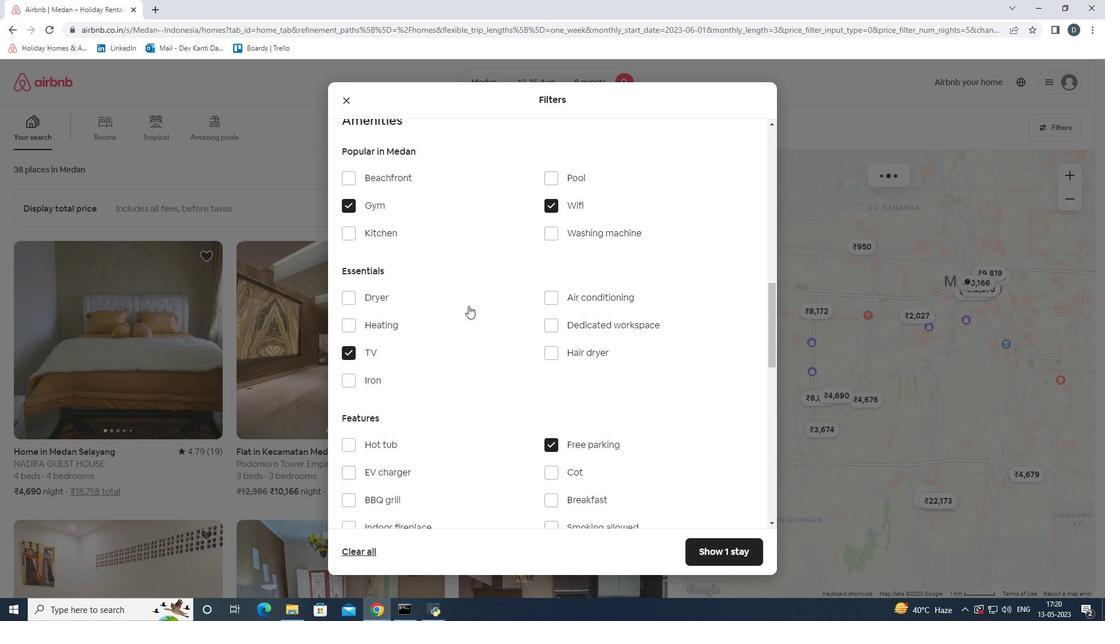 
Action: Mouse scrolled (486, 322) with delta (0, 0)
Screenshot: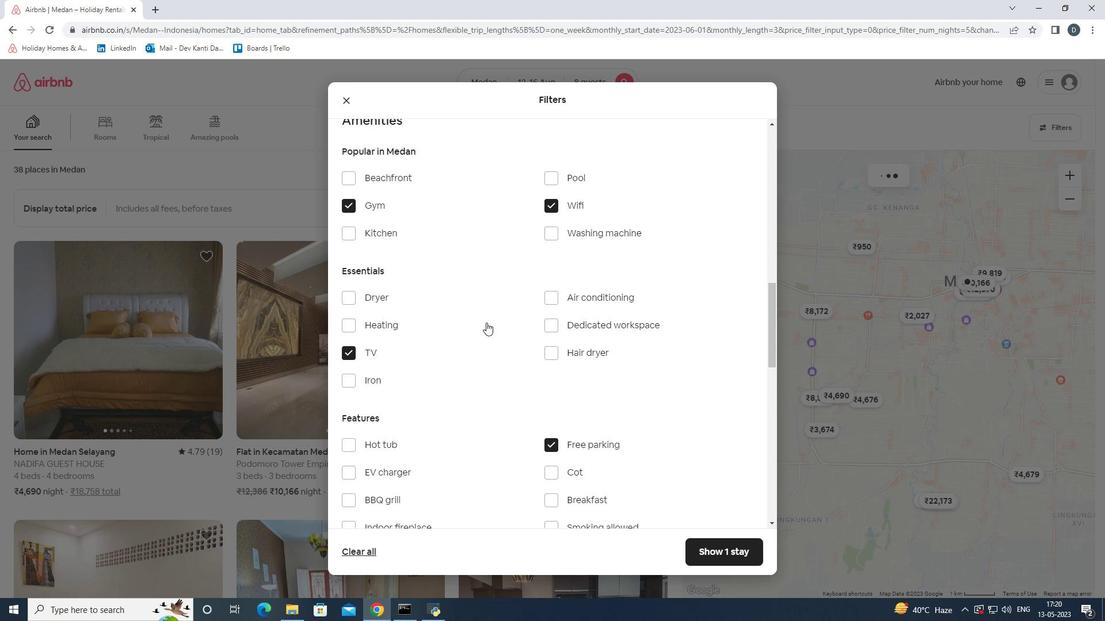 
Action: Mouse scrolled (486, 322) with delta (0, 0)
Screenshot: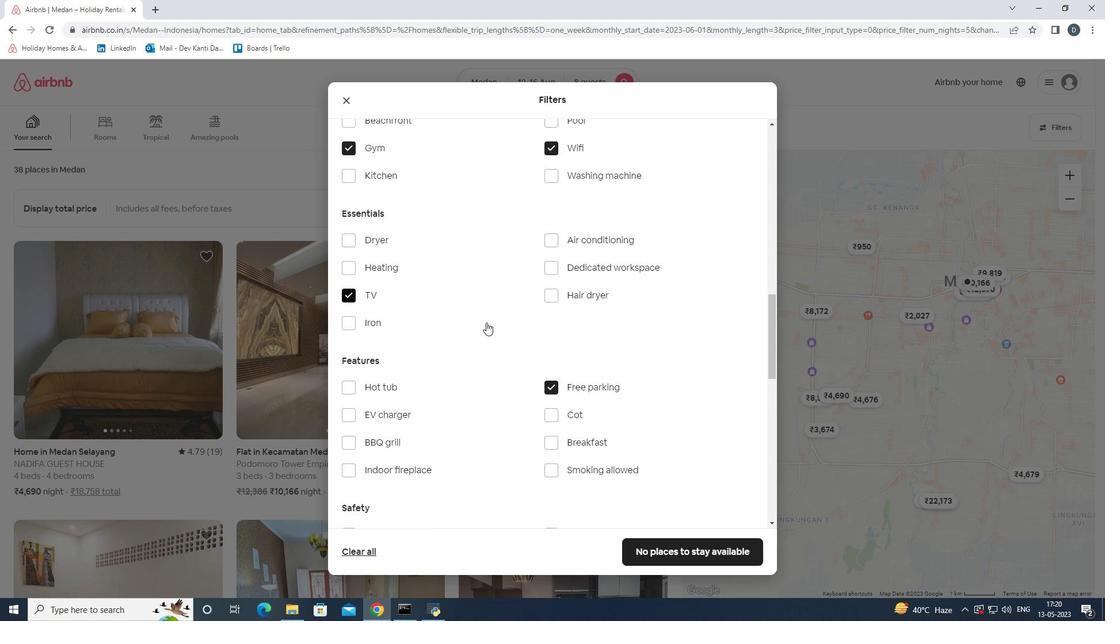 
Action: Mouse moved to (429, 380)
Screenshot: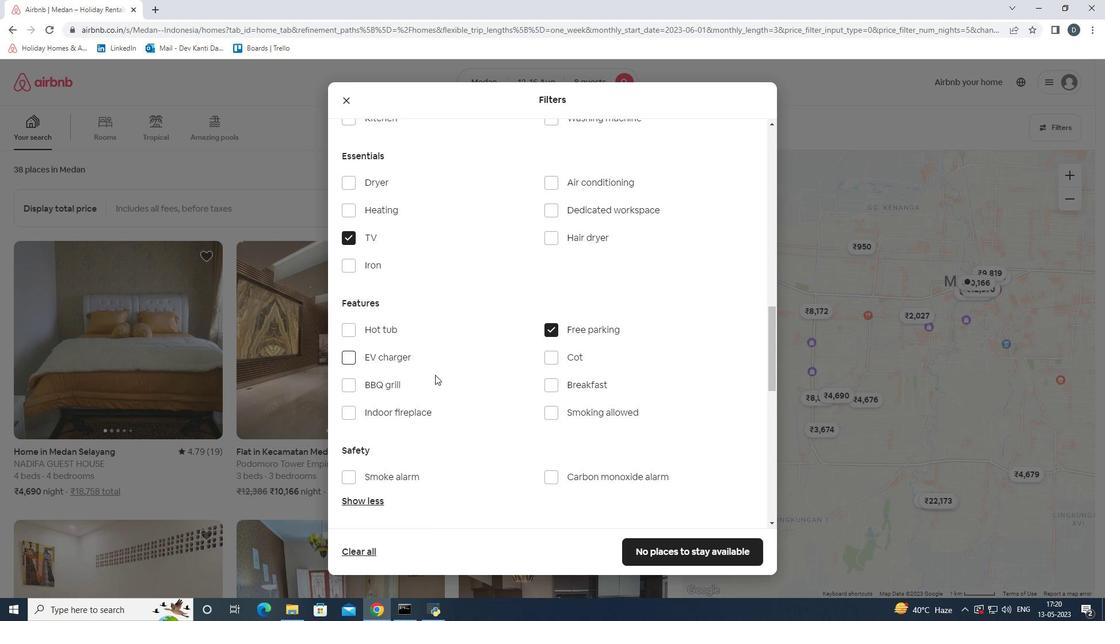 
Action: Mouse scrolled (429, 379) with delta (0, 0)
Screenshot: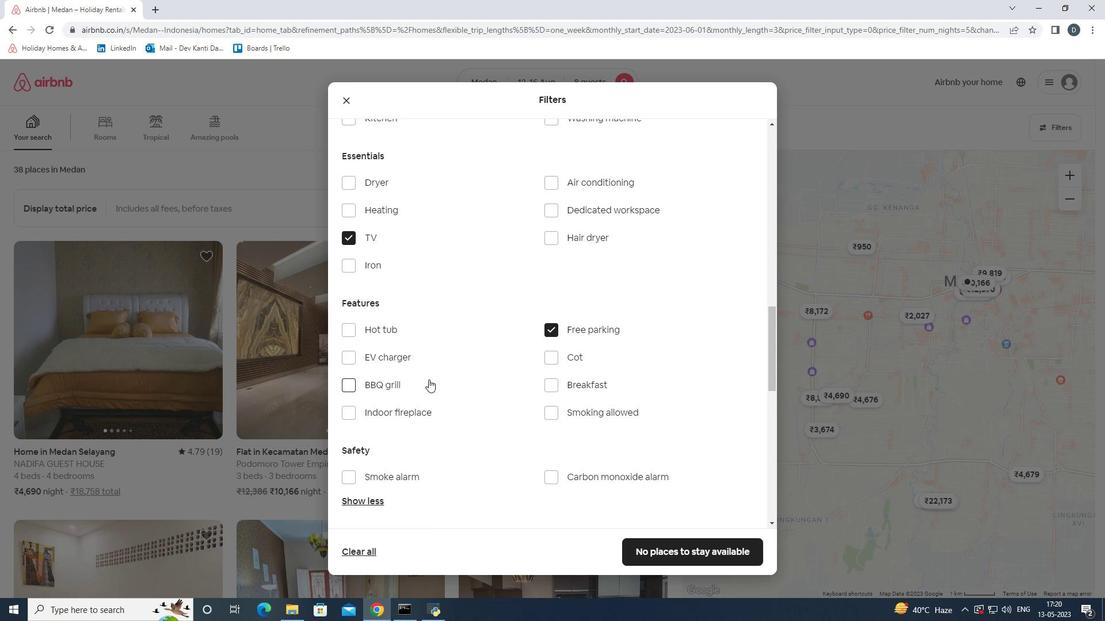 
Action: Mouse moved to (429, 389)
Screenshot: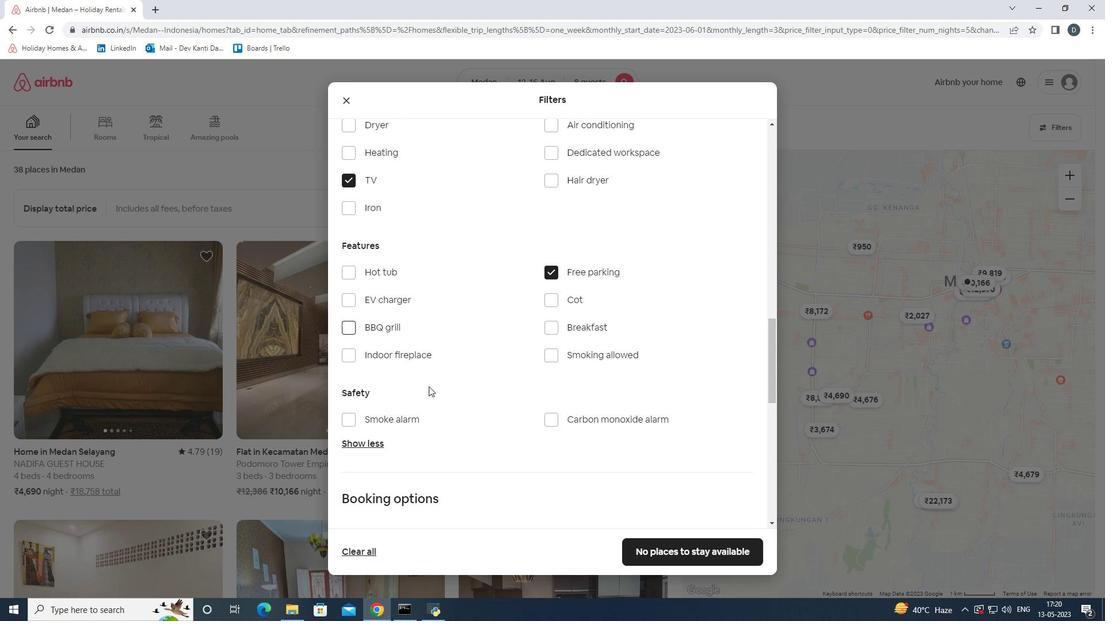 
Action: Mouse scrolled (429, 388) with delta (0, 0)
Screenshot: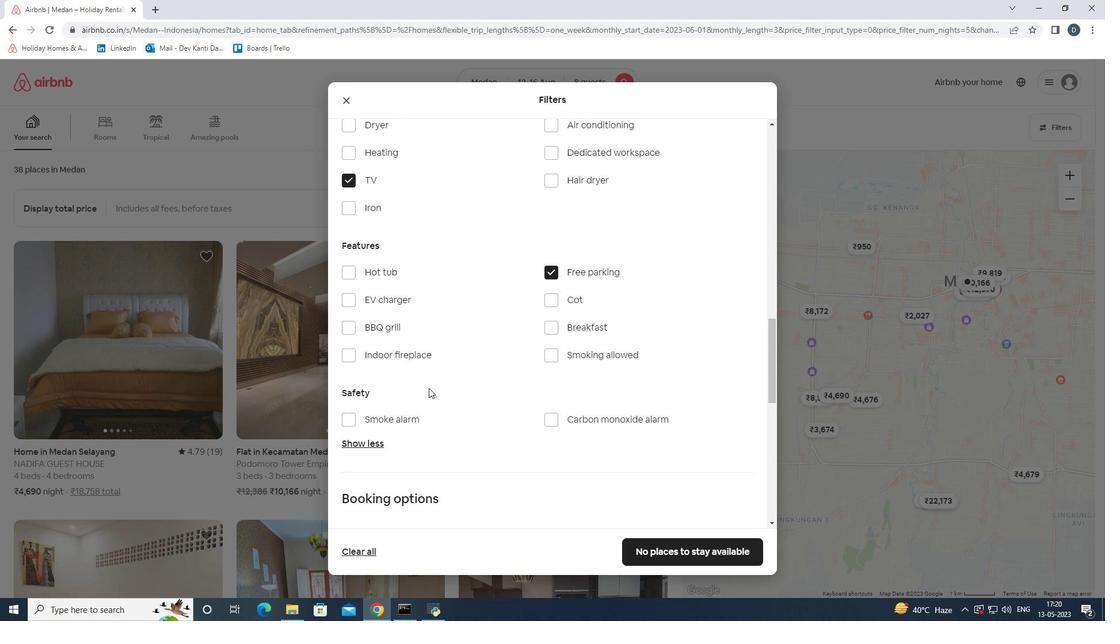 
Action: Mouse moved to (556, 267)
Screenshot: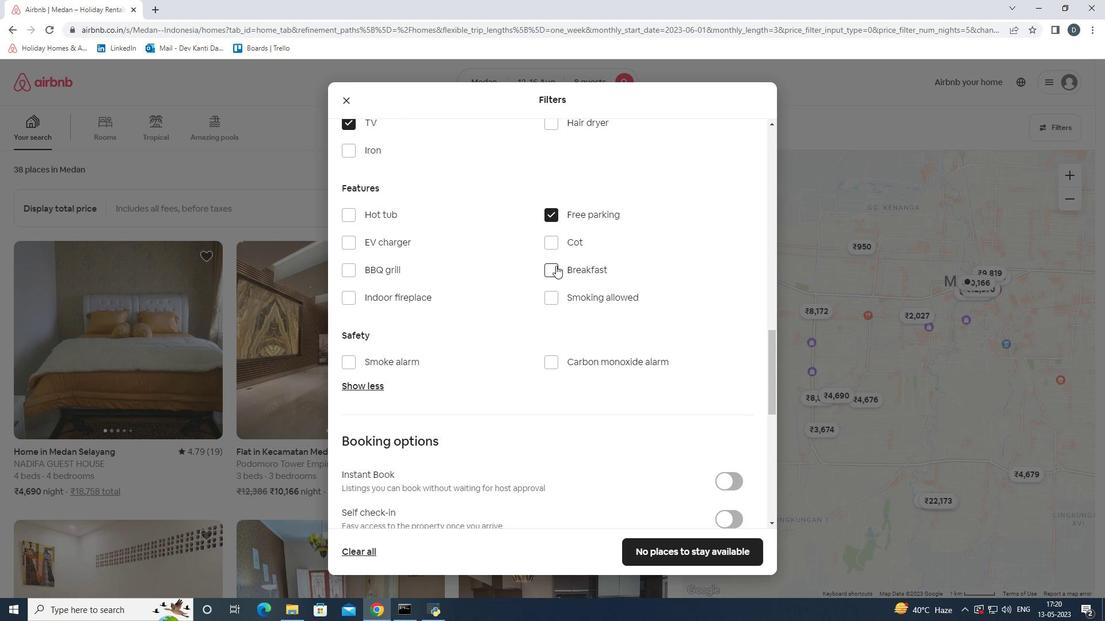 
Action: Mouse pressed left at (556, 267)
Screenshot: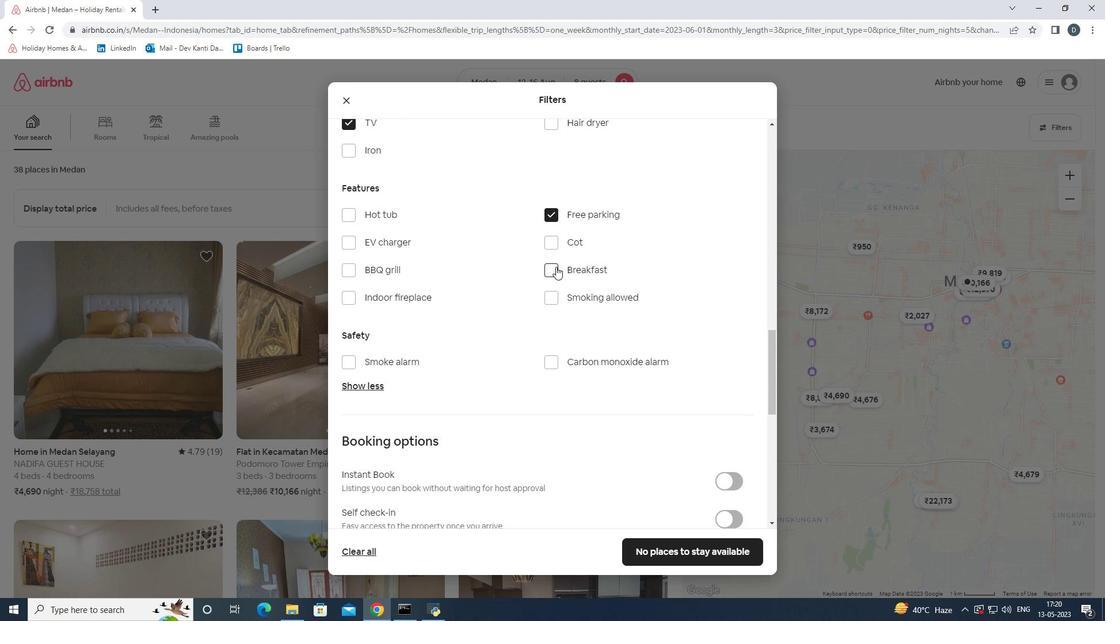 
Action: Mouse moved to (616, 322)
Screenshot: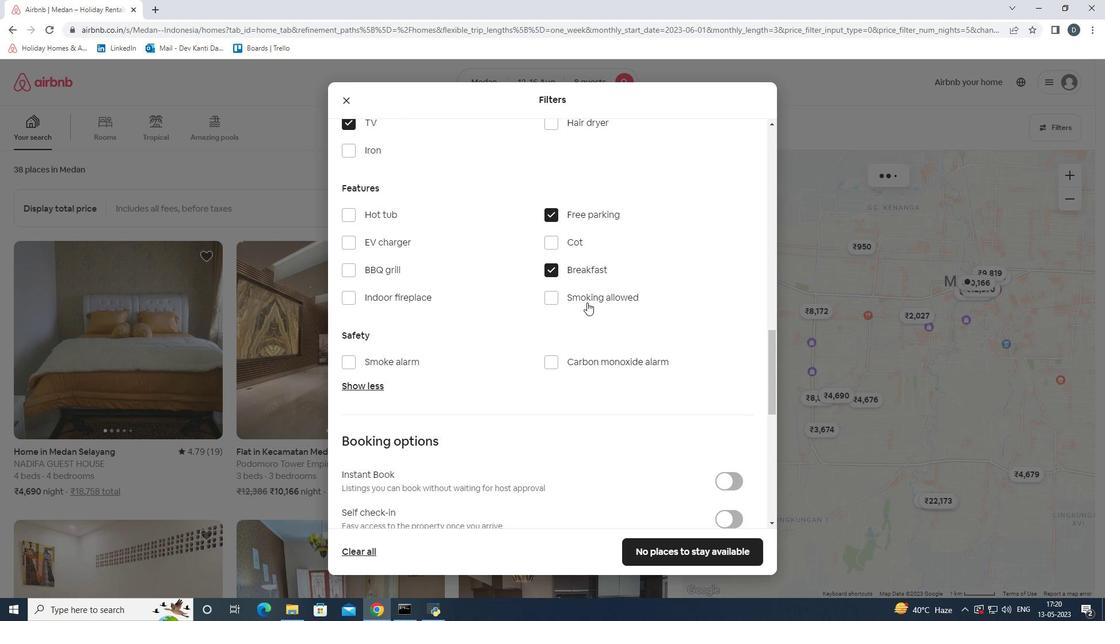 
Action: Mouse scrolled (616, 321) with delta (0, 0)
Screenshot: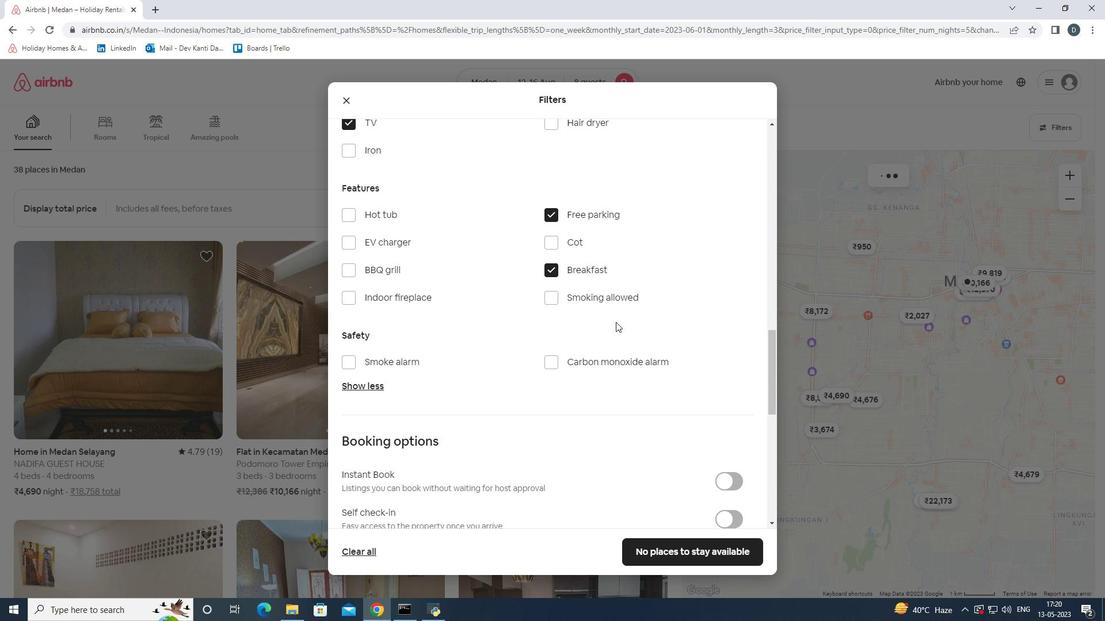 
Action: Mouse moved to (616, 322)
Screenshot: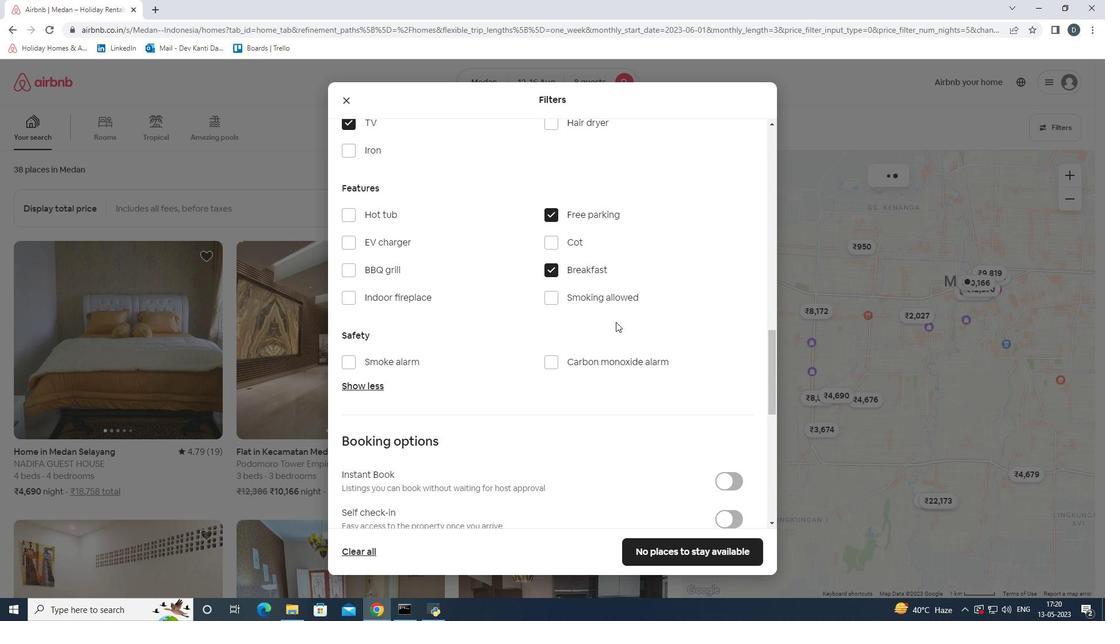 
Action: Mouse scrolled (616, 321) with delta (0, 0)
Screenshot: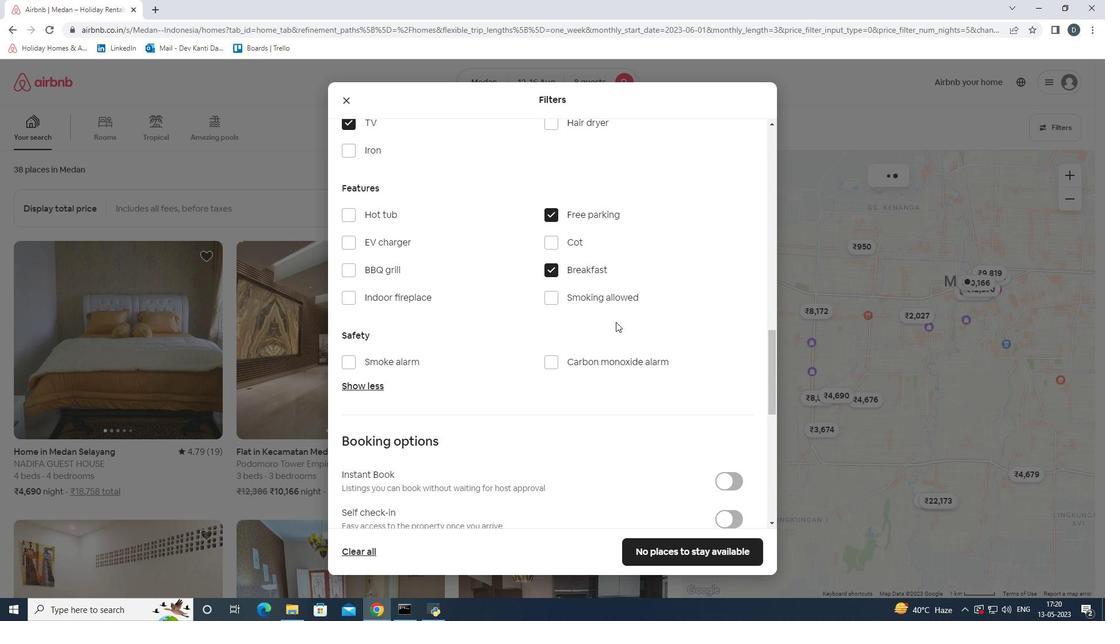 
Action: Mouse moved to (625, 335)
Screenshot: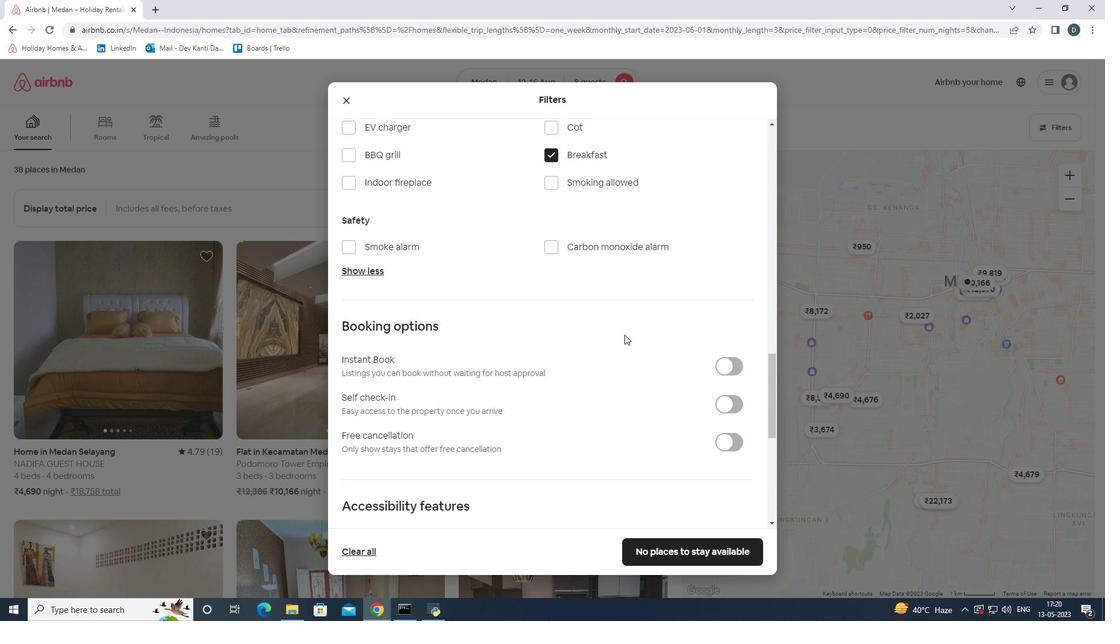 
Action: Mouse scrolled (625, 335) with delta (0, 0)
Screenshot: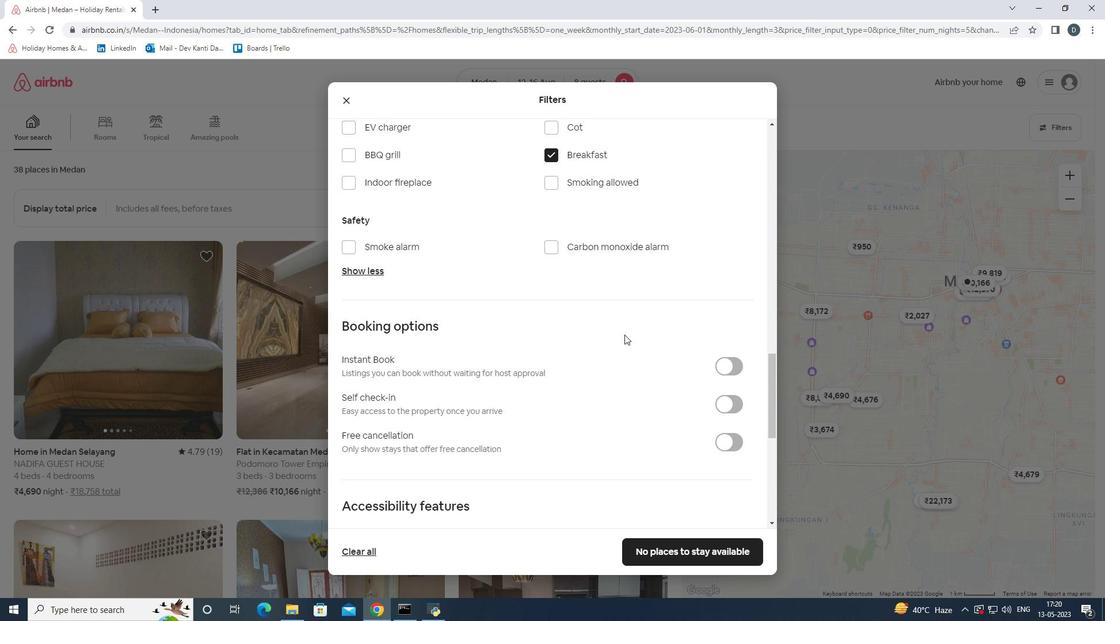 
Action: Mouse moved to (716, 352)
Screenshot: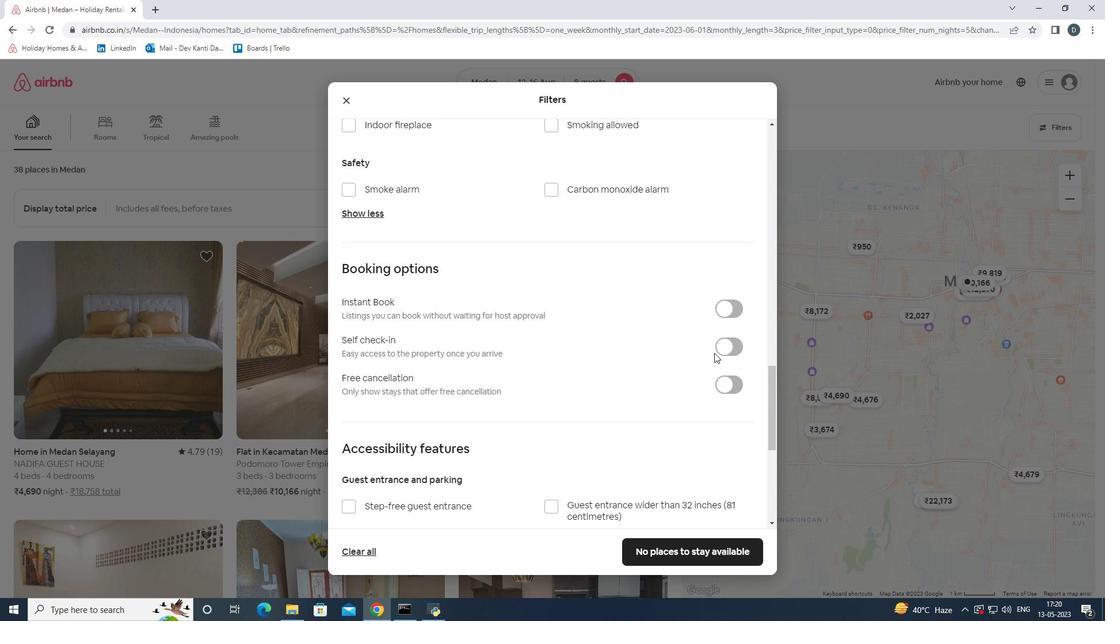 
Action: Mouse pressed left at (716, 352)
Screenshot: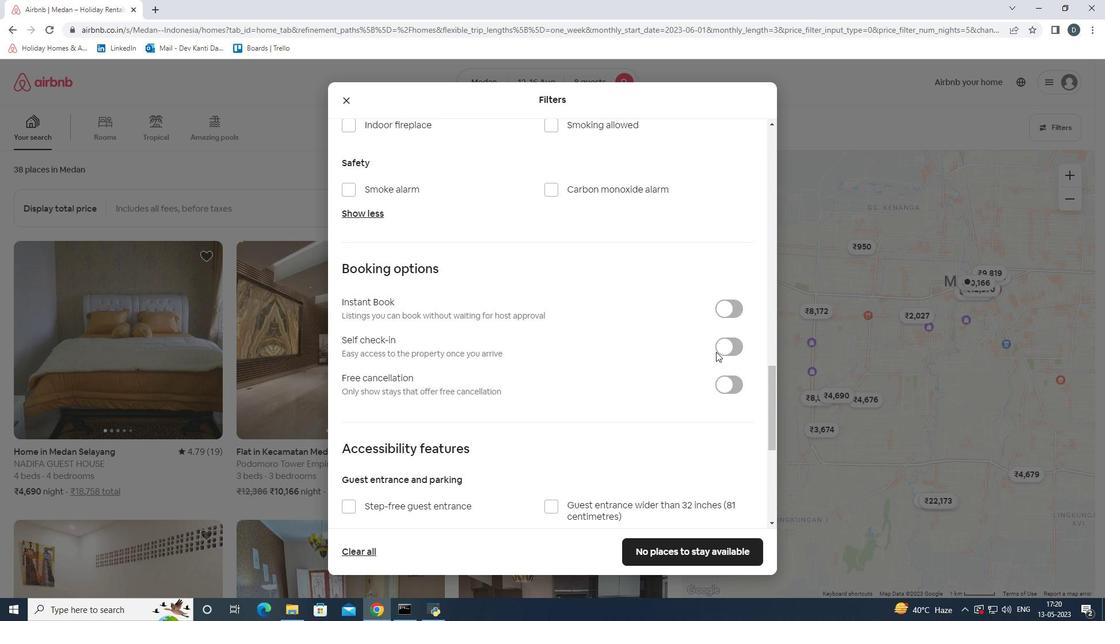 
Action: Mouse moved to (722, 350)
Screenshot: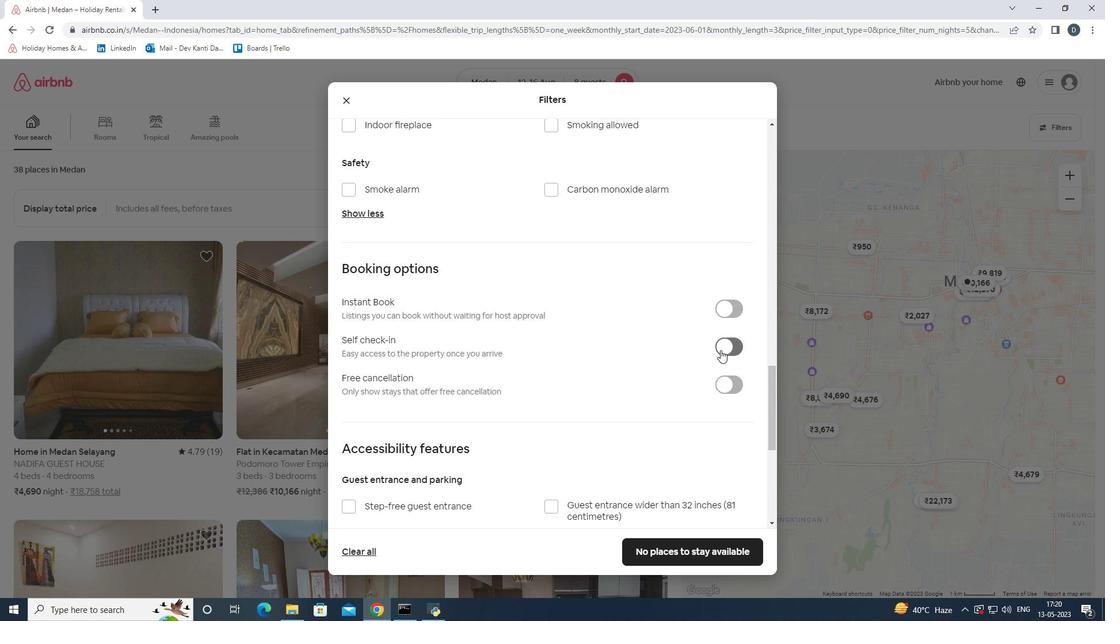 
Action: Mouse pressed left at (722, 350)
Screenshot: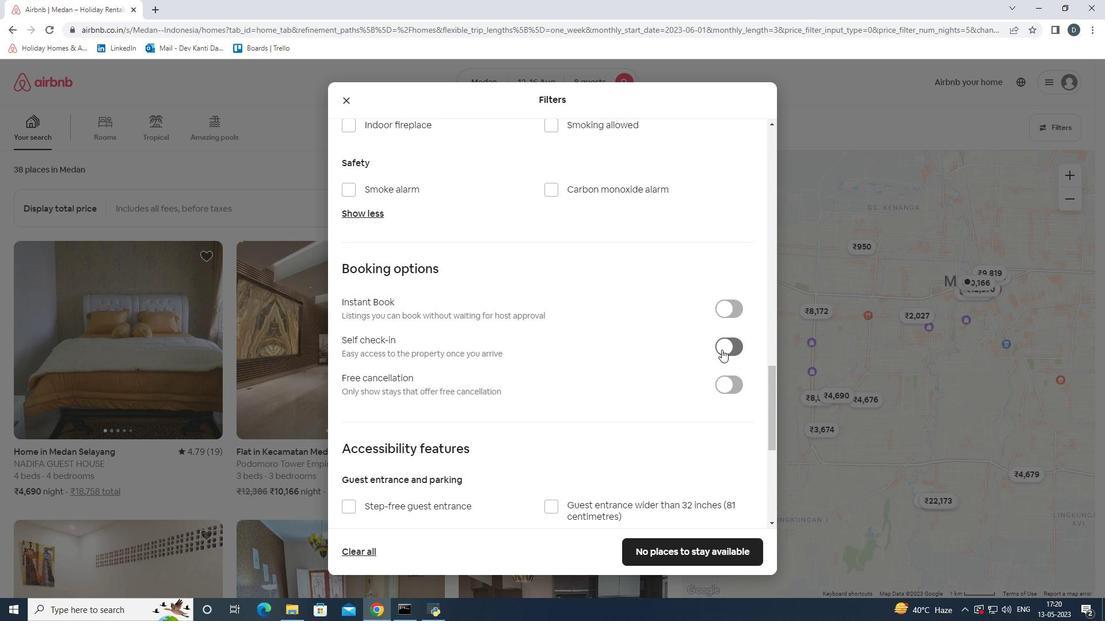
Action: Mouse moved to (522, 366)
Screenshot: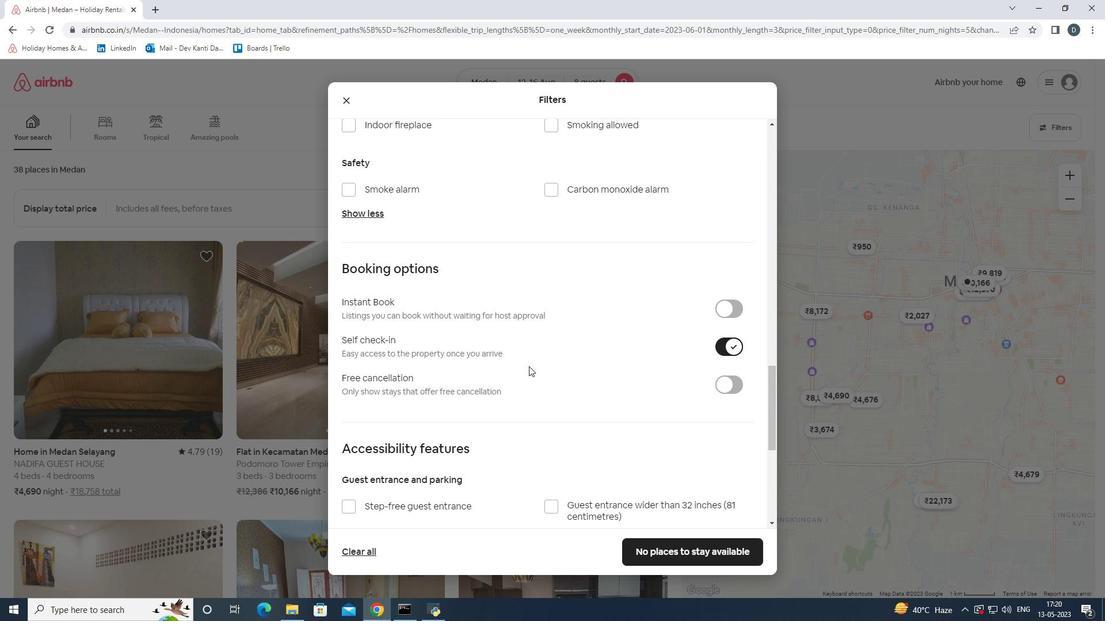 
Action: Mouse scrolled (522, 366) with delta (0, 0)
Screenshot: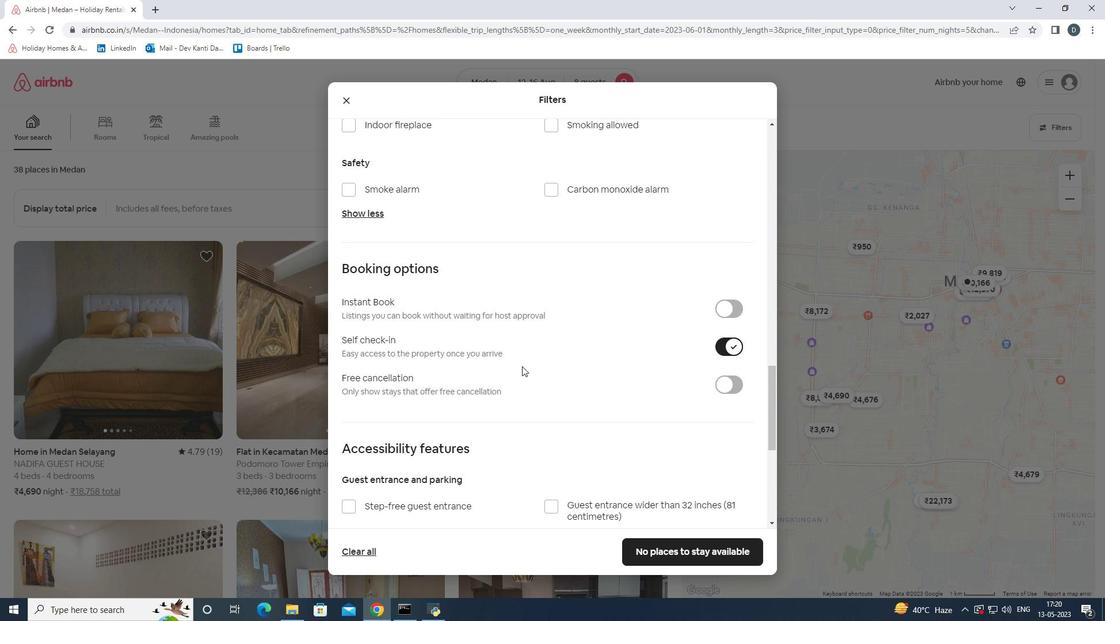 
Action: Mouse scrolled (522, 366) with delta (0, 0)
Screenshot: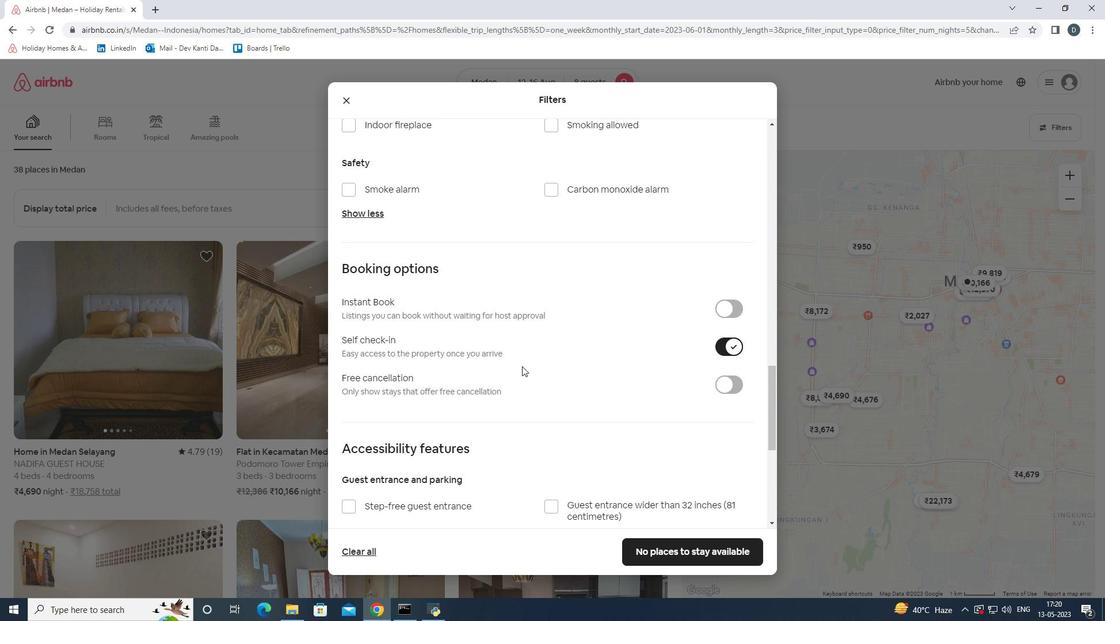 
Action: Mouse scrolled (522, 366) with delta (0, 0)
Screenshot: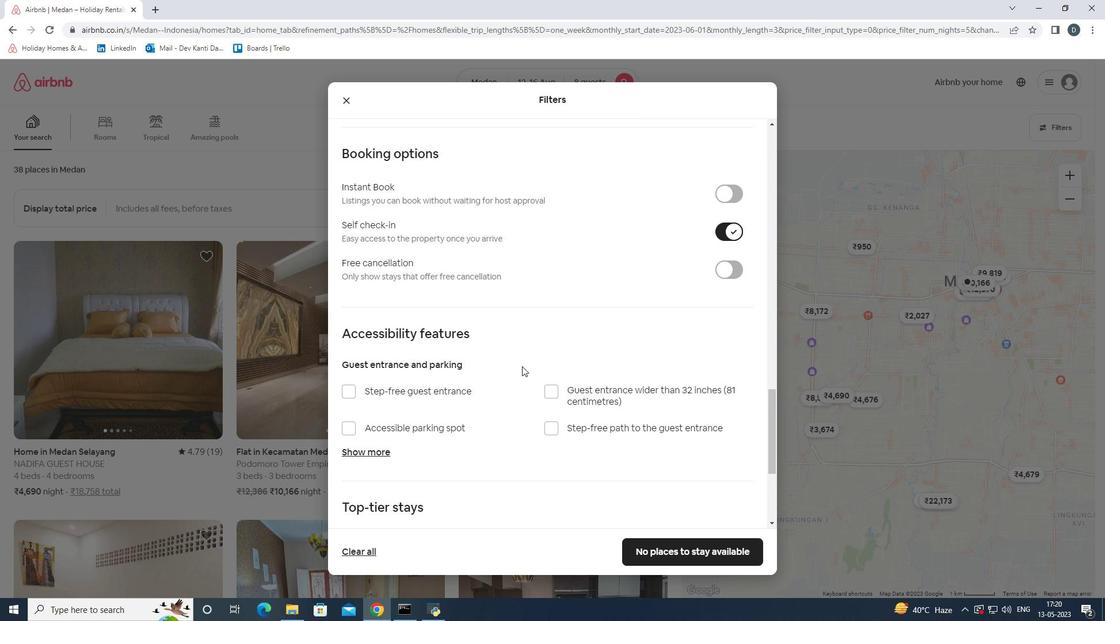 
Action: Mouse scrolled (522, 366) with delta (0, 0)
Screenshot: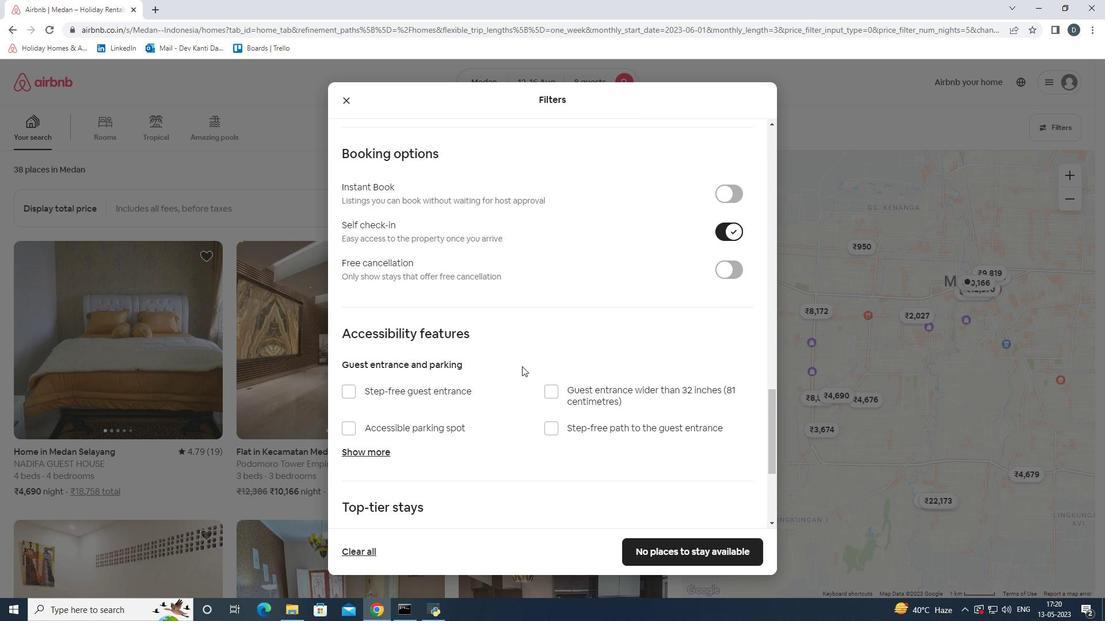 
Action: Mouse scrolled (522, 366) with delta (0, 0)
Screenshot: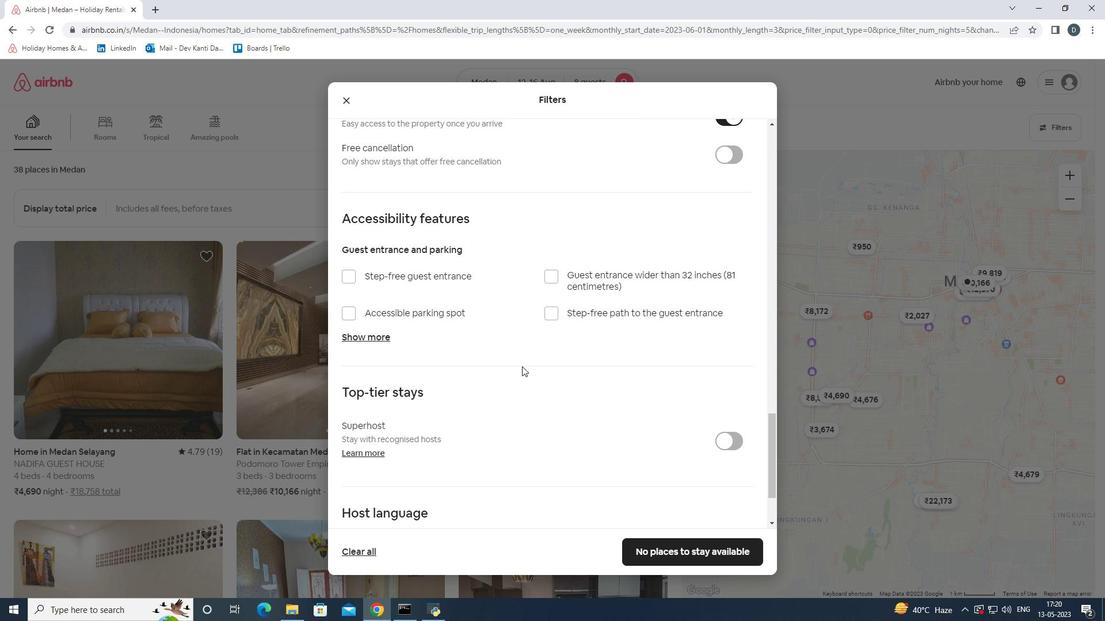 
Action: Mouse scrolled (522, 366) with delta (0, 0)
Screenshot: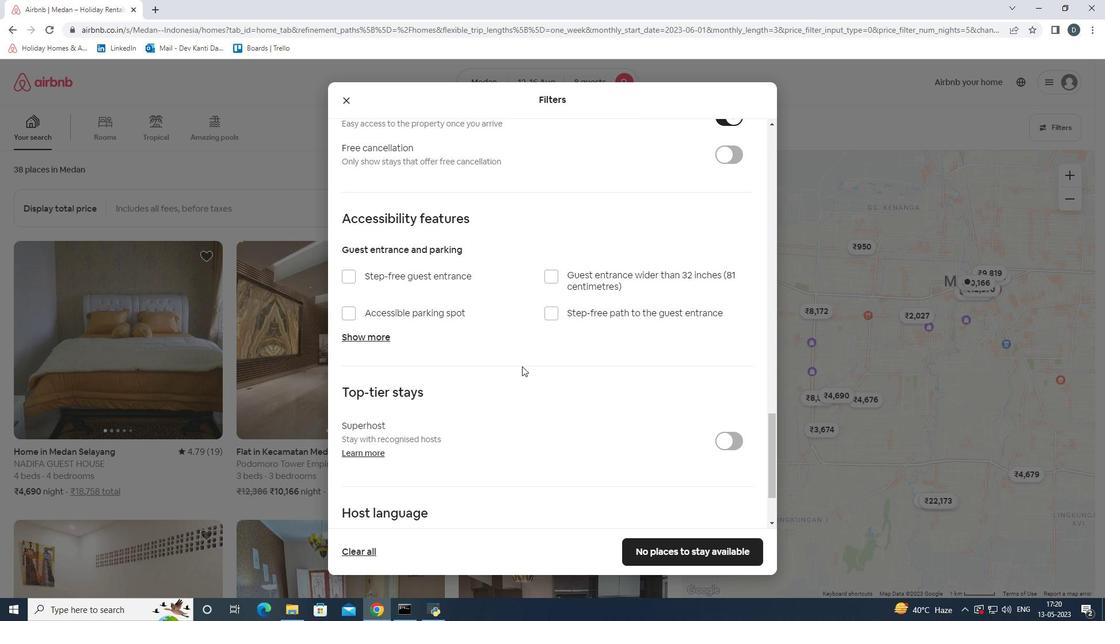 
Action: Mouse scrolled (522, 366) with delta (0, 0)
Screenshot: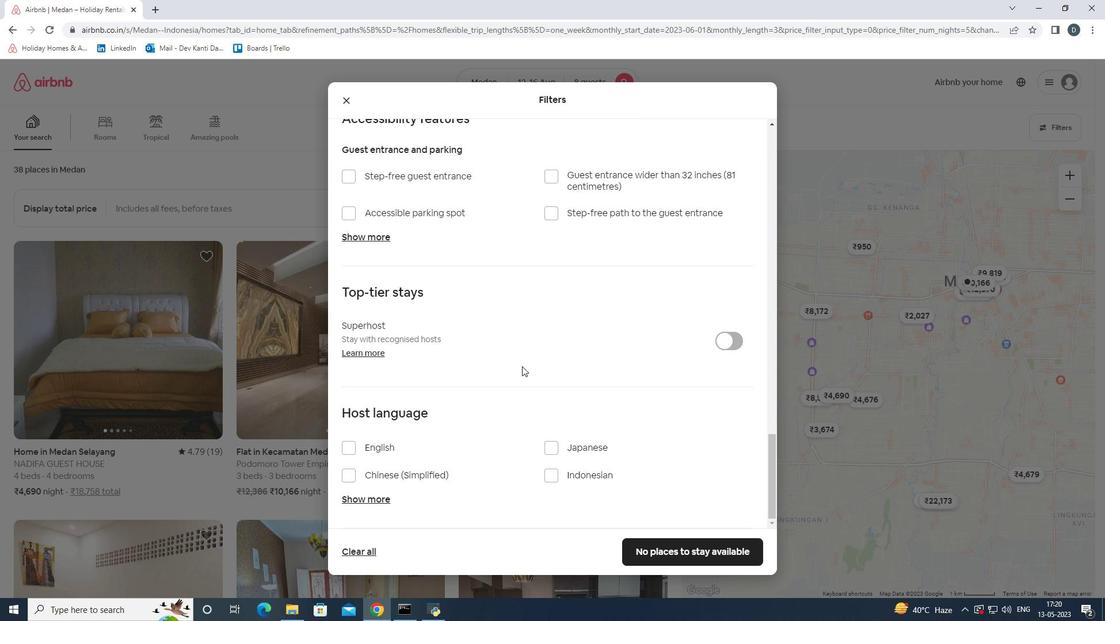 
Action: Mouse scrolled (522, 366) with delta (0, 0)
Screenshot: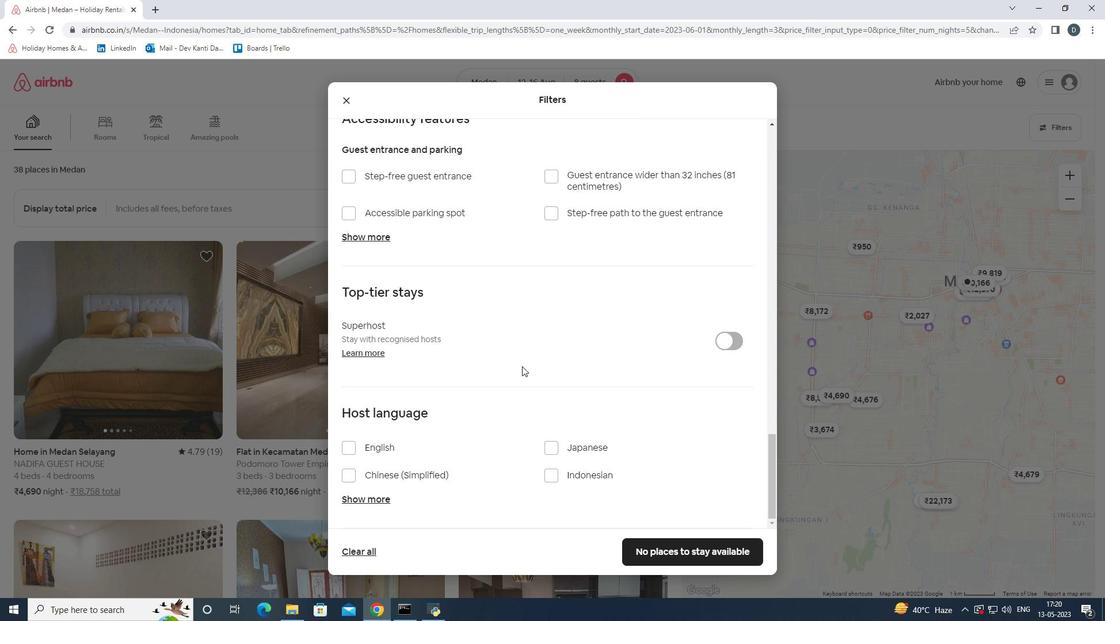 
Action: Mouse moved to (343, 444)
Screenshot: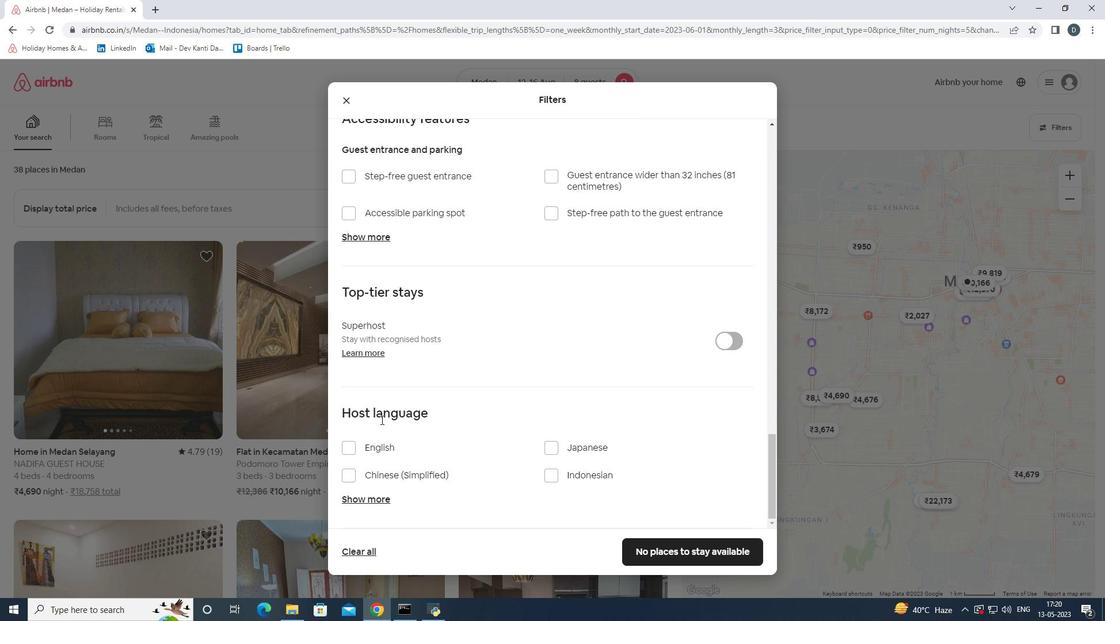 
Action: Mouse pressed left at (343, 444)
Screenshot: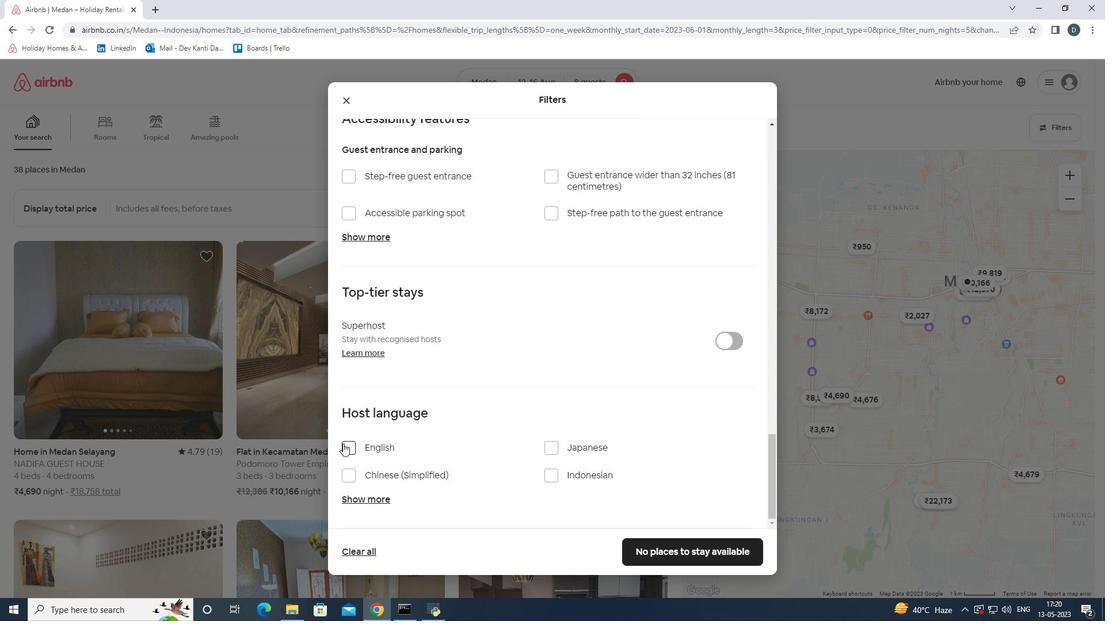 
Action: Mouse moved to (672, 547)
Screenshot: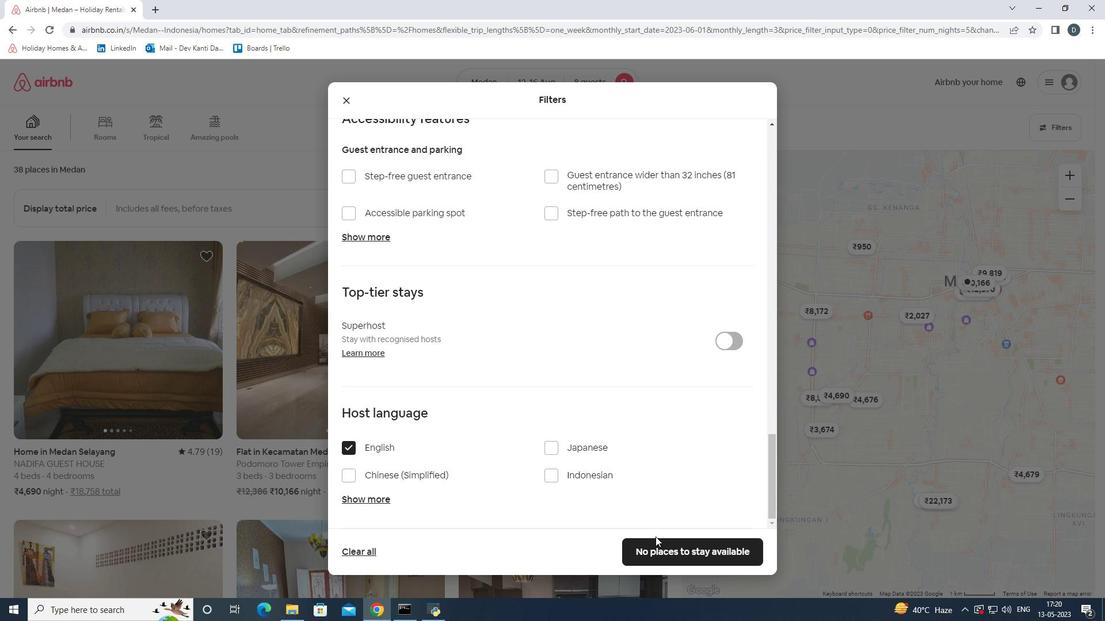
Action: Mouse pressed left at (672, 547)
Screenshot: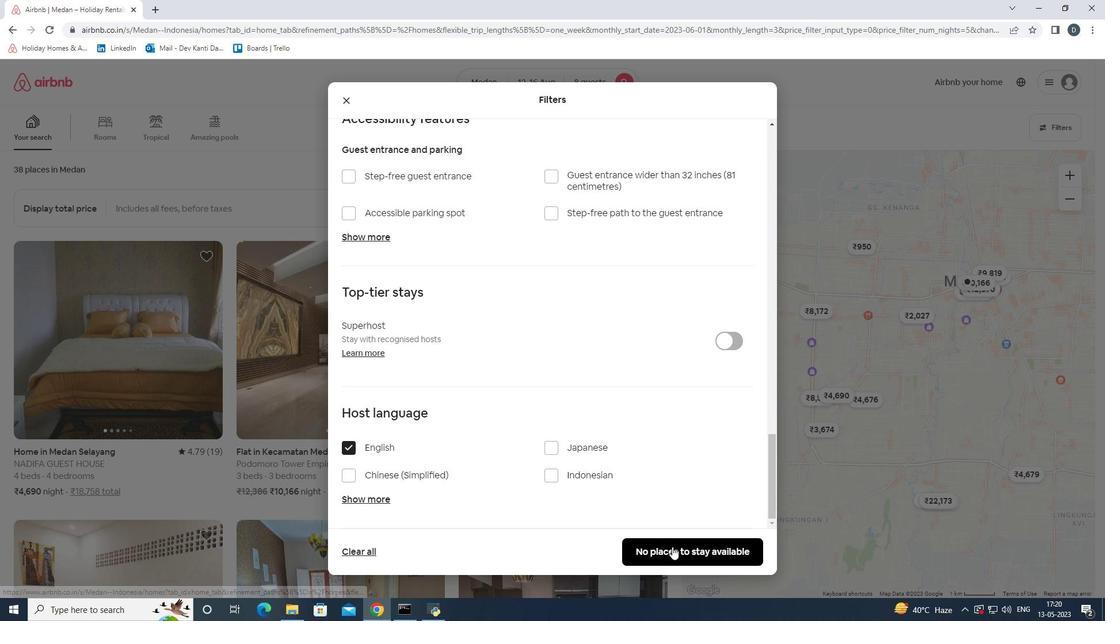 
